 Task: Create new customer invoice with Date Opened: 16-May-23, Select Customer: Treasure Hunt, Terms: Net 15. Make invoice entry for item-1 with Date: 16-May-23, Description: Kiss Strip Lash Adhesive with Aloe Clear (0.25 oz), Income Account: Income:Sales, Quantity: 8, Unit Price: 11.79, Sales Tax: Y, Sales Tax Included: Y, Tax Table: Sales Tax. Post Invoice with Post Date: 16-May-23, Post to Accounts: Assets:Accounts Receivable. Pay / Process Payment with Transaction Date: 30-May-23, Amount: 94.32, Transfer Account: Checking Account. Go to 'Print Invoice'. Save a pdf copy of the invoice.
Action: Mouse moved to (251, 133)
Screenshot: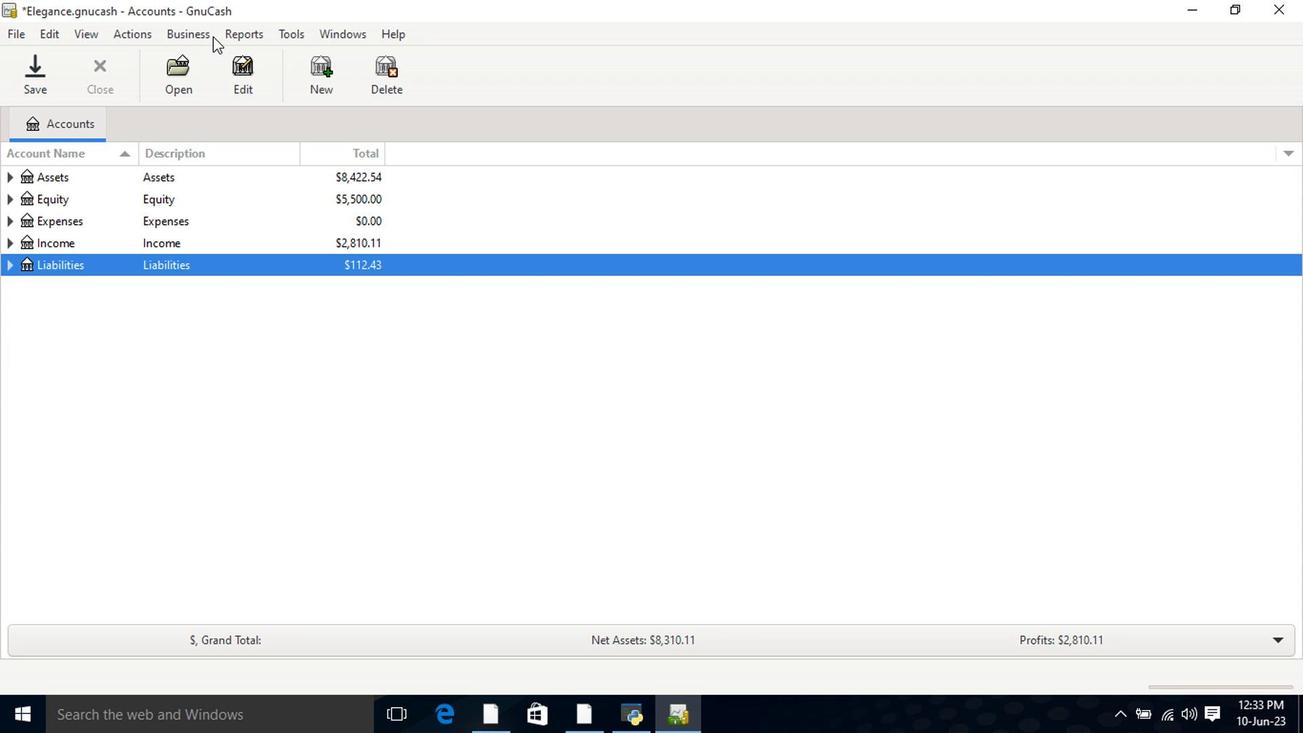 
Action: Mouse pressed left at (251, 133)
Screenshot: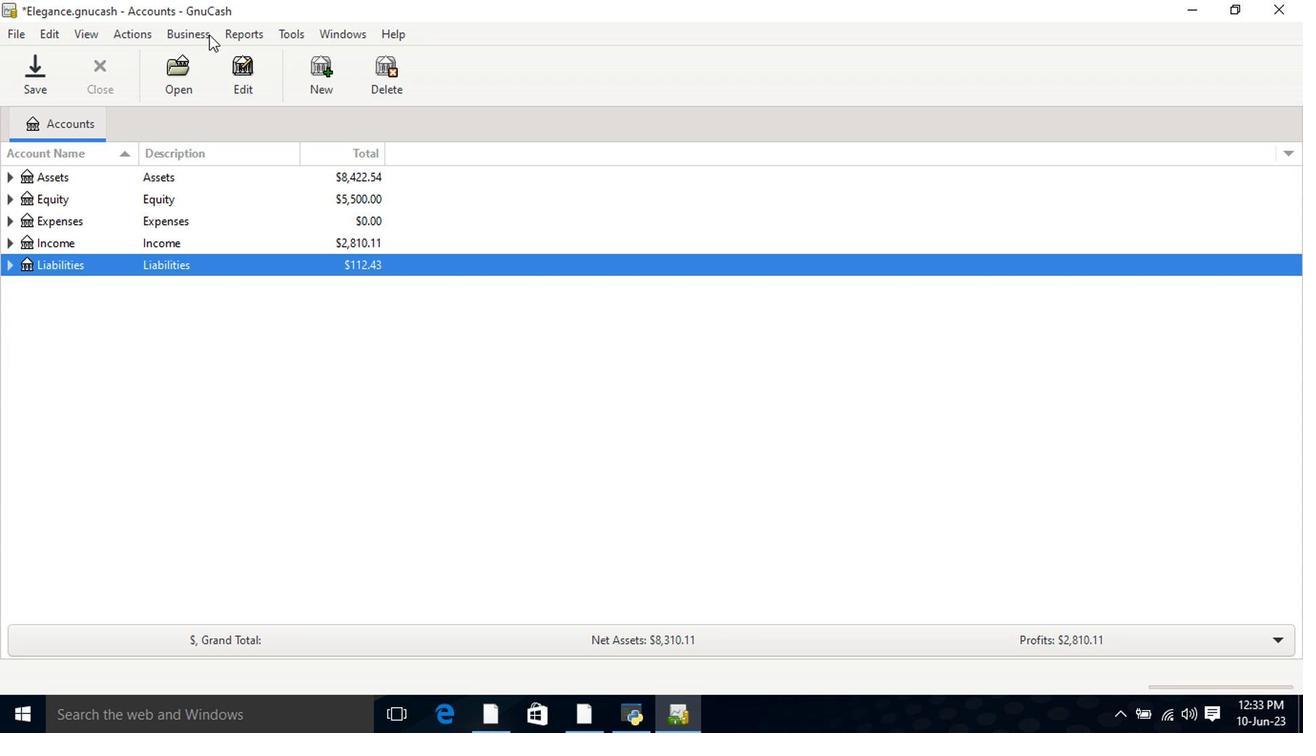 
Action: Mouse moved to (256, 145)
Screenshot: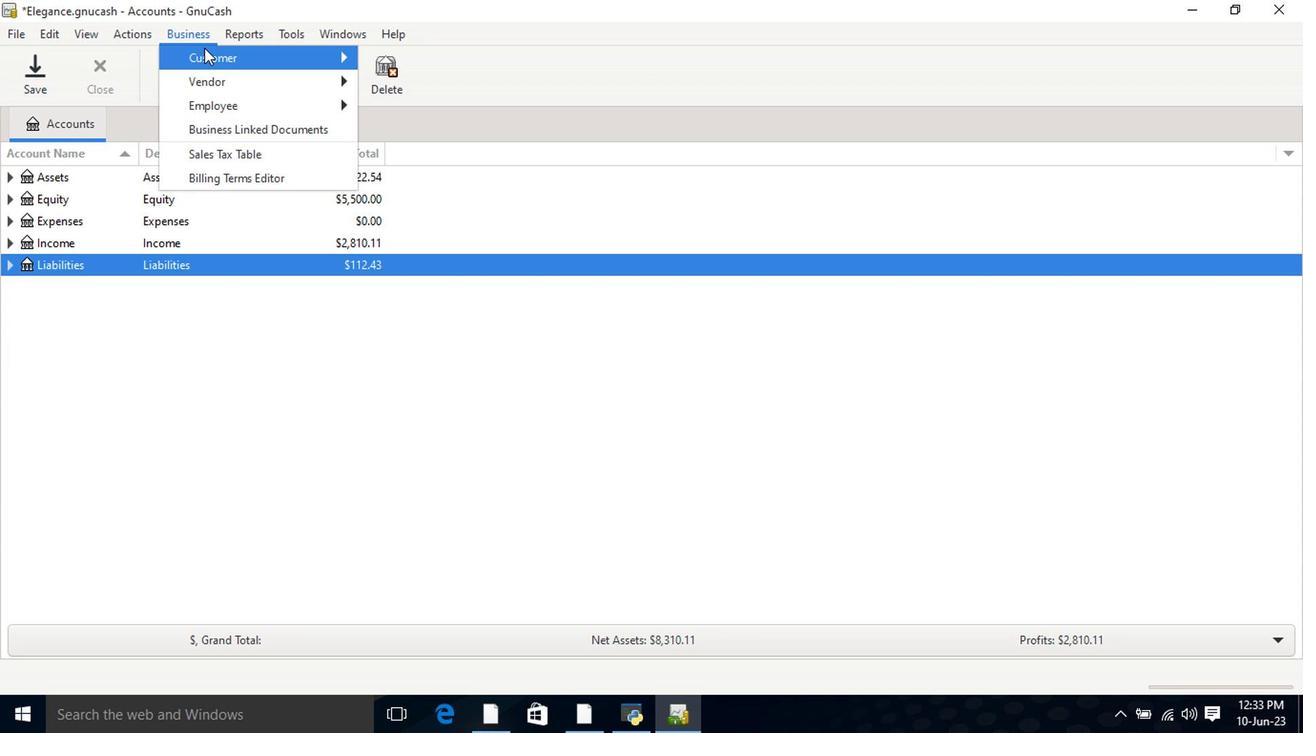 
Action: Mouse pressed left at (256, 145)
Screenshot: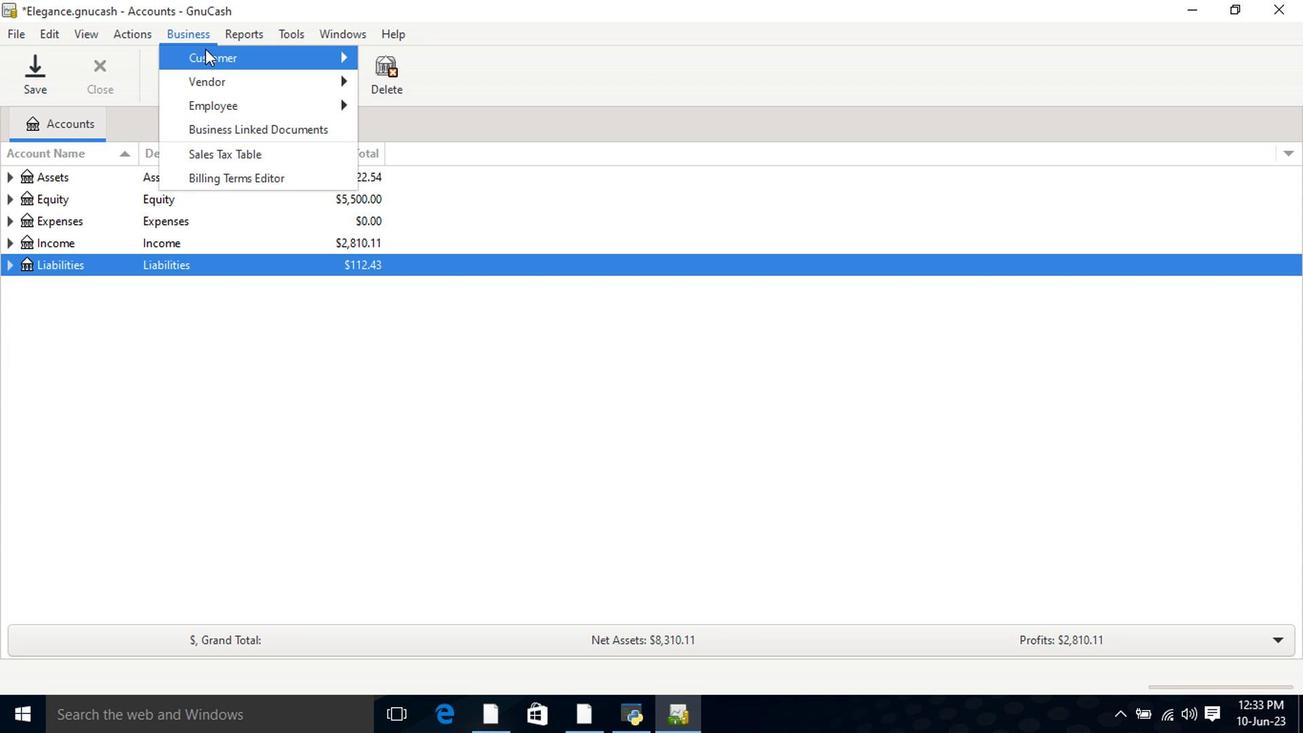 
Action: Mouse moved to (397, 196)
Screenshot: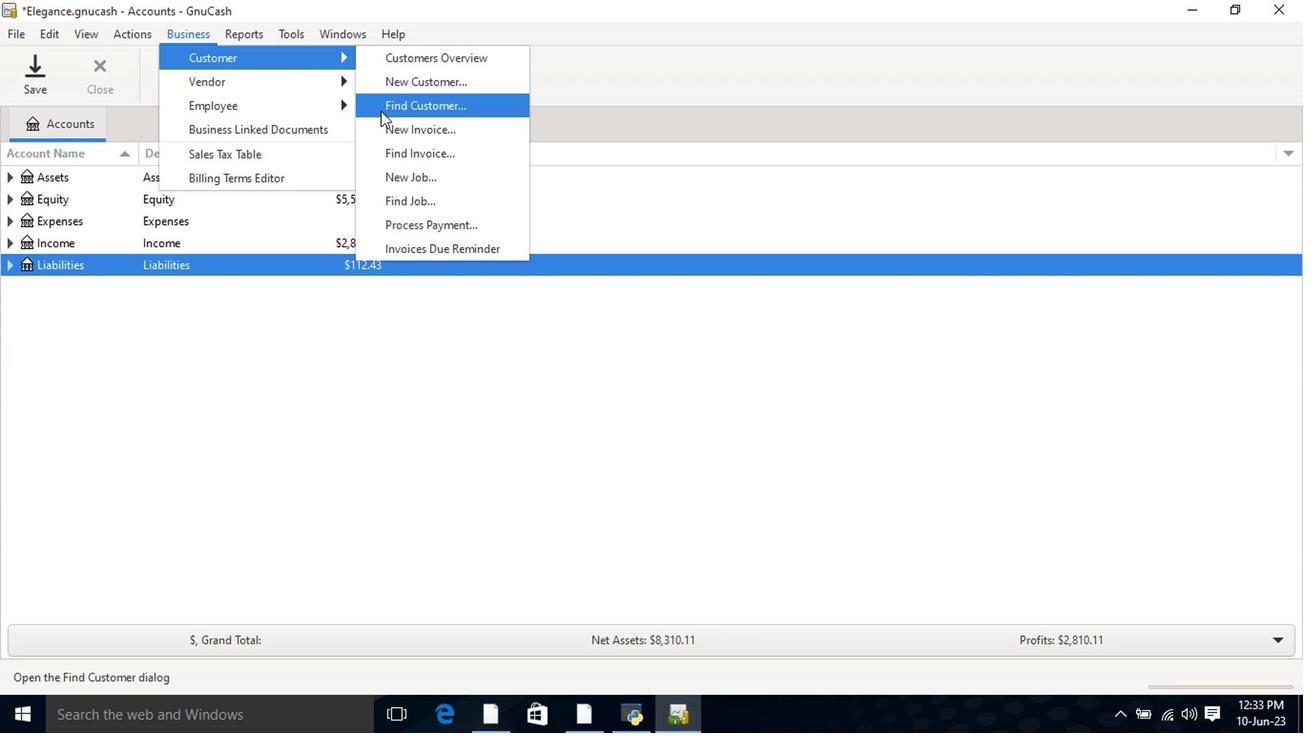 
Action: Mouse pressed left at (397, 196)
Screenshot: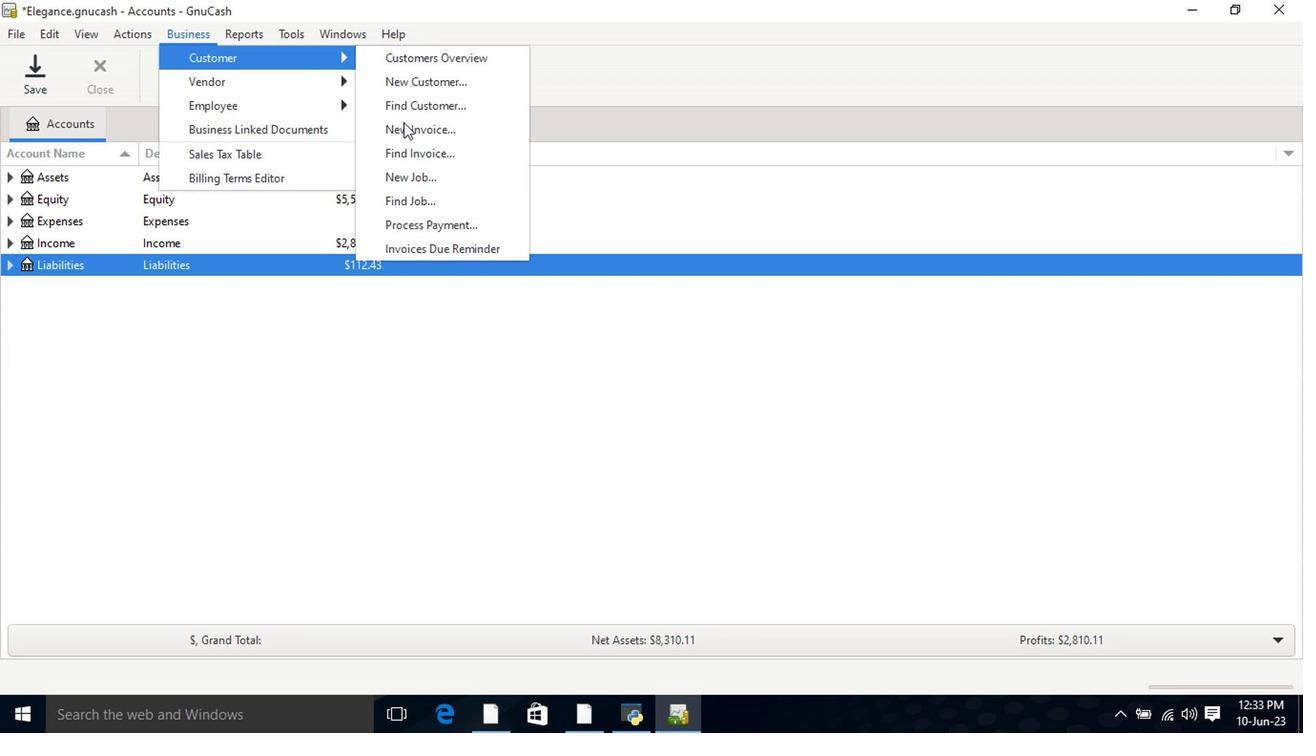 
Action: Mouse moved to (664, 317)
Screenshot: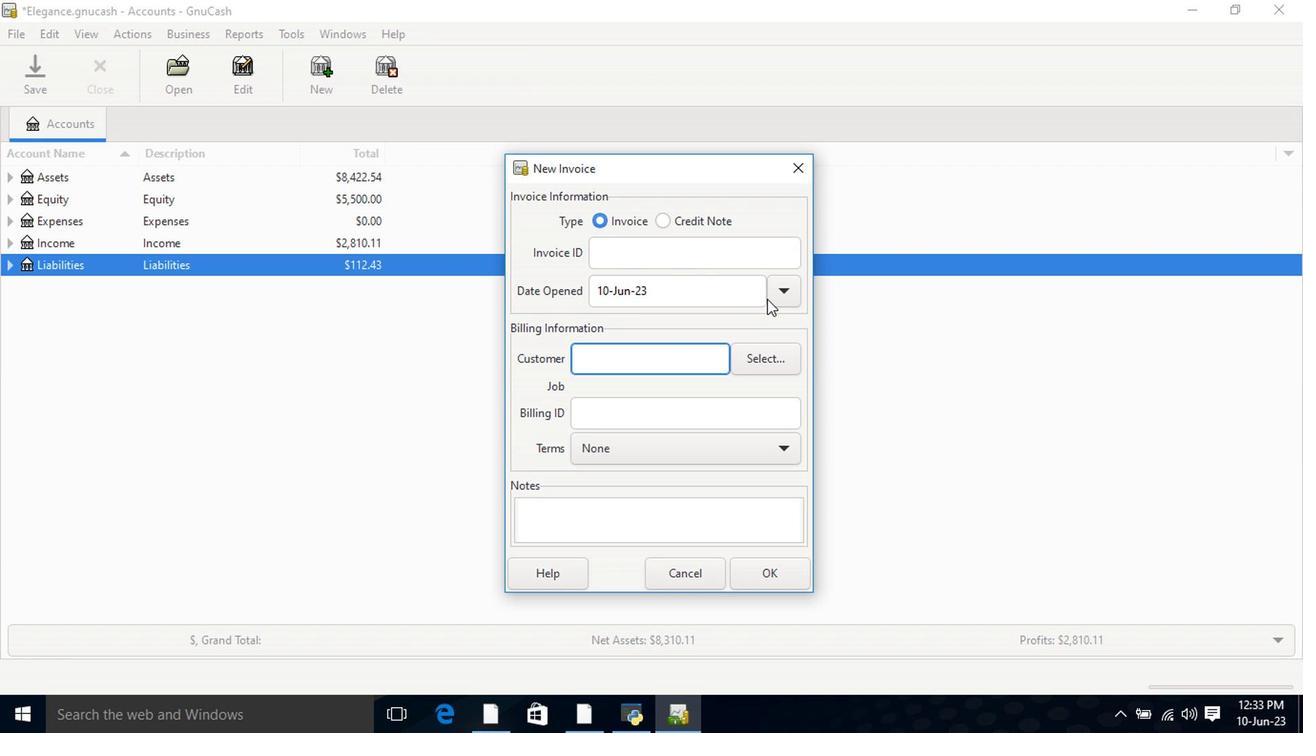 
Action: Mouse pressed left at (664, 317)
Screenshot: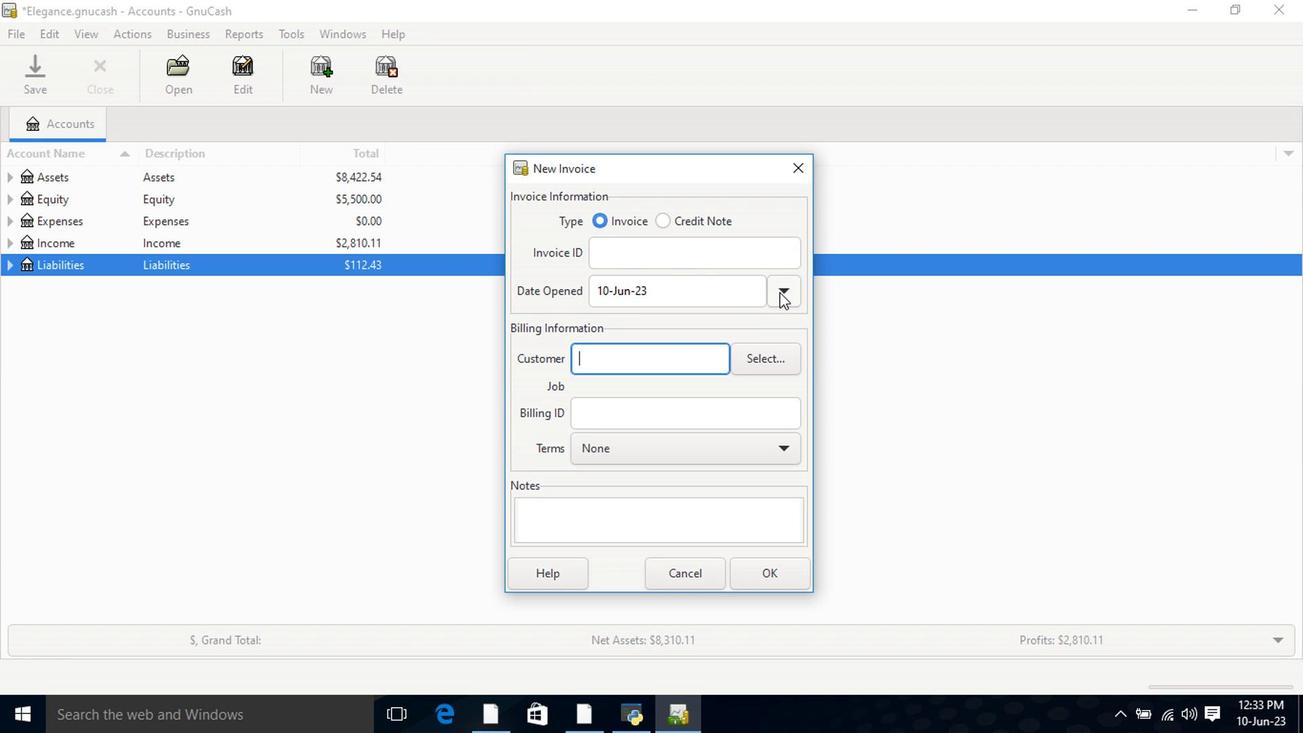 
Action: Mouse moved to (559, 338)
Screenshot: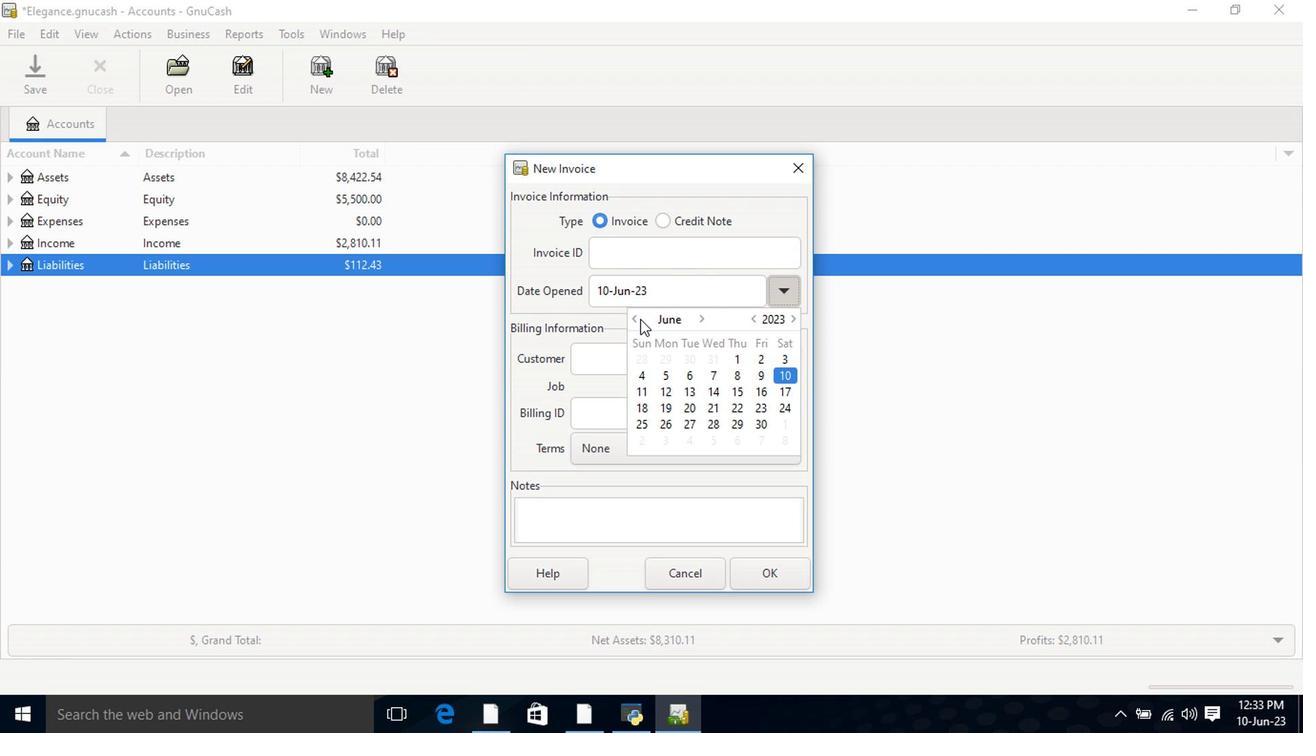 
Action: Mouse pressed left at (559, 338)
Screenshot: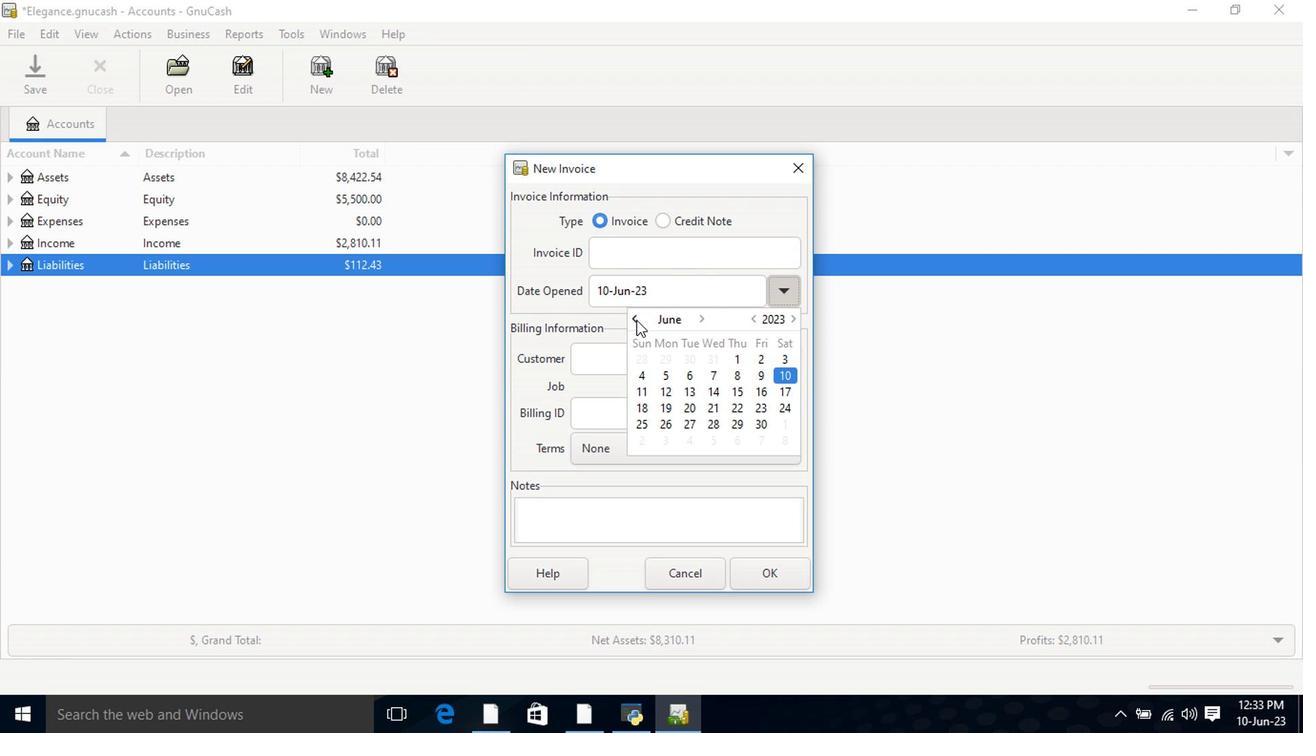 
Action: Mouse moved to (599, 389)
Screenshot: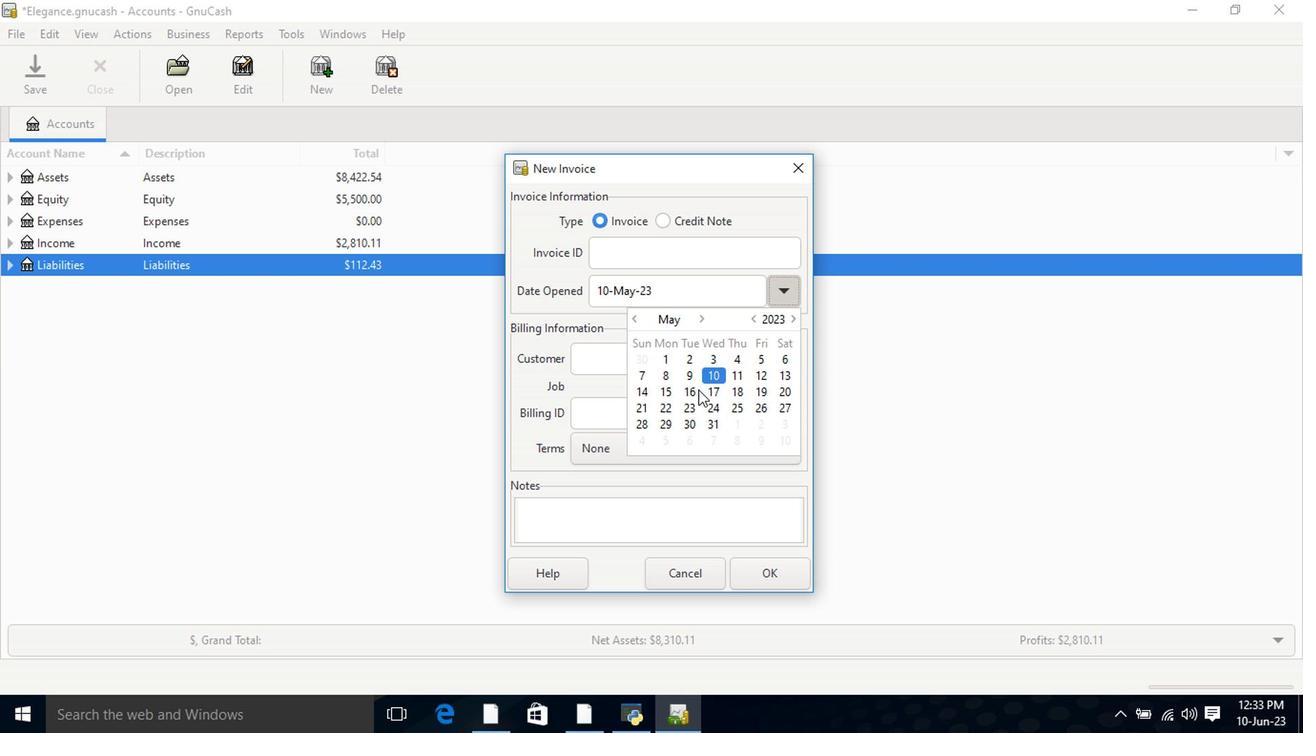 
Action: Mouse pressed left at (599, 389)
Screenshot: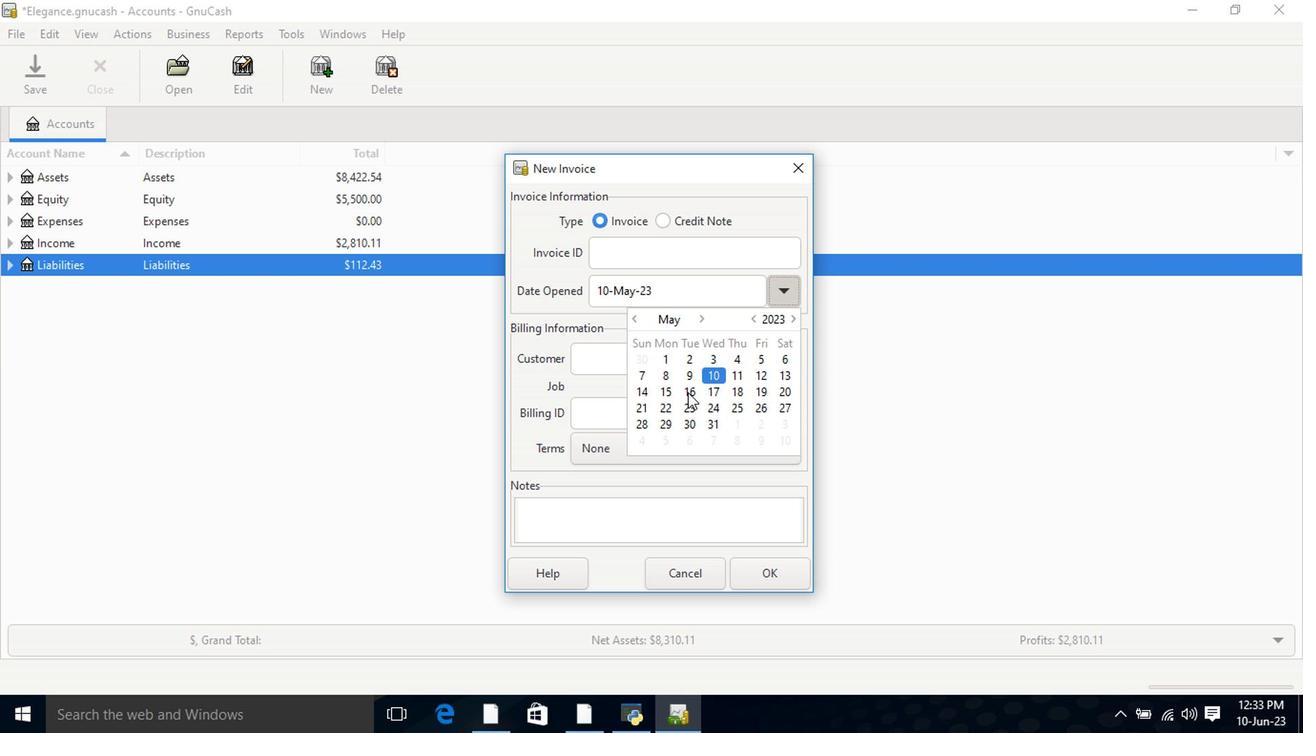 
Action: Mouse pressed left at (599, 389)
Screenshot: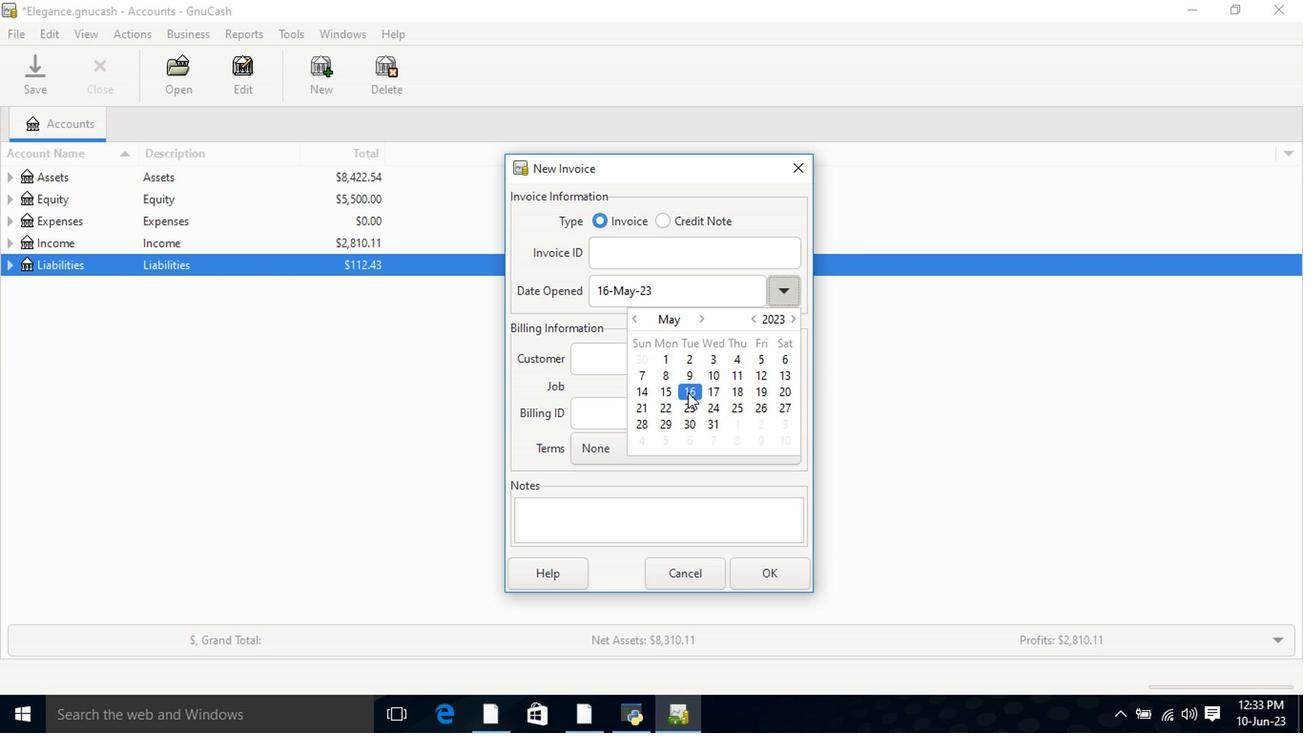 
Action: Mouse moved to (588, 359)
Screenshot: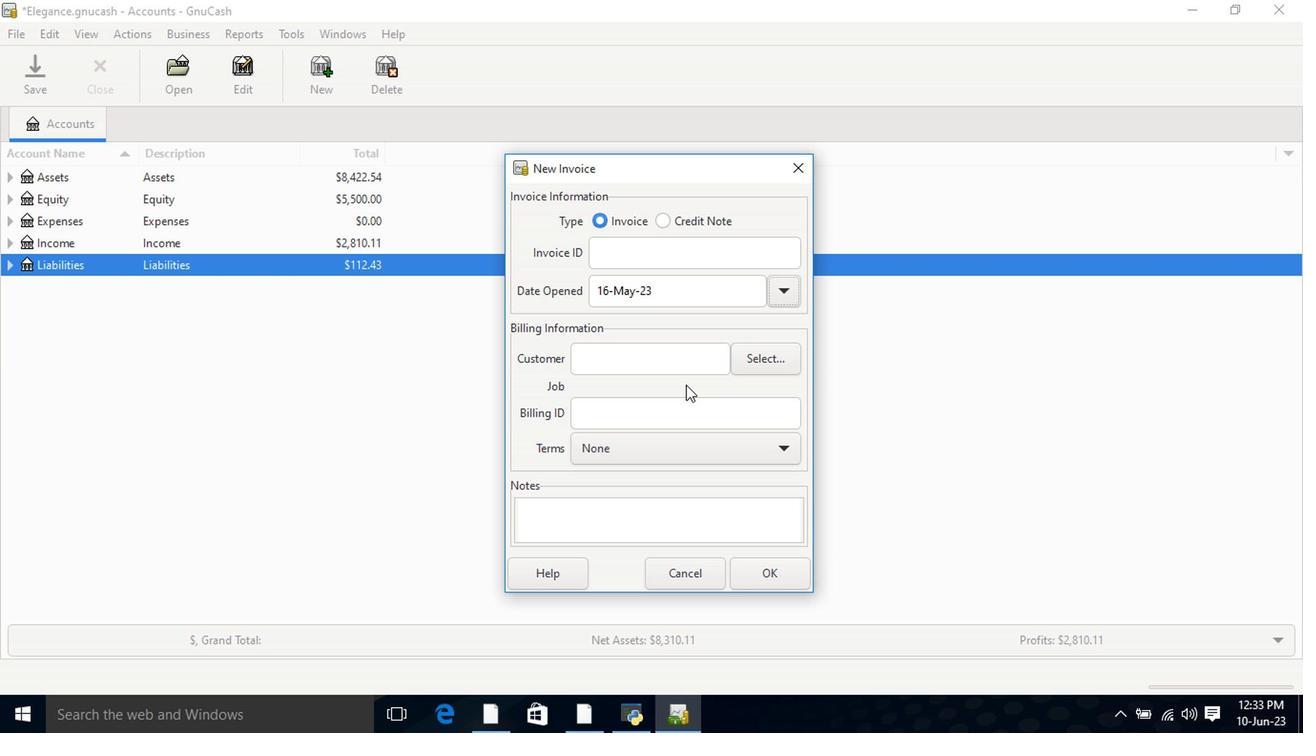 
Action: Mouse pressed left at (588, 359)
Screenshot: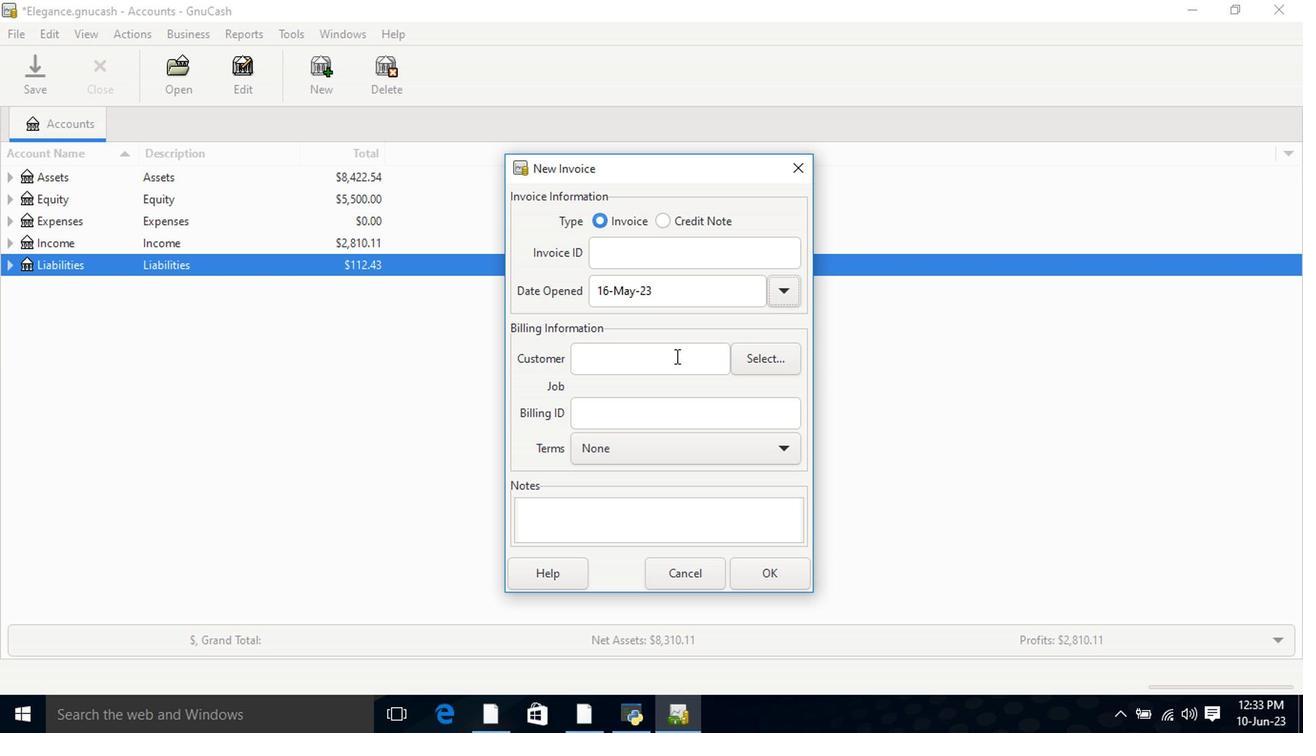 
Action: Mouse moved to (587, 359)
Screenshot: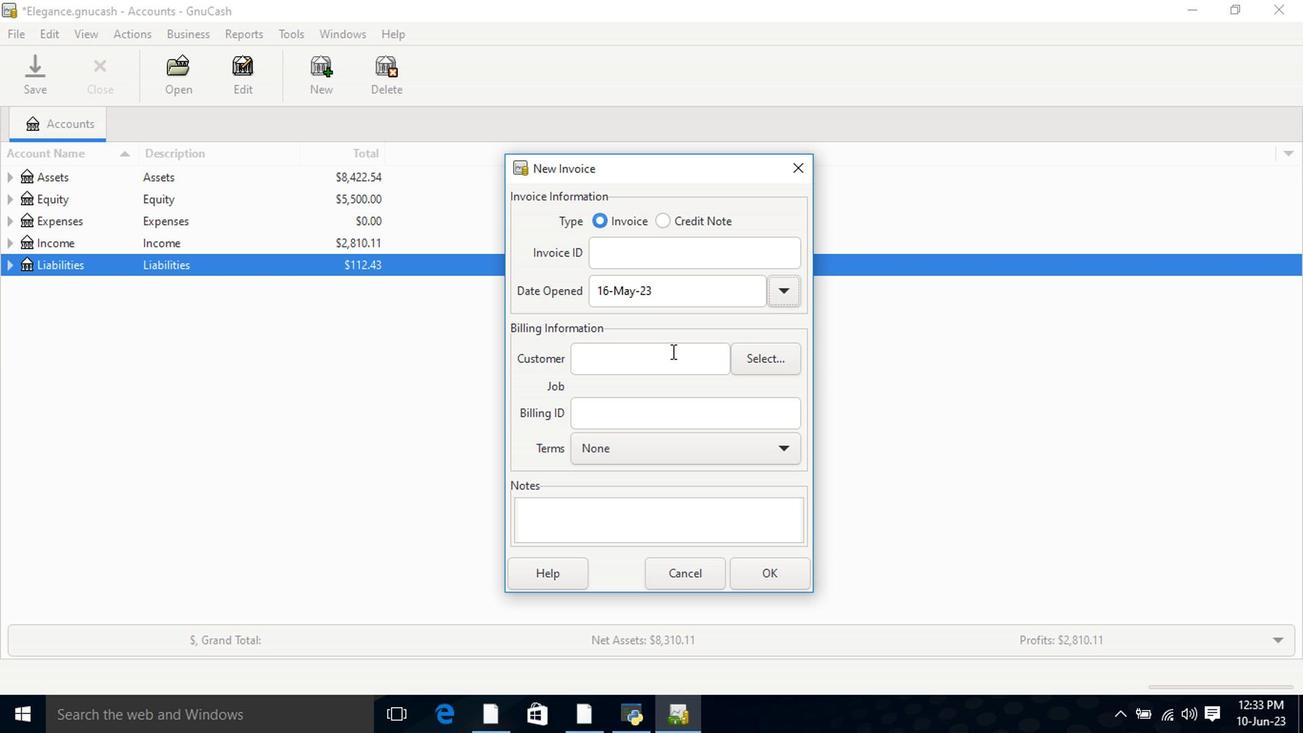 
Action: Key pressed <Key.shift>Tre
Screenshot: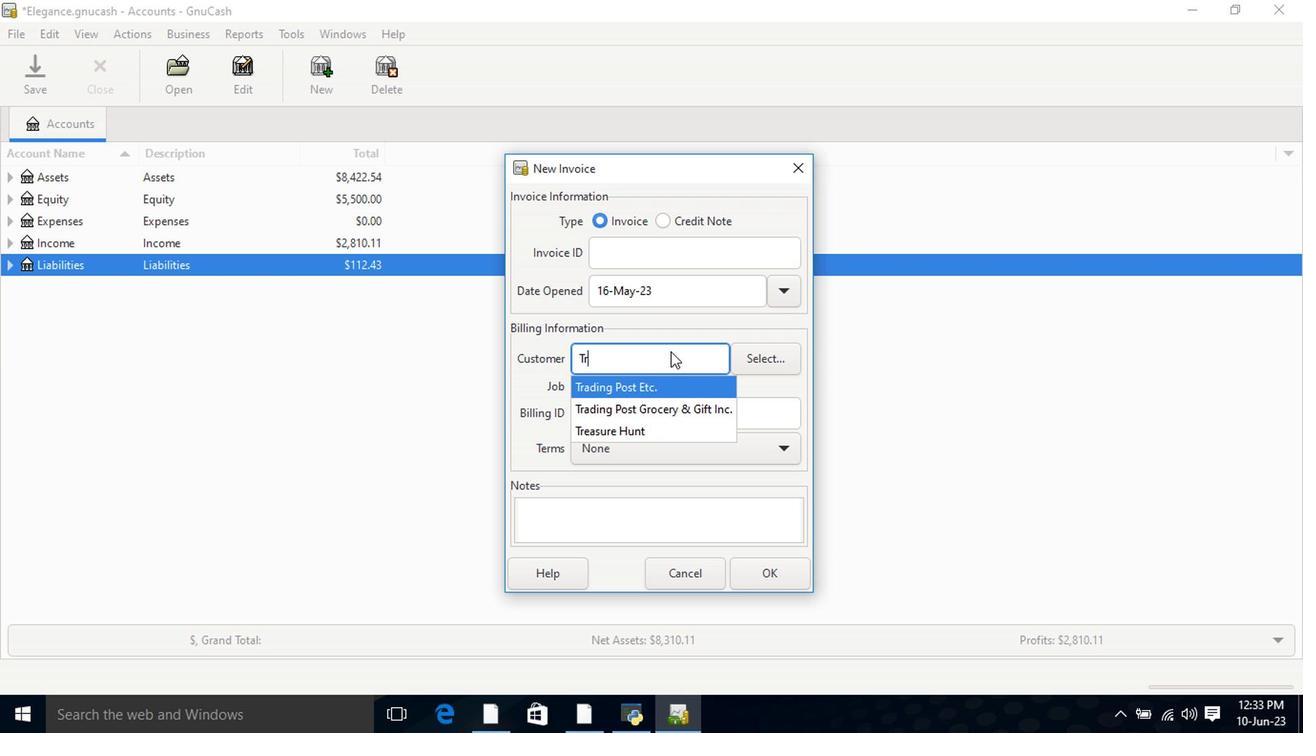 
Action: Mouse moved to (568, 386)
Screenshot: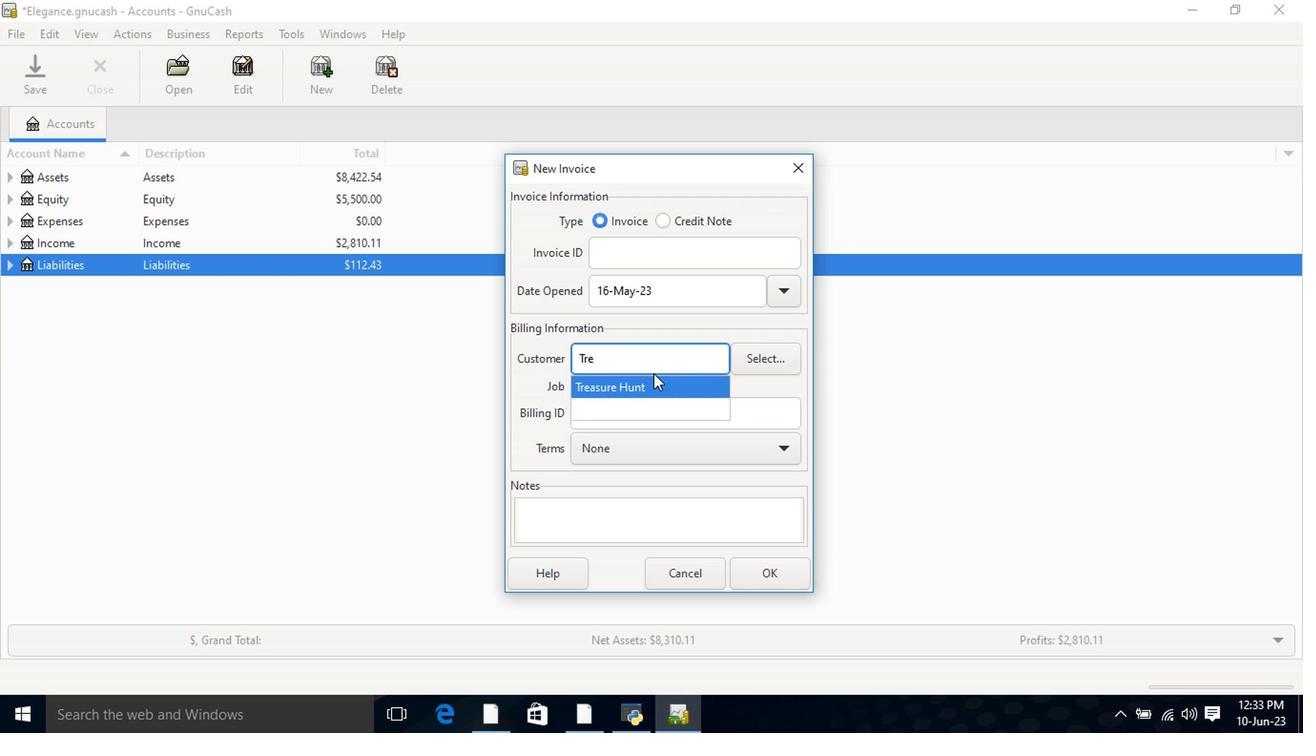 
Action: Mouse pressed left at (568, 386)
Screenshot: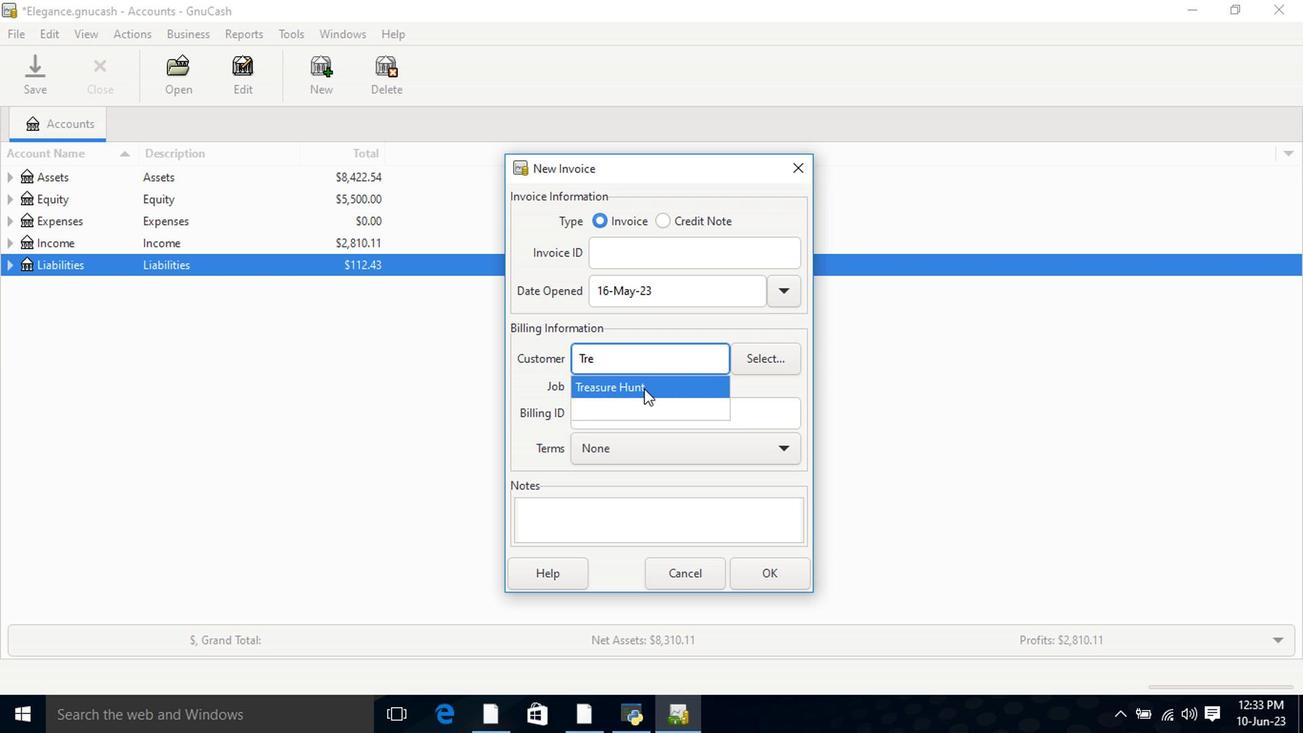 
Action: Mouse moved to (556, 437)
Screenshot: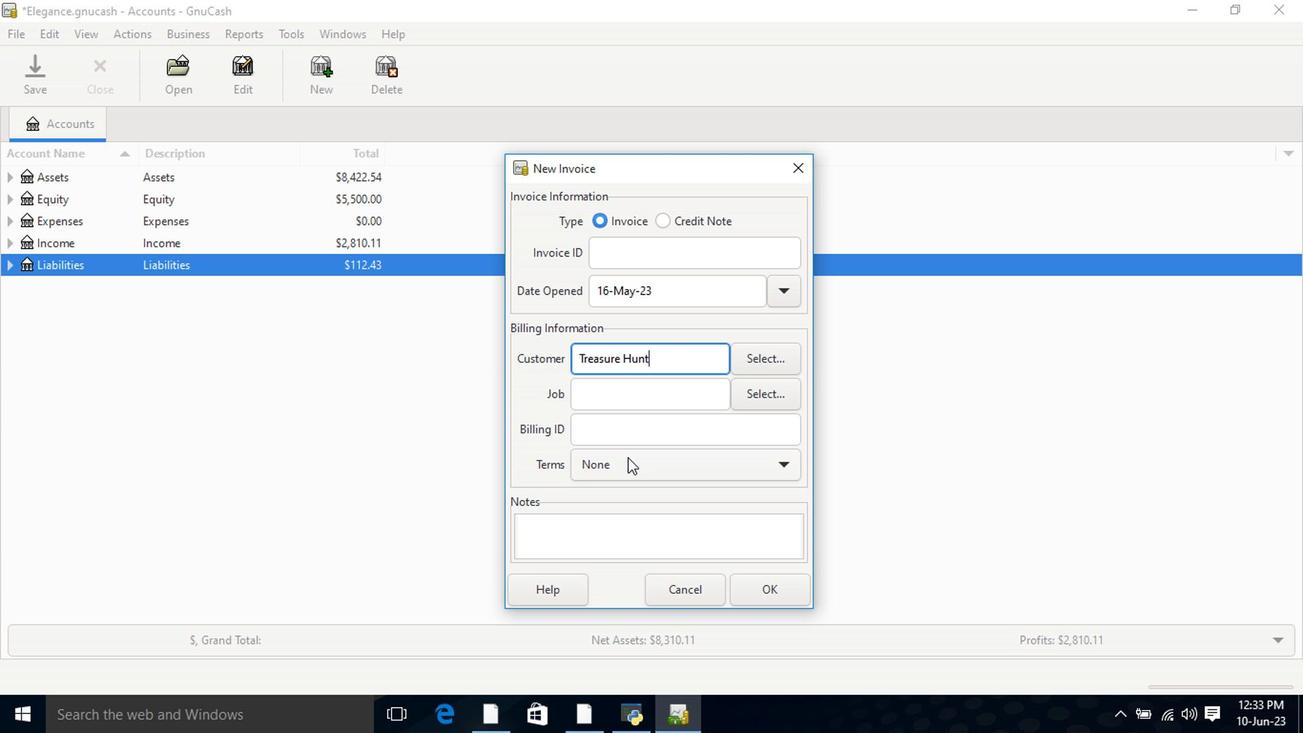 
Action: Mouse pressed left at (556, 437)
Screenshot: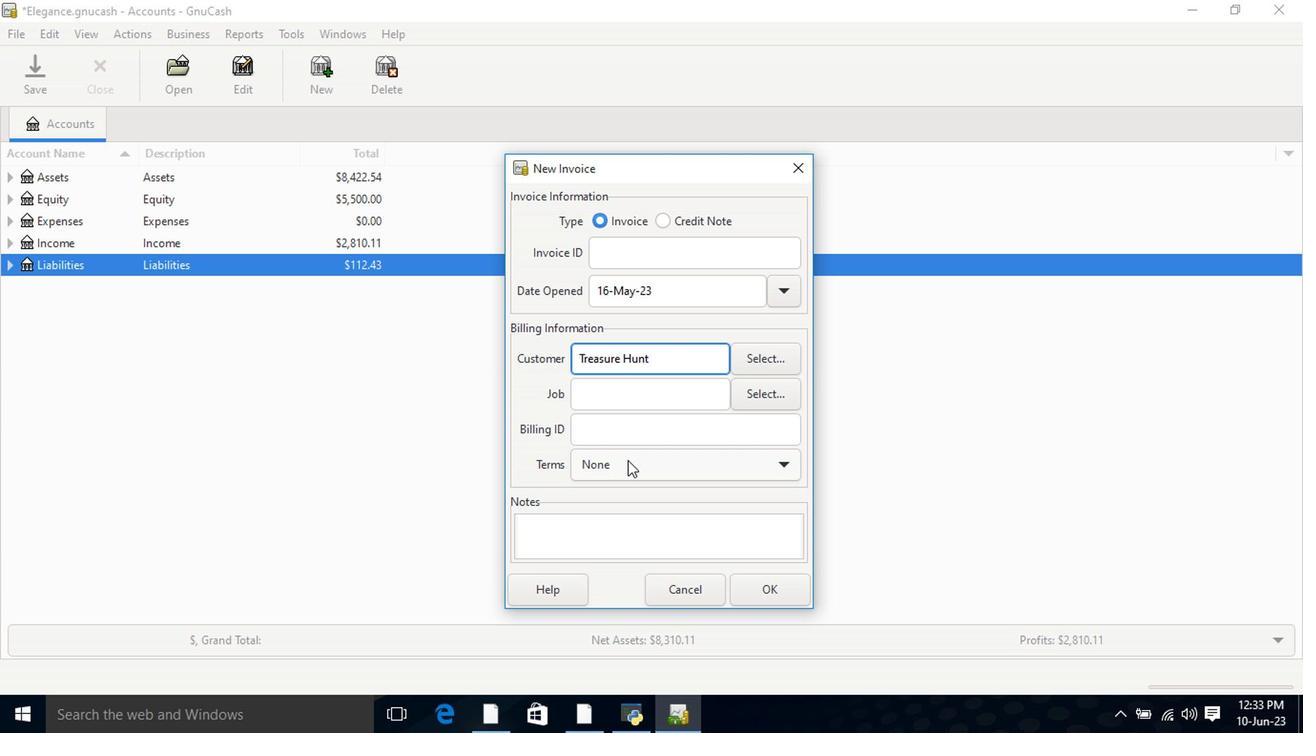 
Action: Mouse moved to (552, 464)
Screenshot: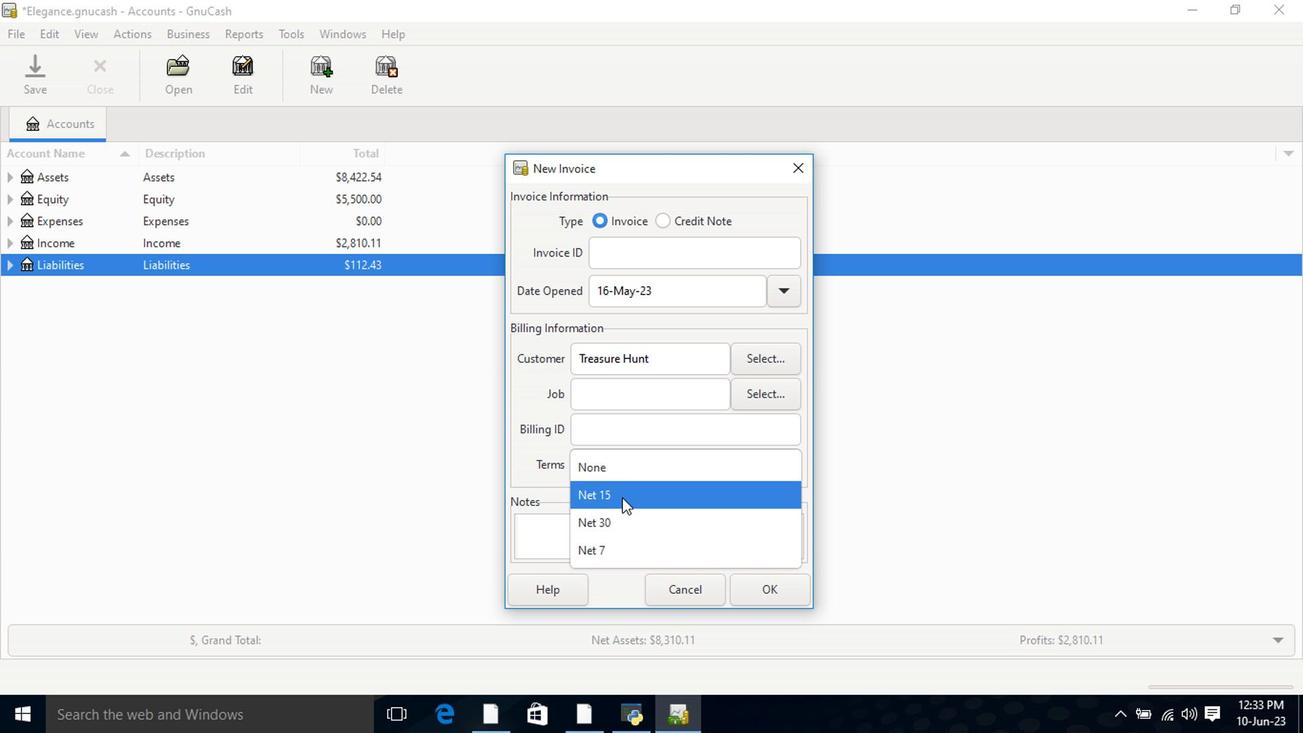 
Action: Mouse pressed left at (552, 464)
Screenshot: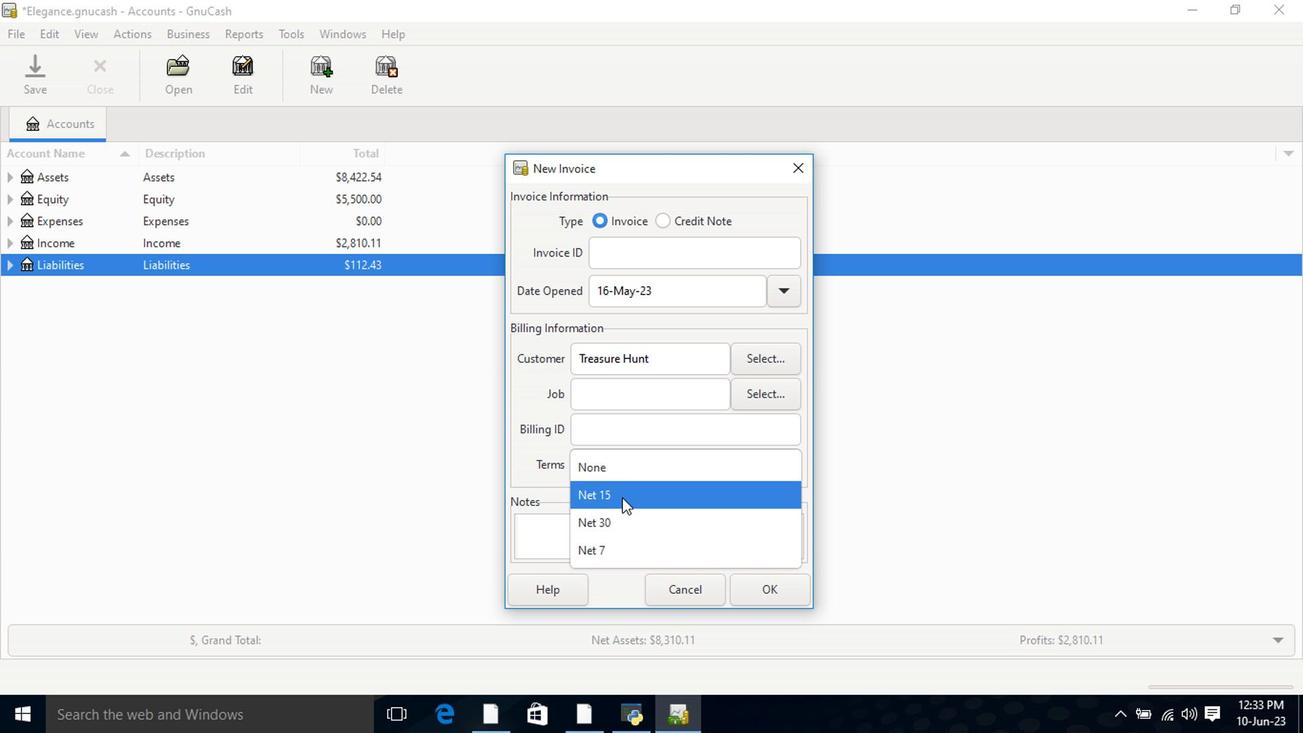 
Action: Mouse moved to (671, 533)
Screenshot: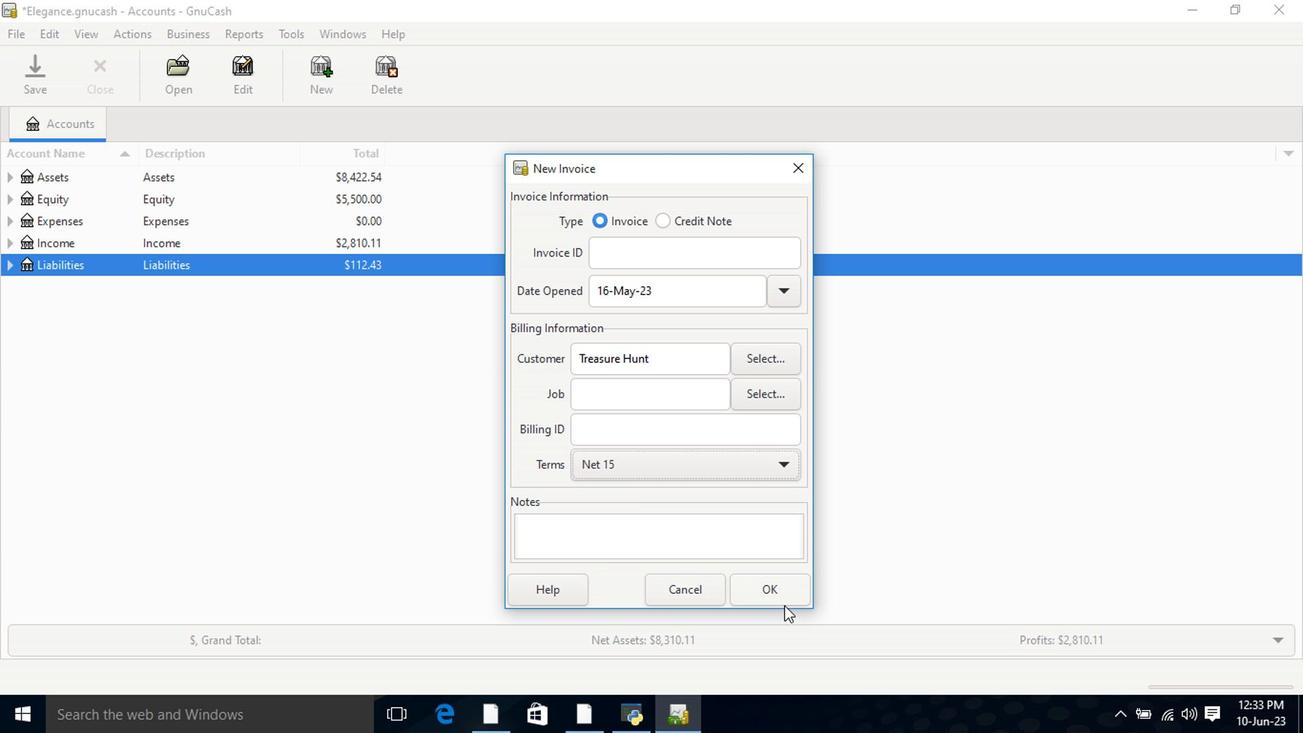 
Action: Mouse pressed left at (671, 533)
Screenshot: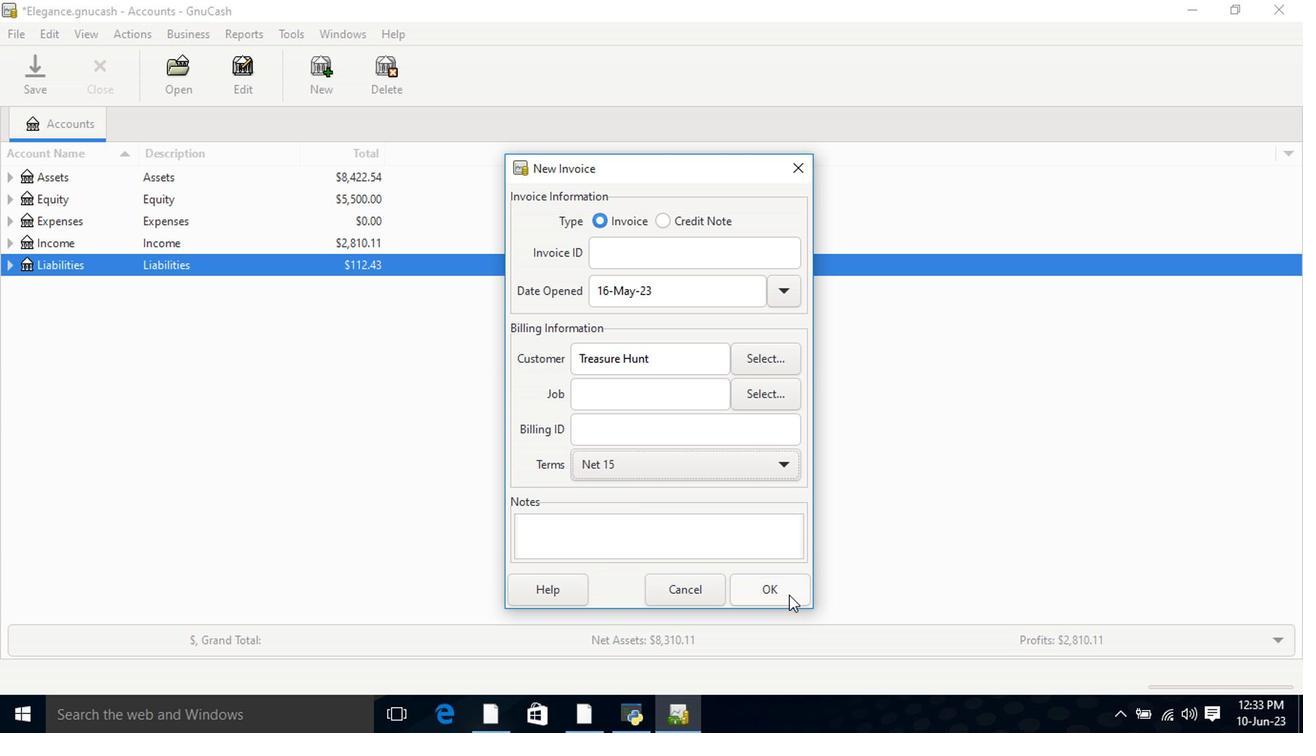 
Action: Mouse moved to (172, 378)
Screenshot: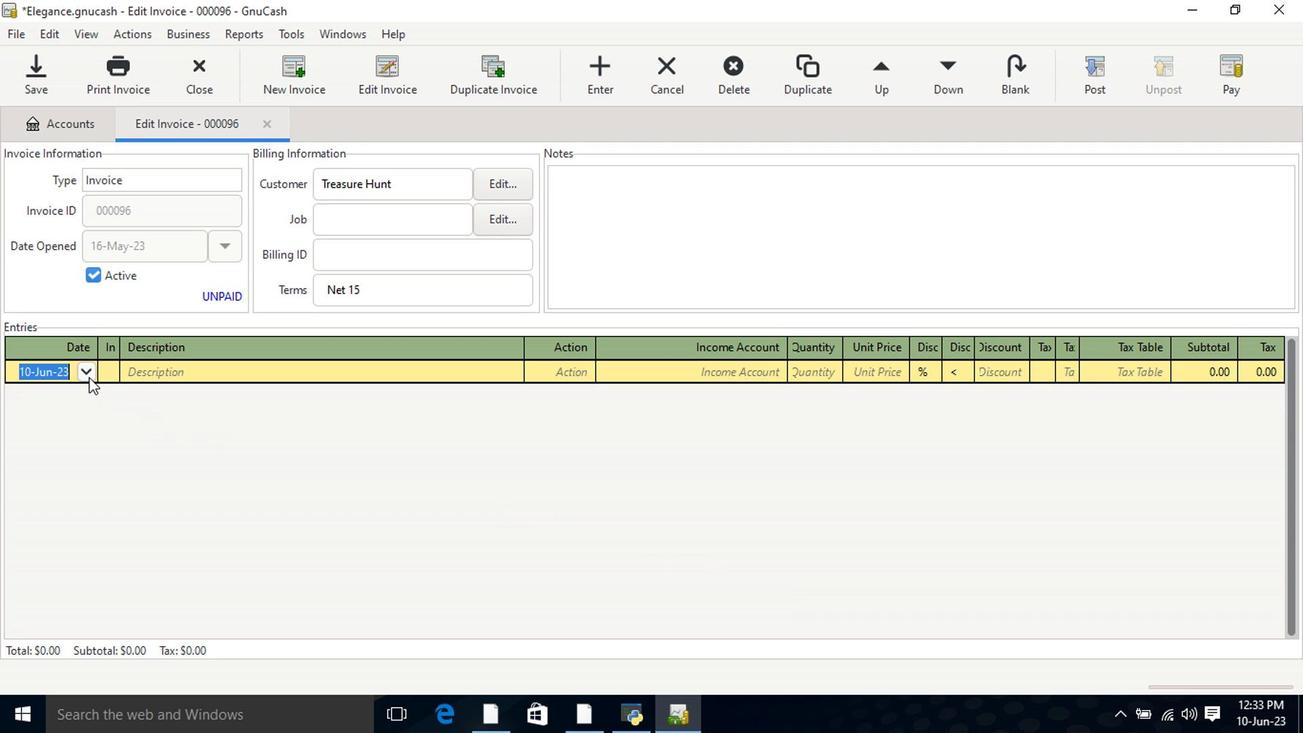 
Action: Mouse pressed left at (172, 378)
Screenshot: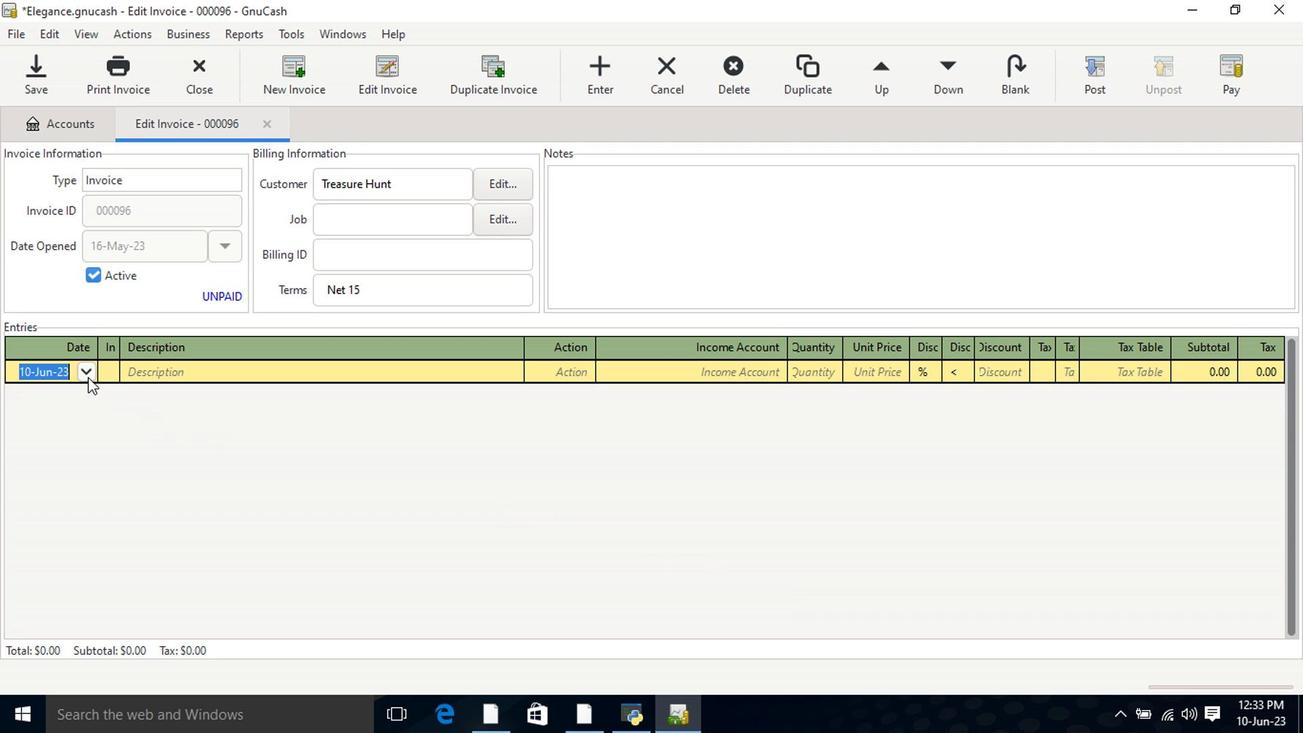 
Action: Mouse moved to (120, 391)
Screenshot: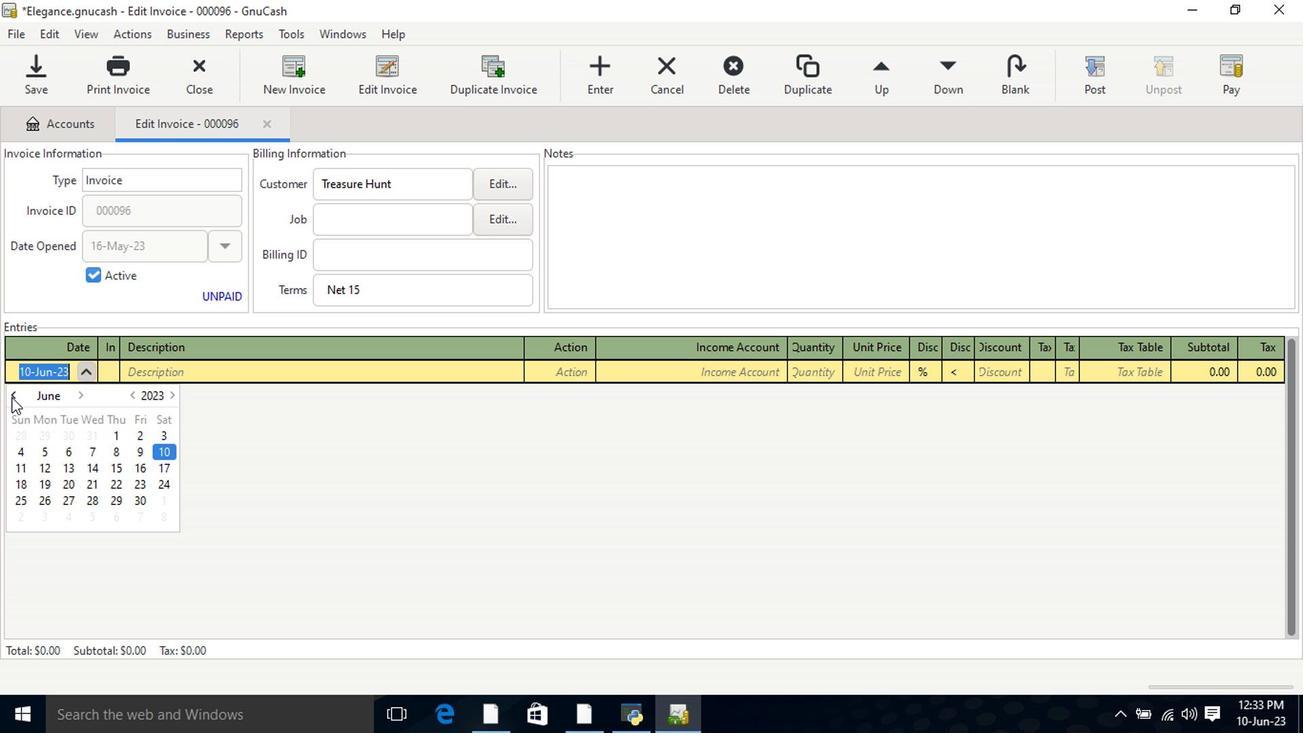 
Action: Mouse pressed left at (120, 391)
Screenshot: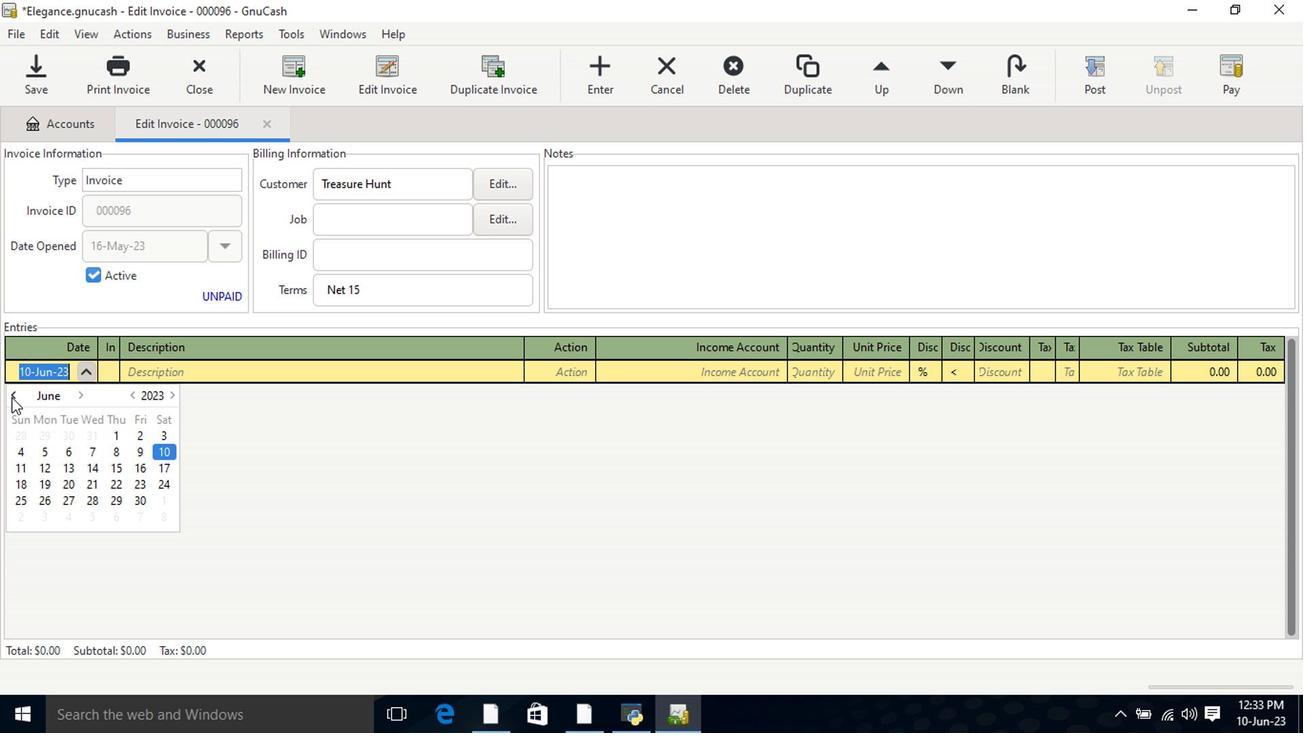 
Action: Mouse moved to (155, 438)
Screenshot: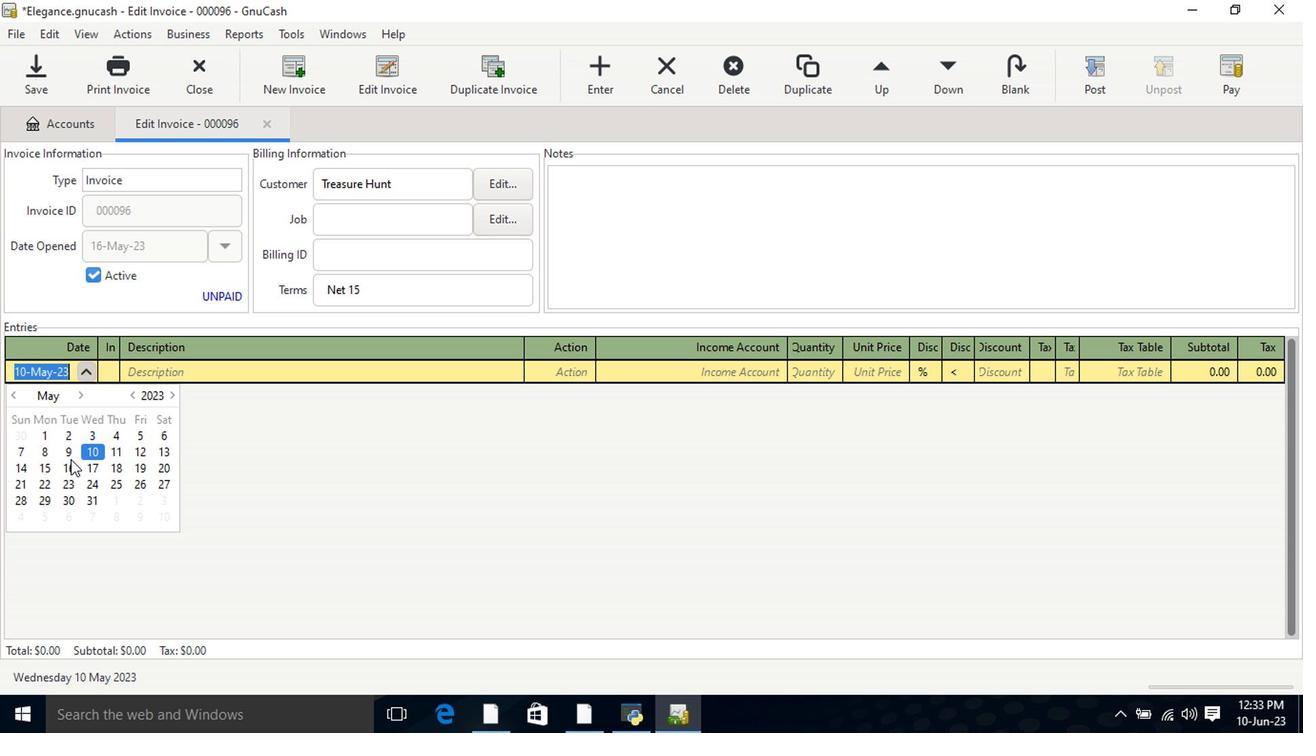 
Action: Mouse pressed left at (155, 438)
Screenshot: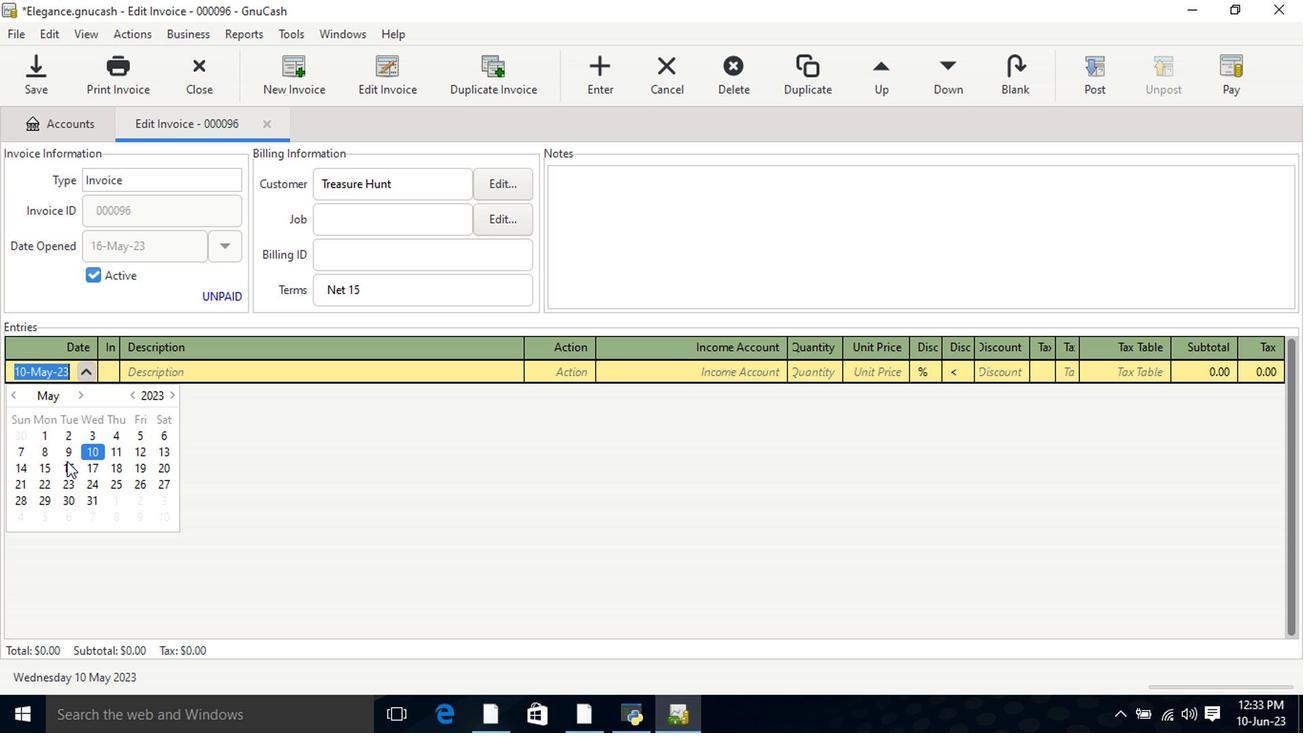 
Action: Mouse pressed left at (155, 438)
Screenshot: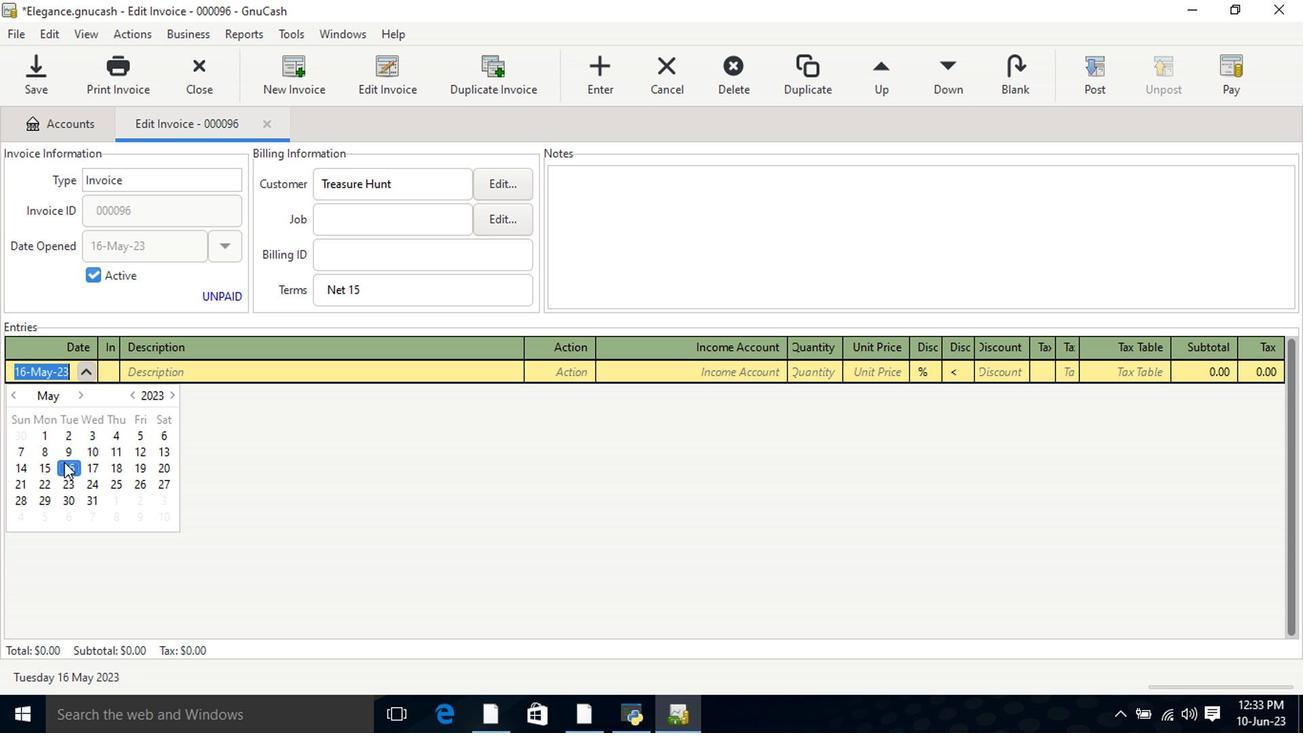 
Action: Mouse moved to (216, 377)
Screenshot: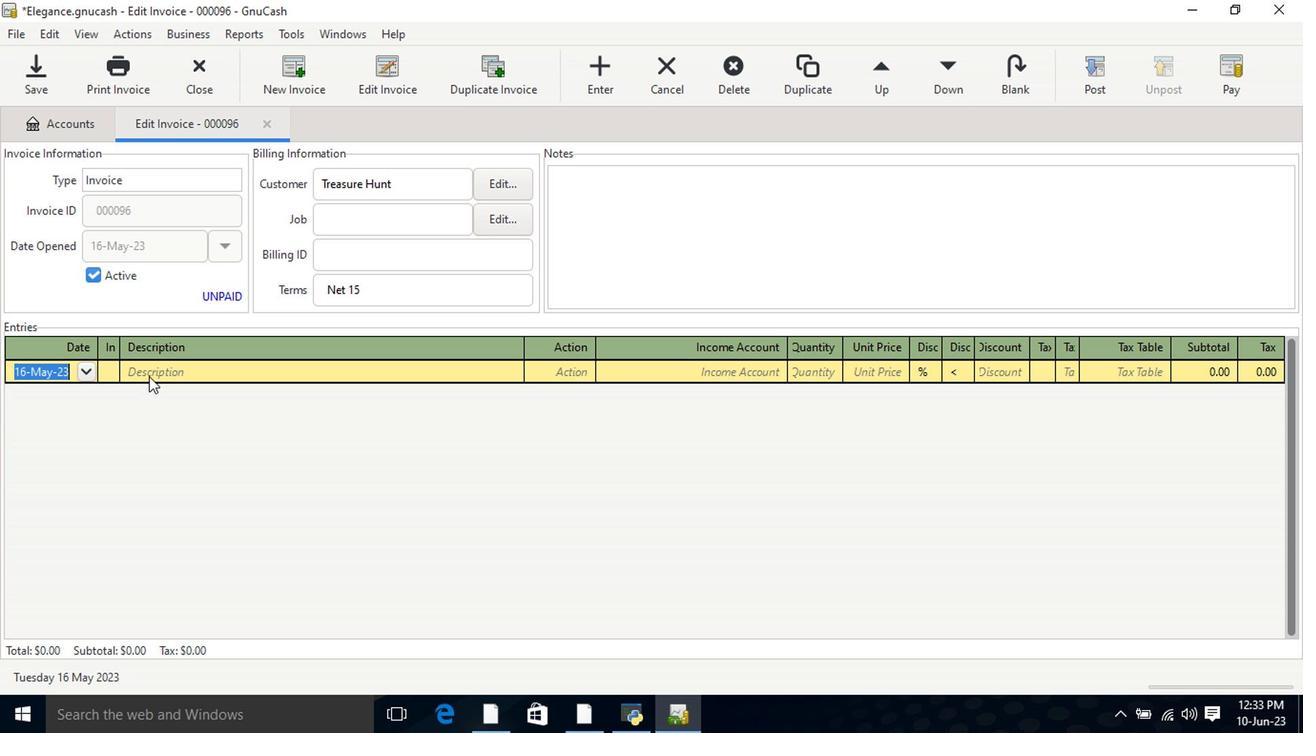 
Action: Mouse pressed left at (216, 377)
Screenshot: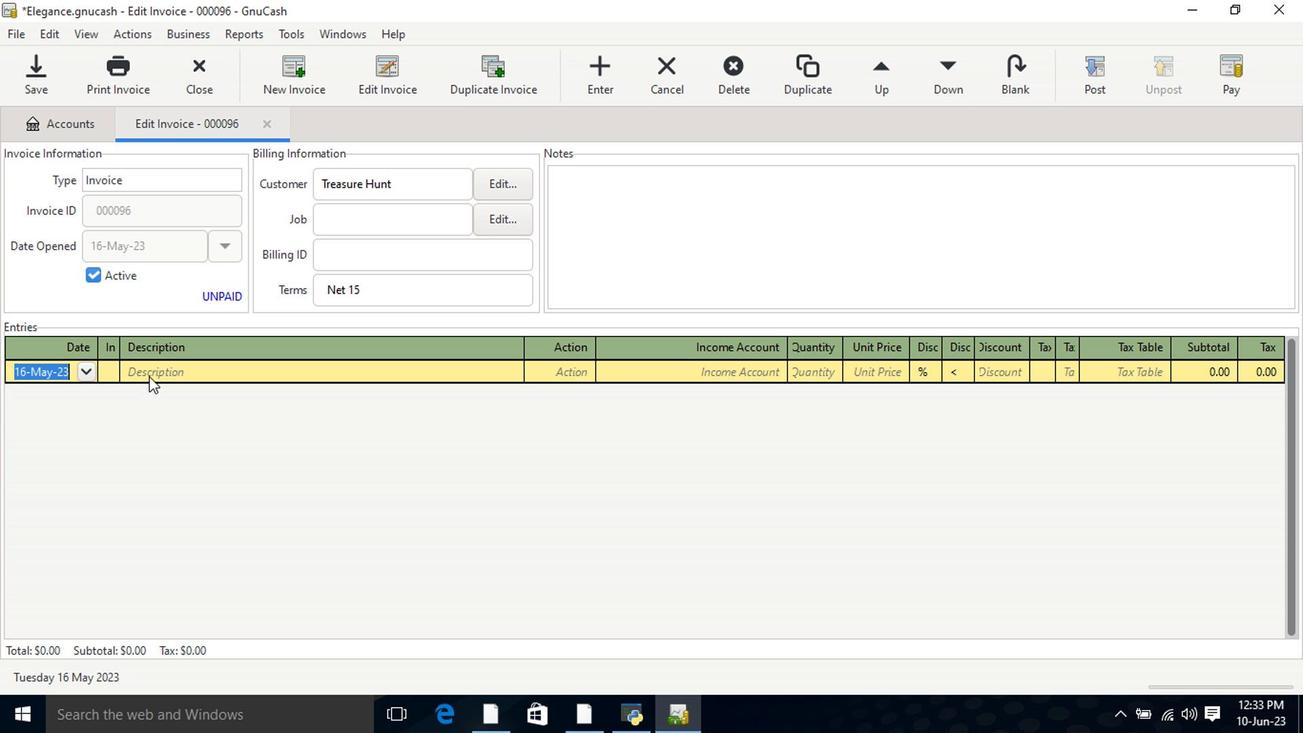 
Action: Mouse moved to (216, 378)
Screenshot: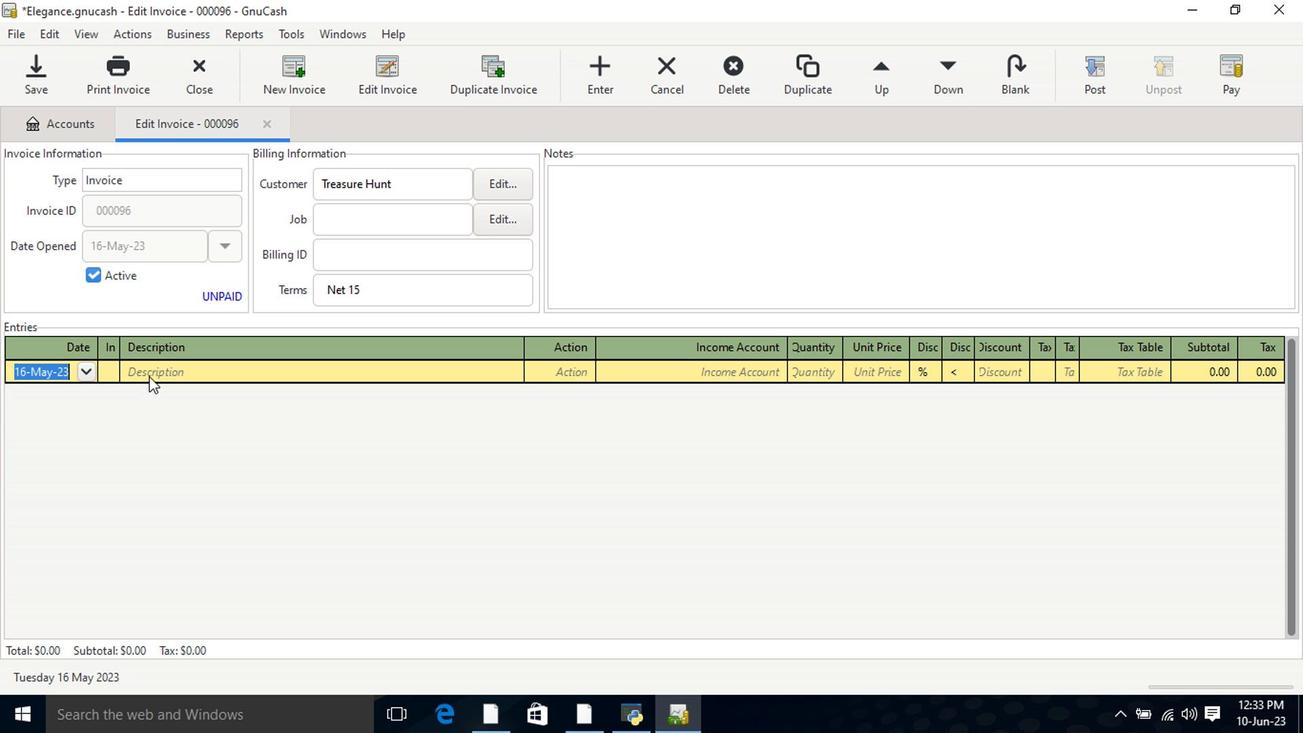 
Action: Key pressed <Key.shift>Kiss<Key.space><Key.shift>Strip<Key.space><Key.shift>Lash<Key.space><Key.shift>Adhesive<Key.space><Key.shift>with<Key.space><Key.shift>Aloe<Key.space><Key.shift>Clear<Key.space><Key.shift_r>(0.25<Key.space>oz<Key.shift_r>)<Key.tab><Key.tab>incom<Key.down><Key.down><Key.down><Key.tab>8<Key.tab>11.79<Key.tab>
Screenshot: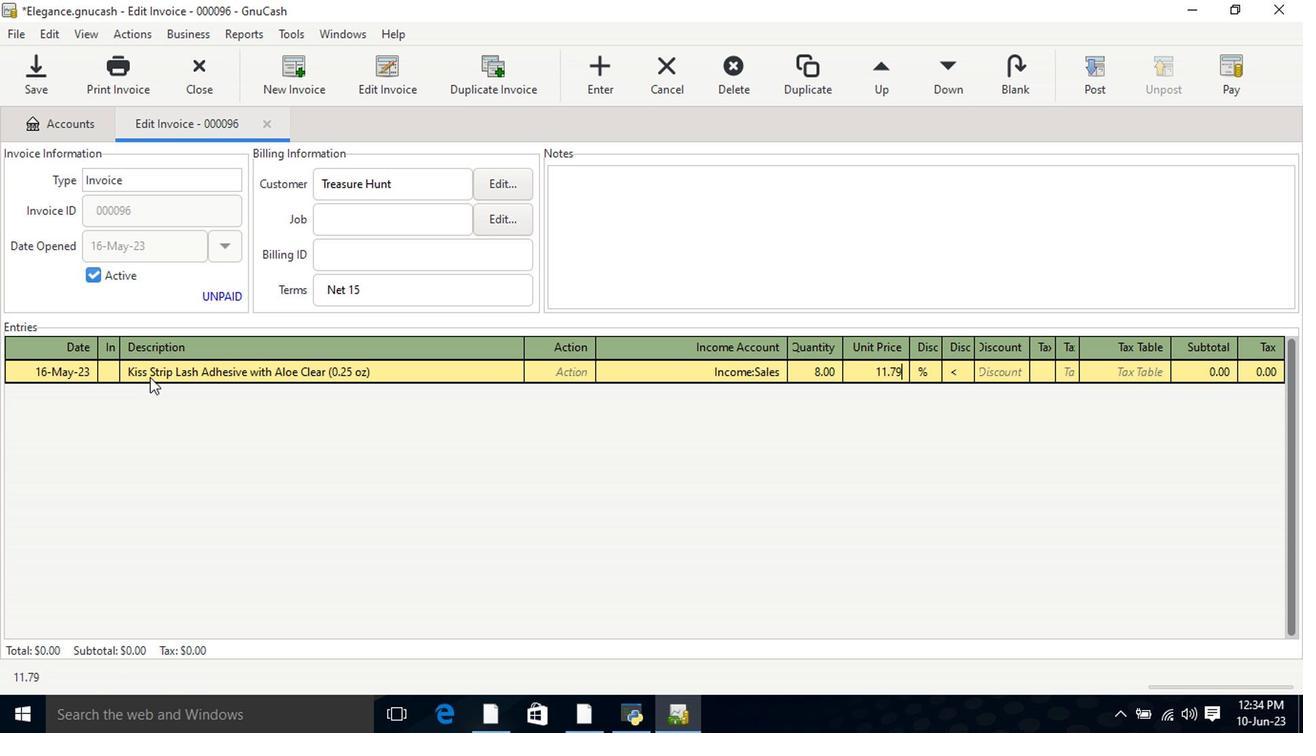 
Action: Mouse moved to (850, 371)
Screenshot: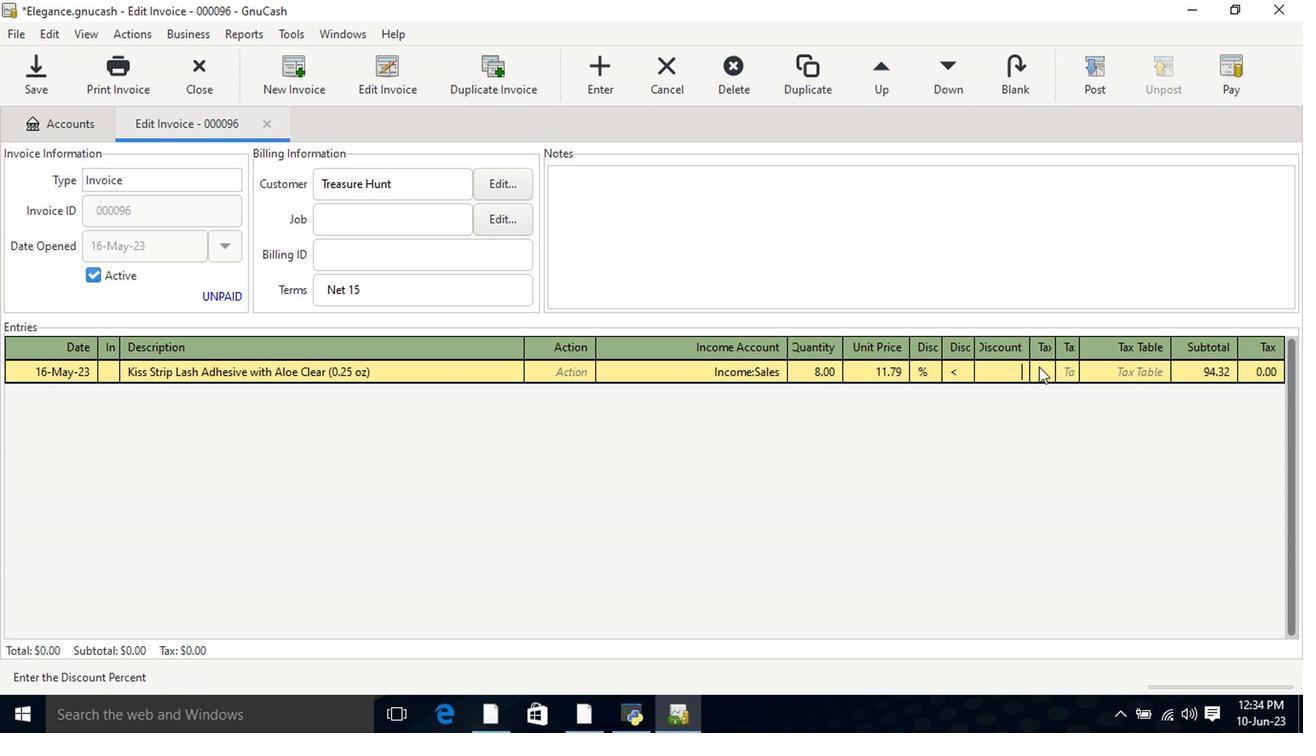 
Action: Mouse pressed left at (850, 371)
Screenshot: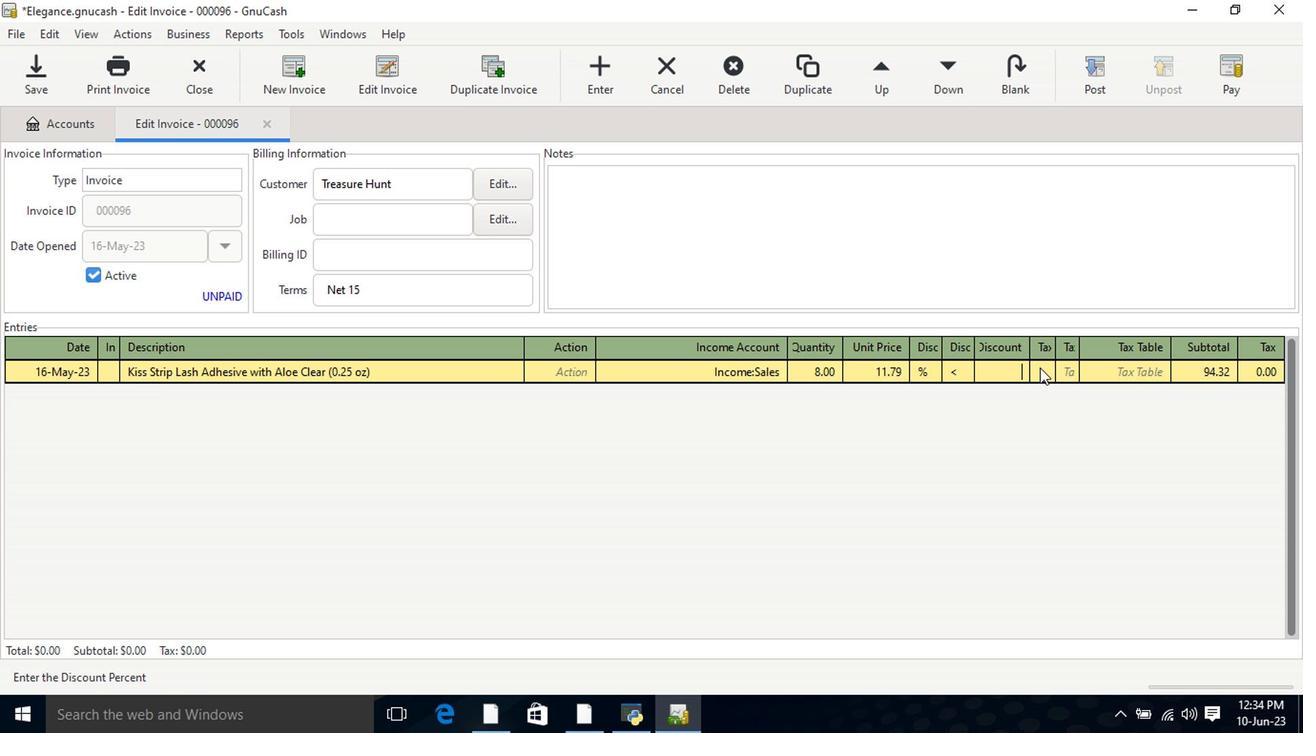 
Action: Mouse moved to (872, 376)
Screenshot: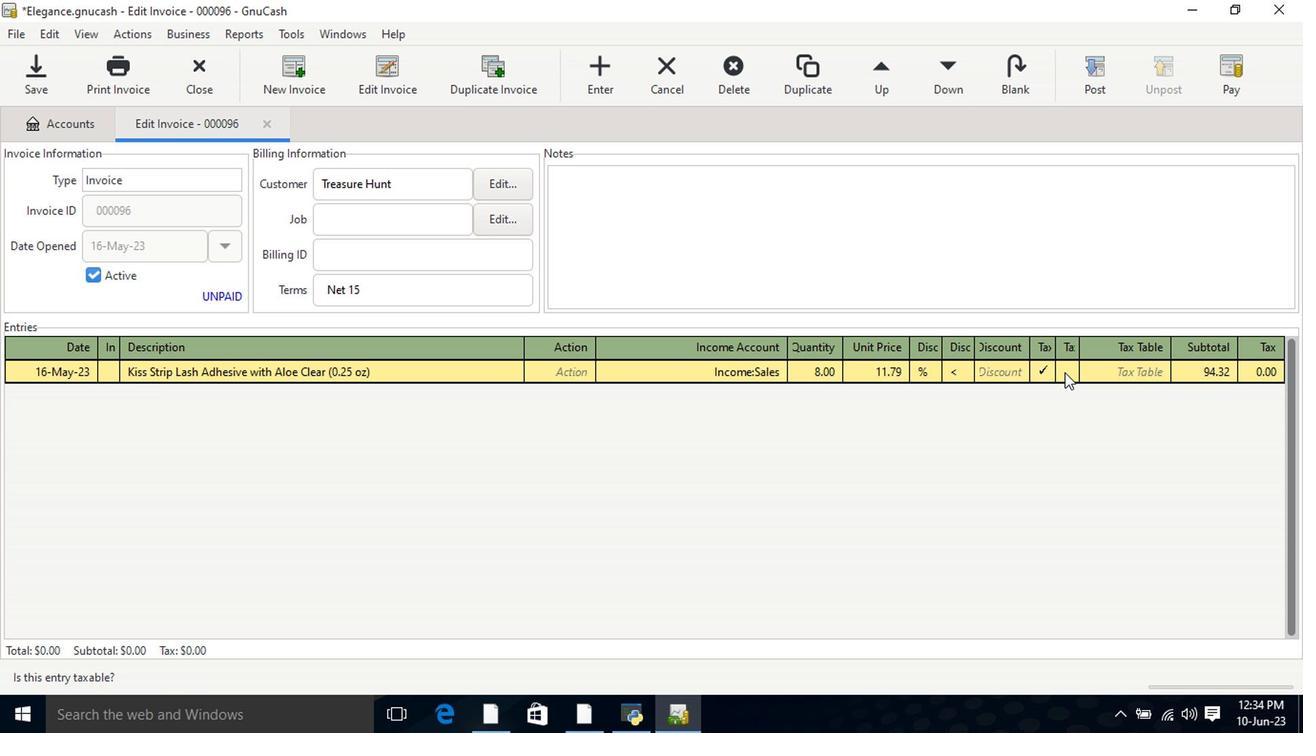 
Action: Mouse pressed left at (872, 376)
Screenshot: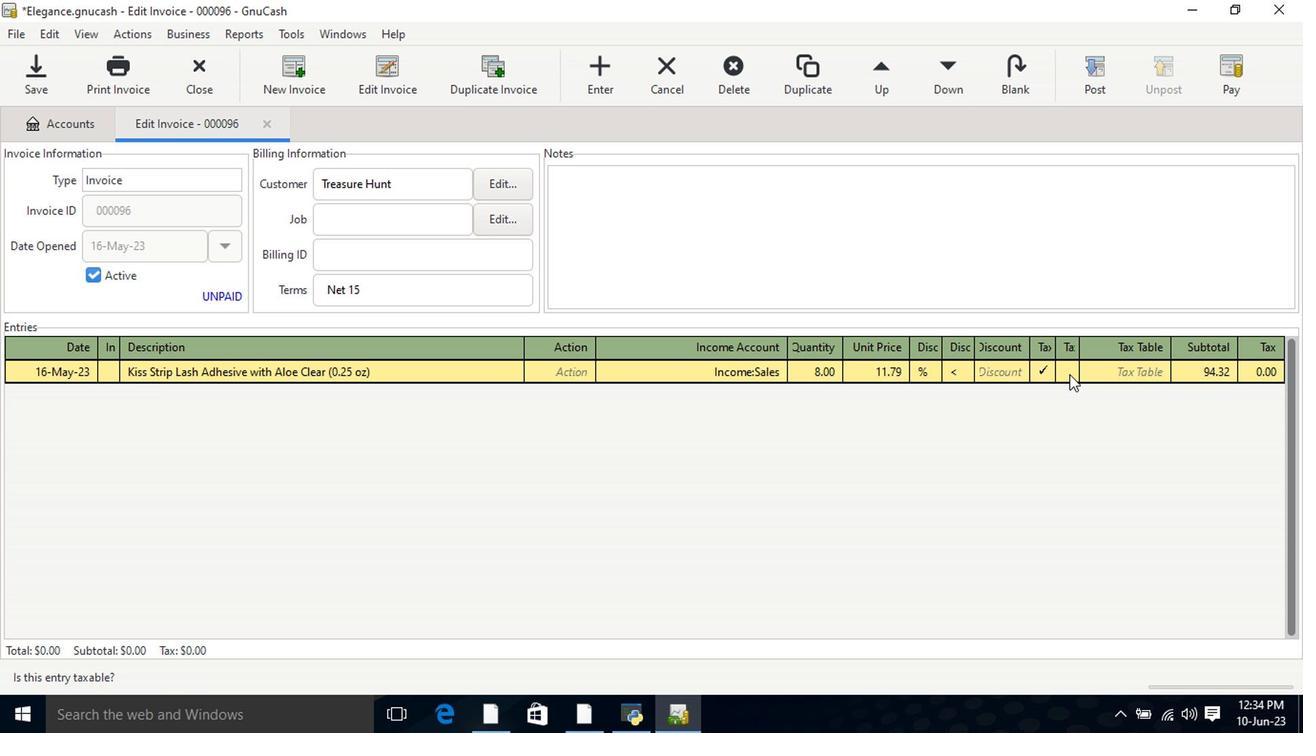 
Action: Mouse moved to (901, 377)
Screenshot: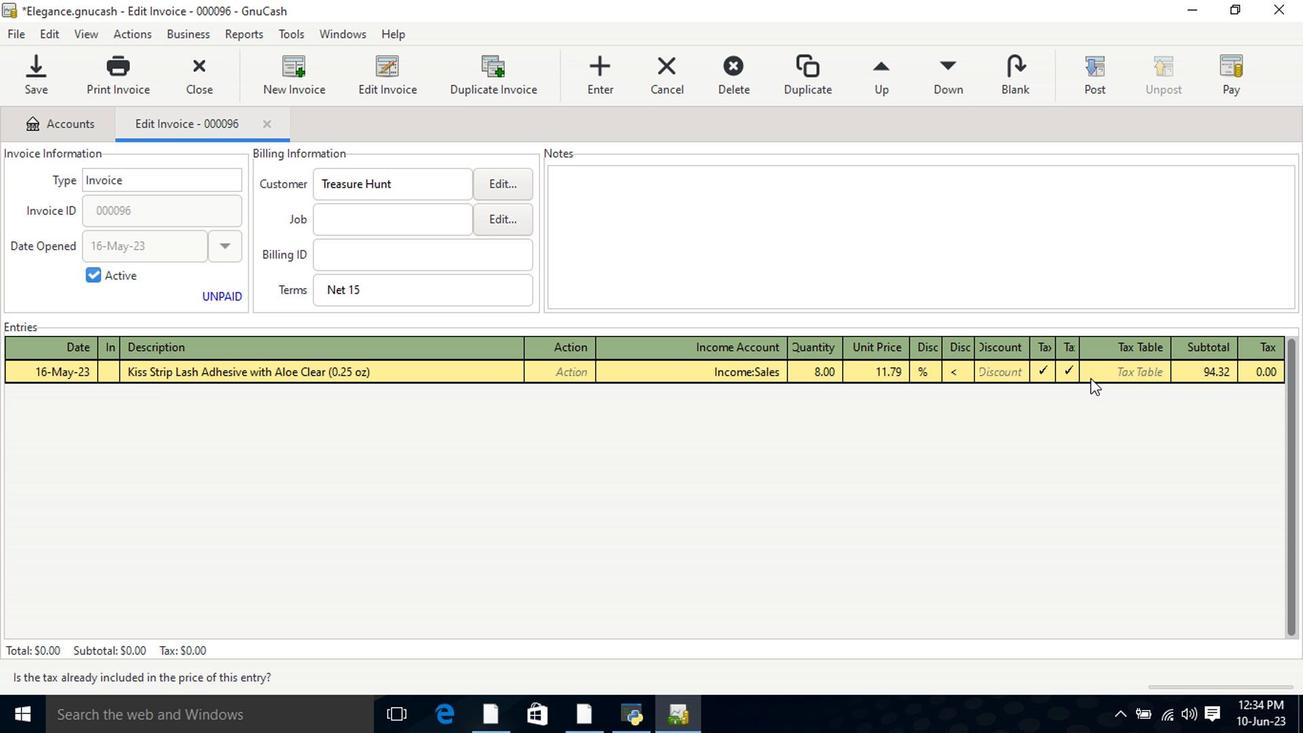 
Action: Mouse pressed left at (901, 377)
Screenshot: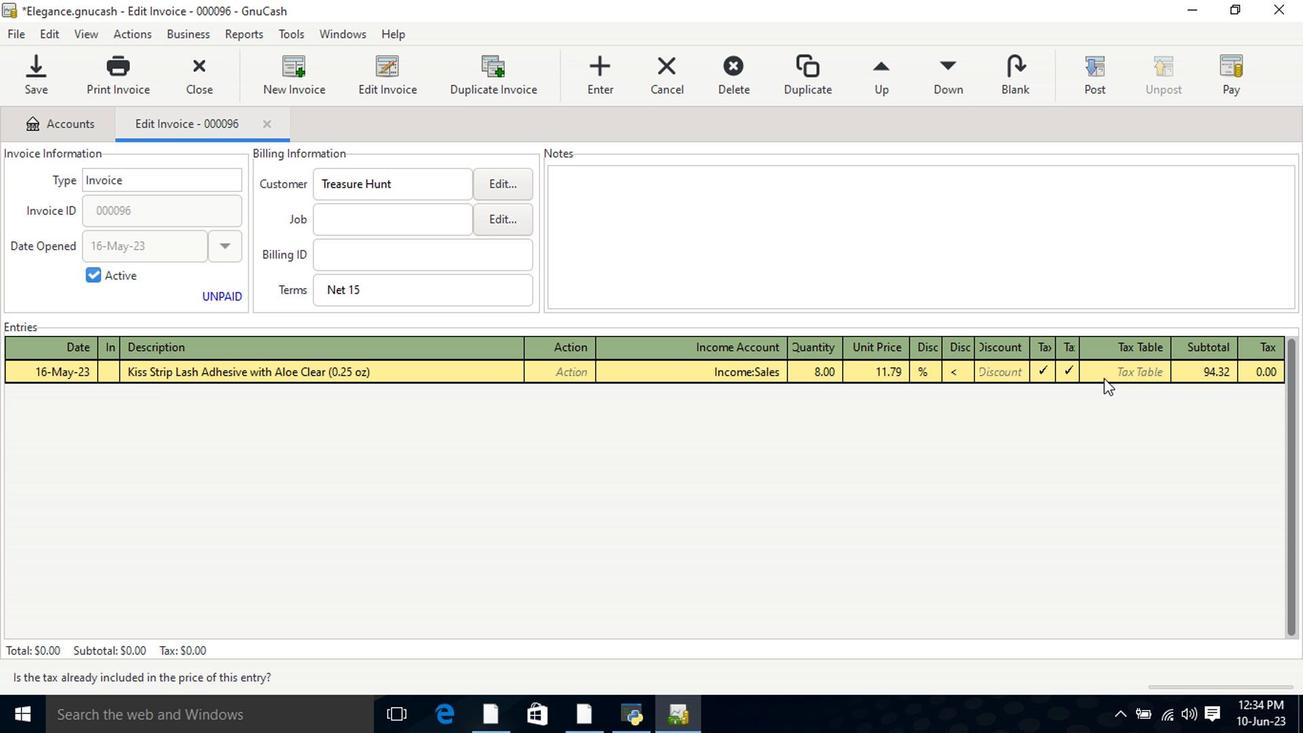
Action: Mouse moved to (932, 380)
Screenshot: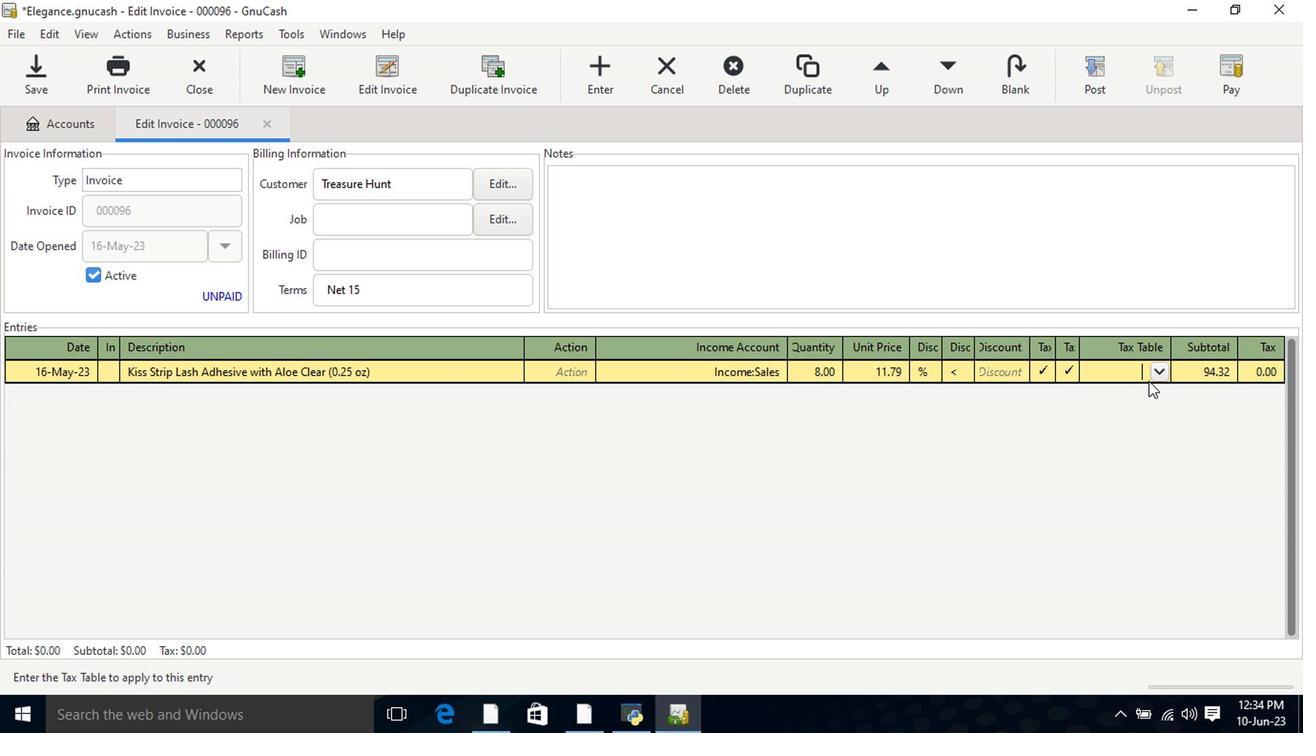 
Action: Mouse pressed left at (932, 380)
Screenshot: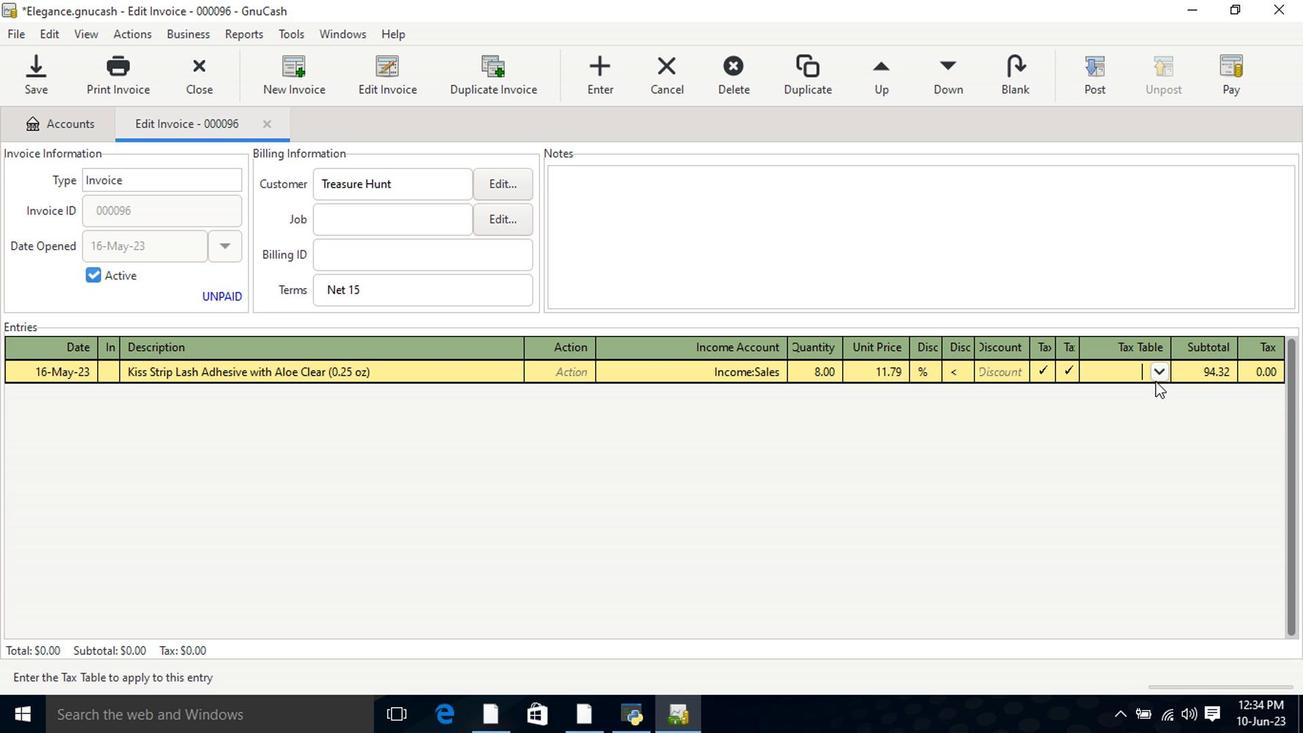 
Action: Mouse moved to (927, 390)
Screenshot: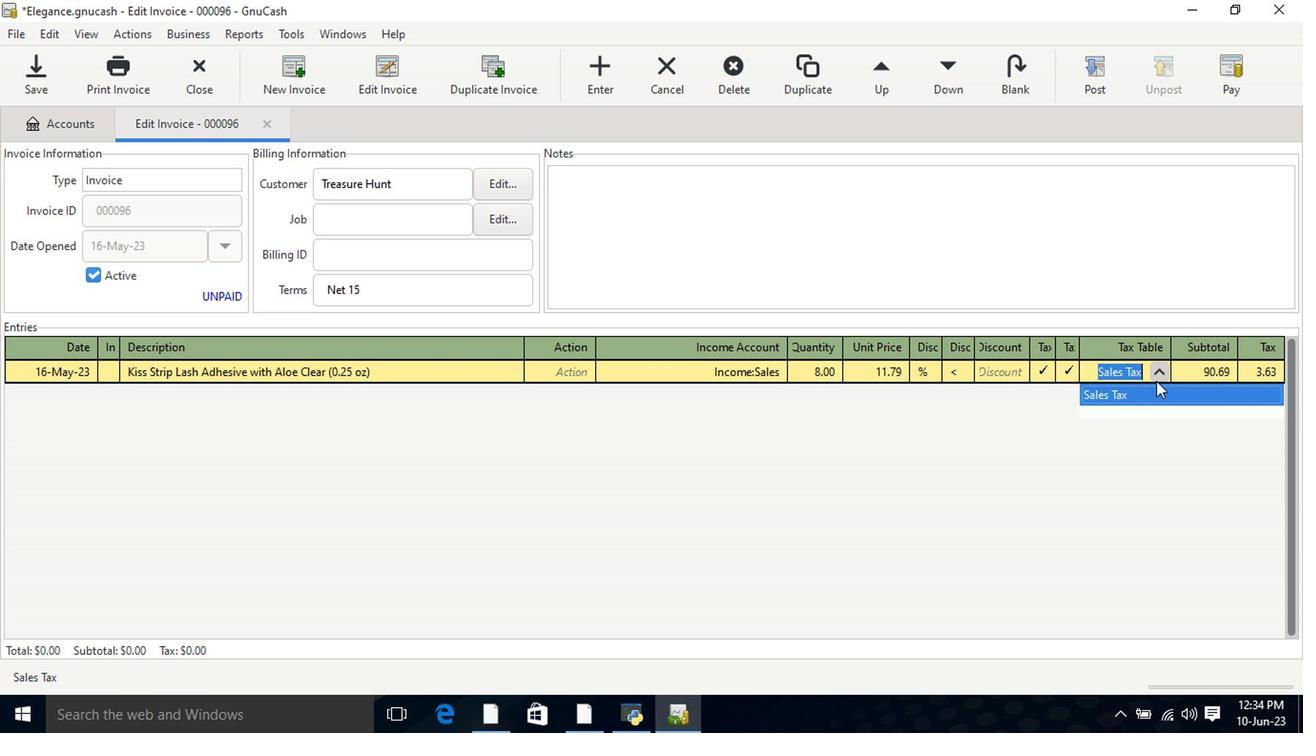 
Action: Mouse pressed left at (927, 390)
Screenshot: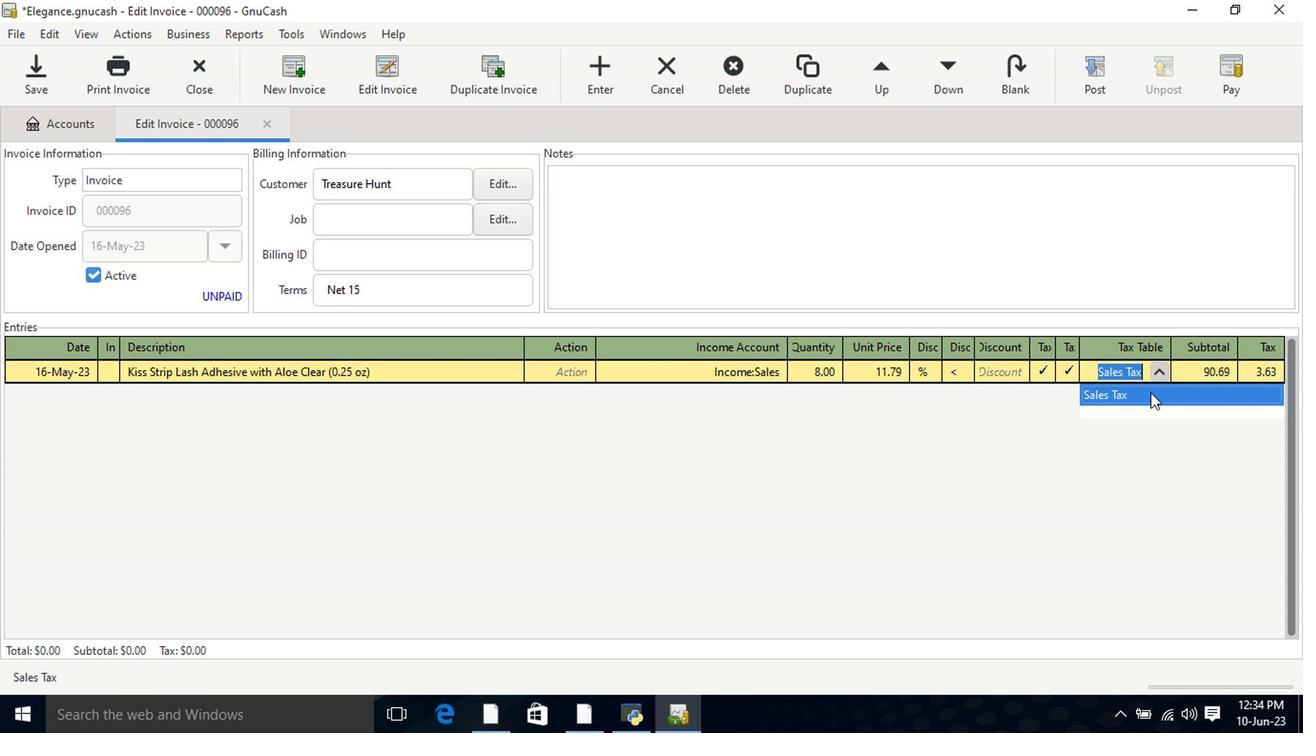 
Action: Key pressed <Key.tab>
Screenshot: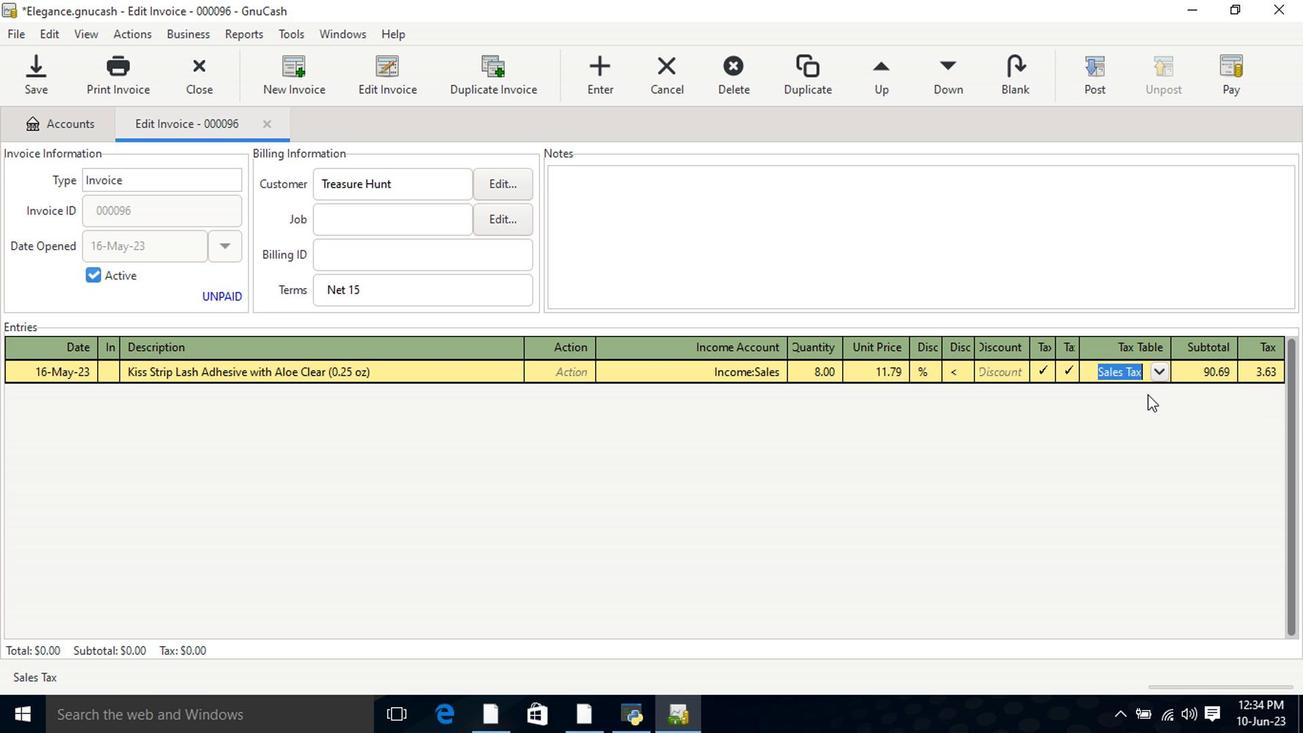 
Action: Mouse moved to (895, 171)
Screenshot: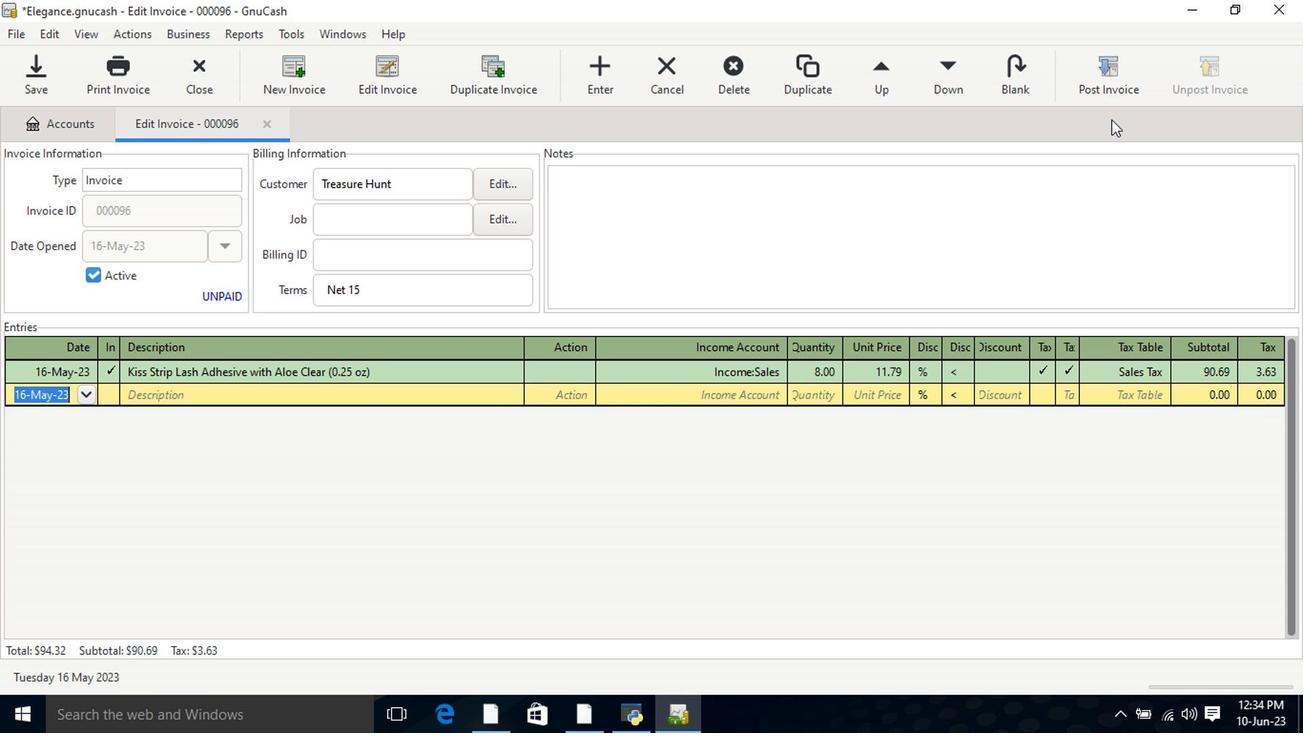 
Action: Mouse pressed left at (895, 171)
Screenshot: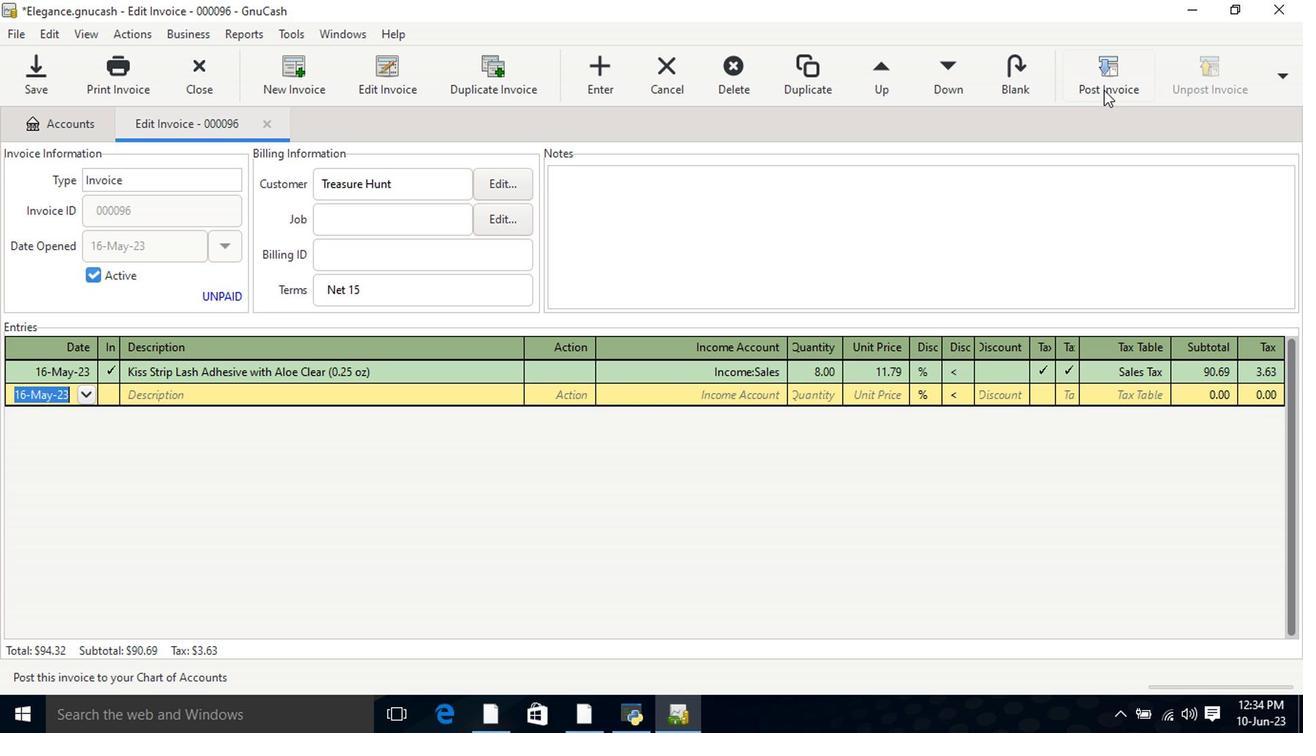 
Action: Mouse moved to (692, 331)
Screenshot: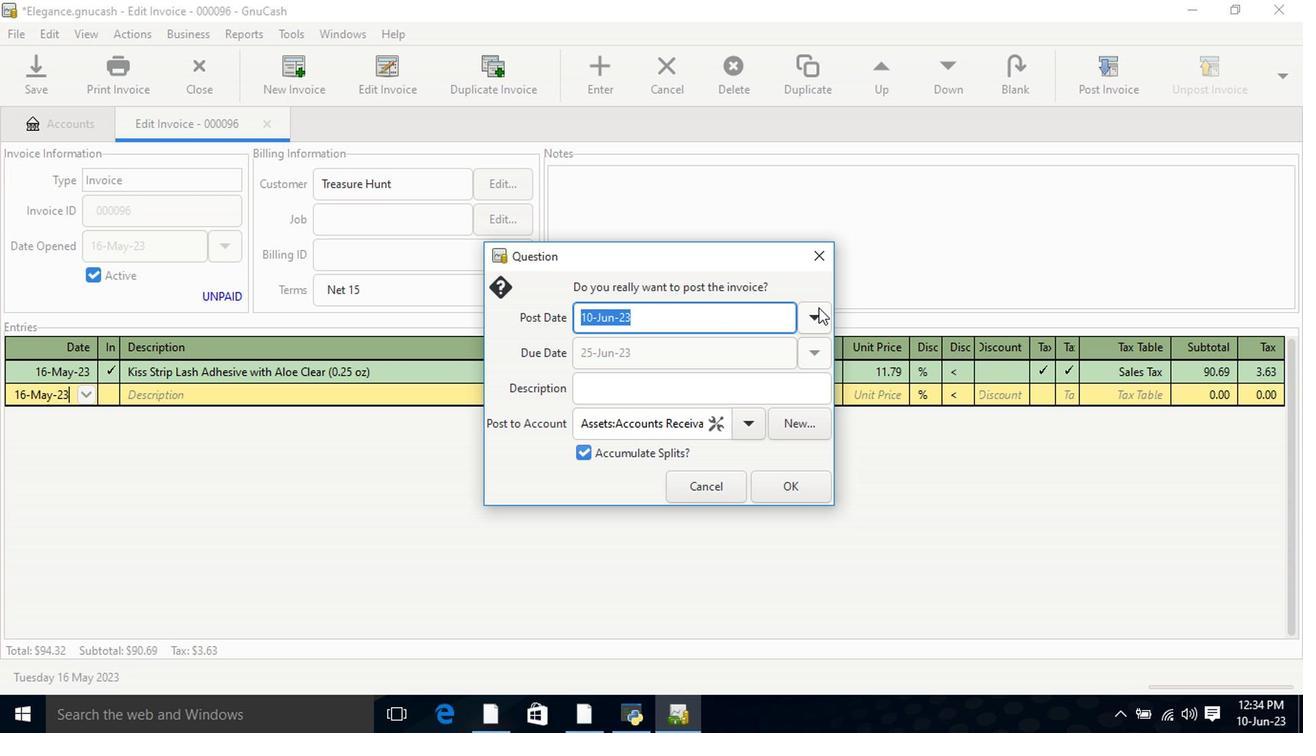 
Action: Mouse pressed left at (692, 331)
Screenshot: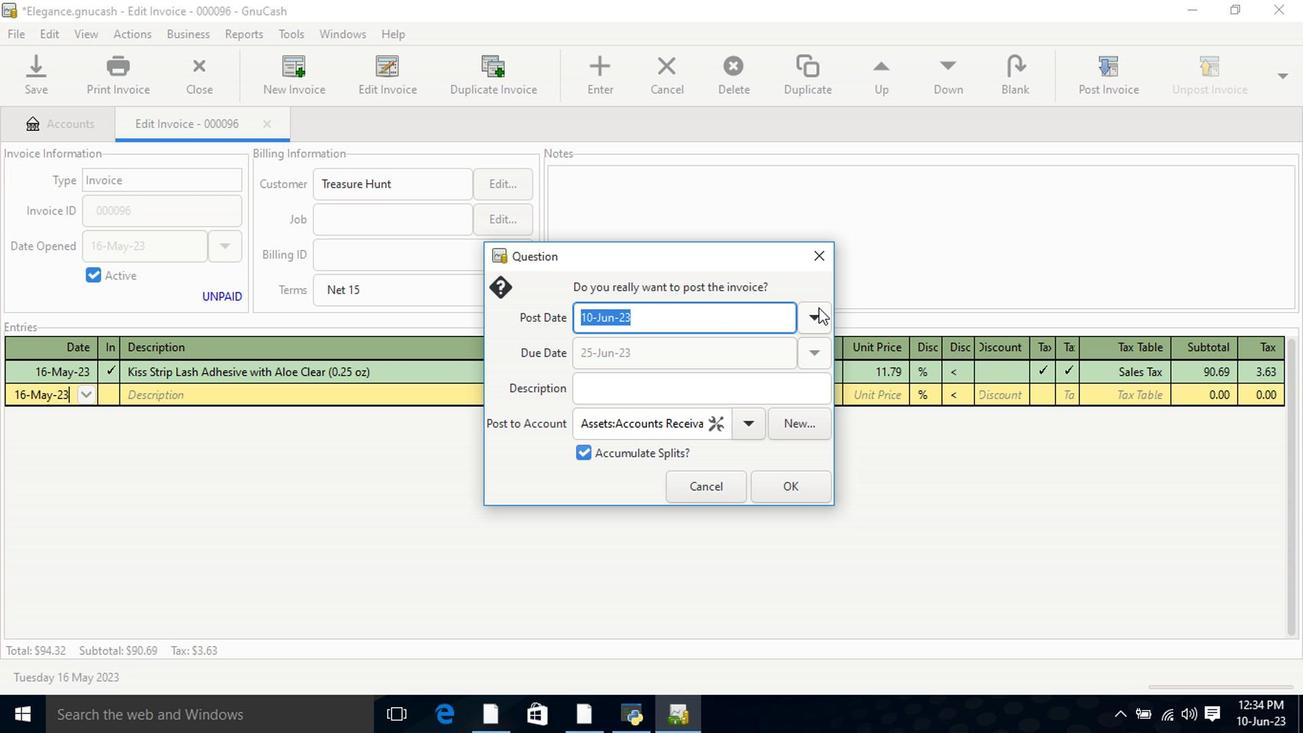
Action: Mouse moved to (579, 354)
Screenshot: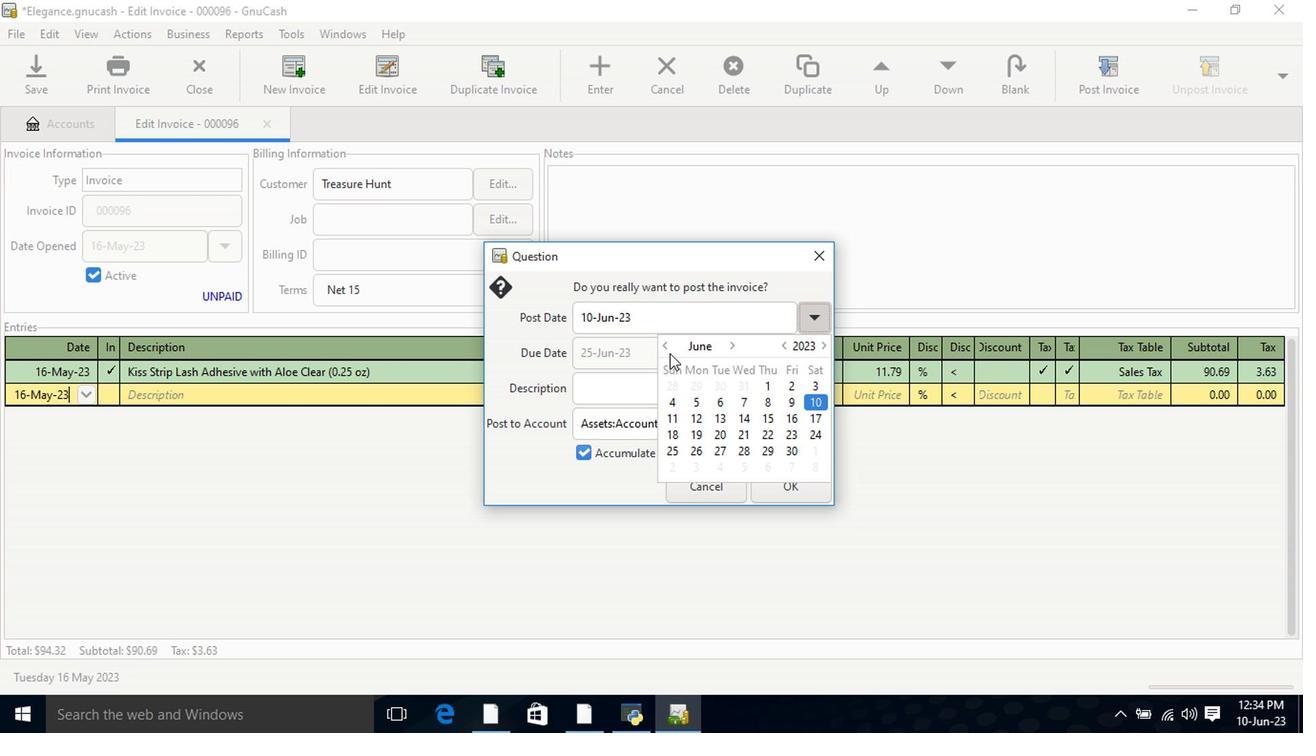 
Action: Mouse pressed left at (579, 354)
Screenshot: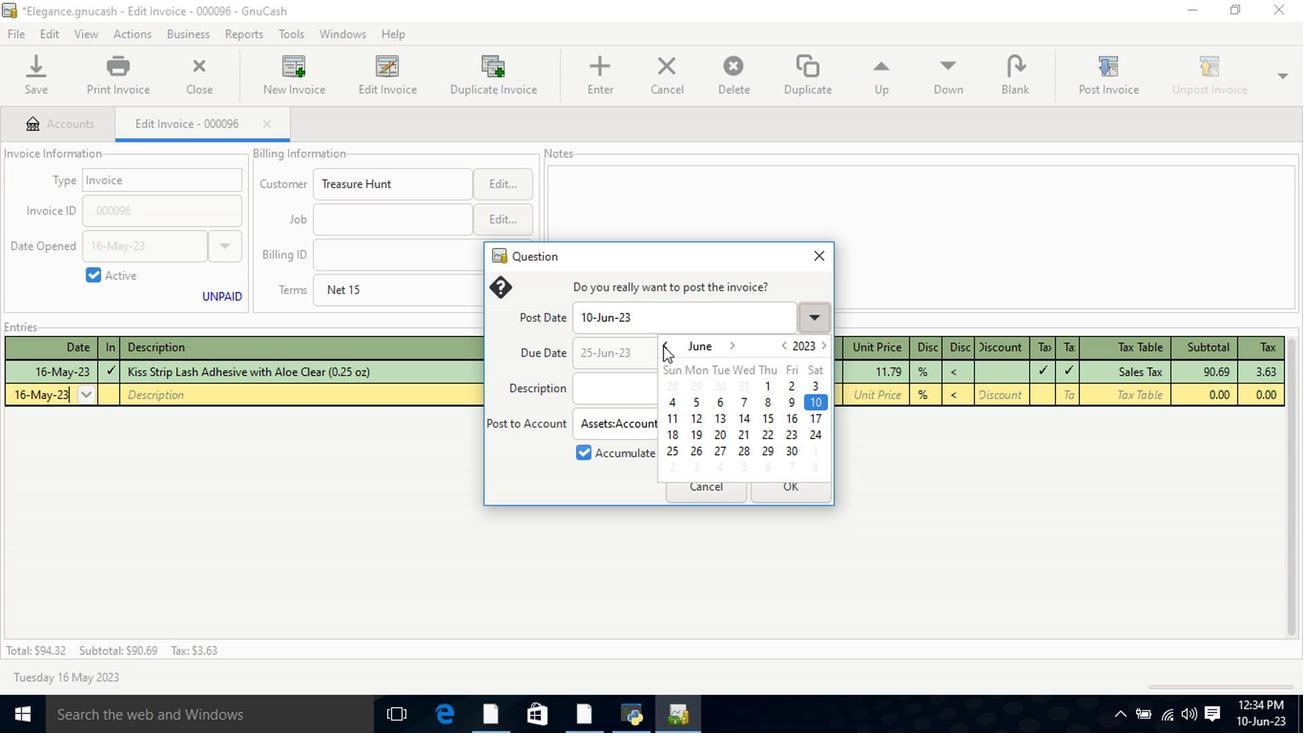 
Action: Mouse moved to (691, 328)
Screenshot: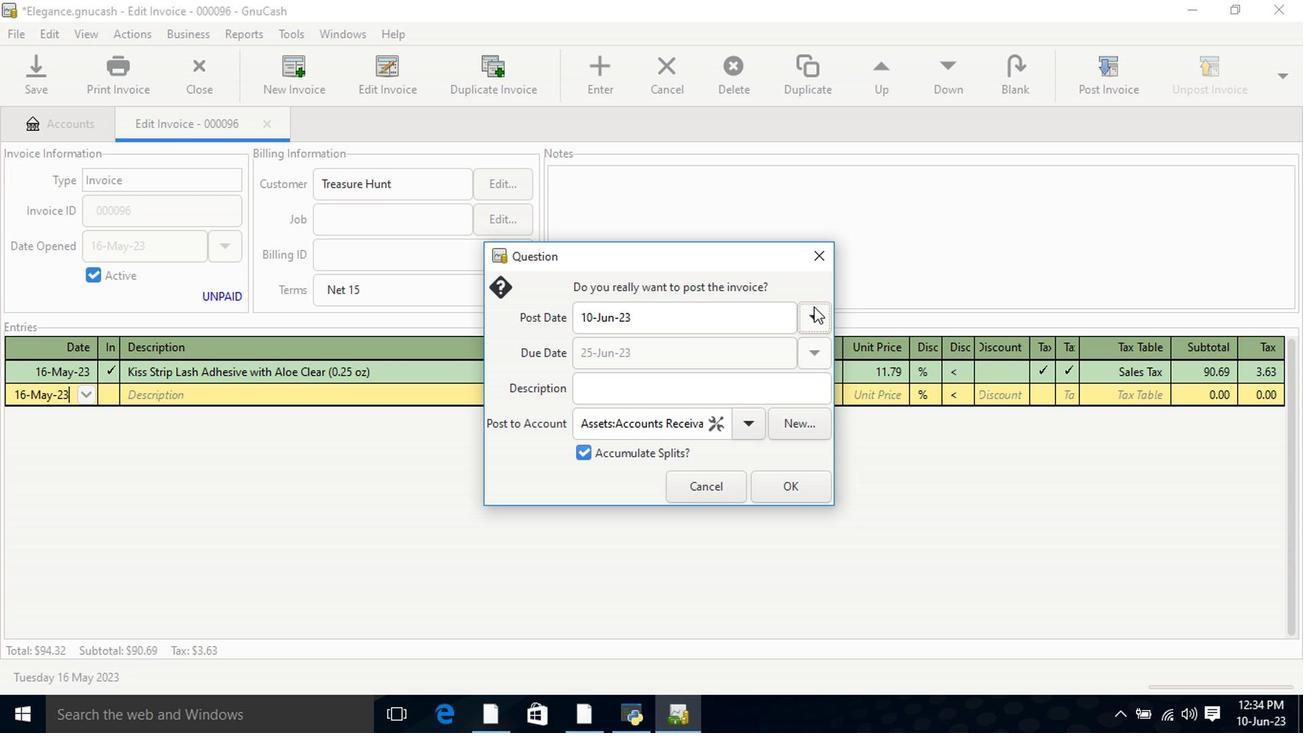 
Action: Mouse pressed left at (691, 328)
Screenshot: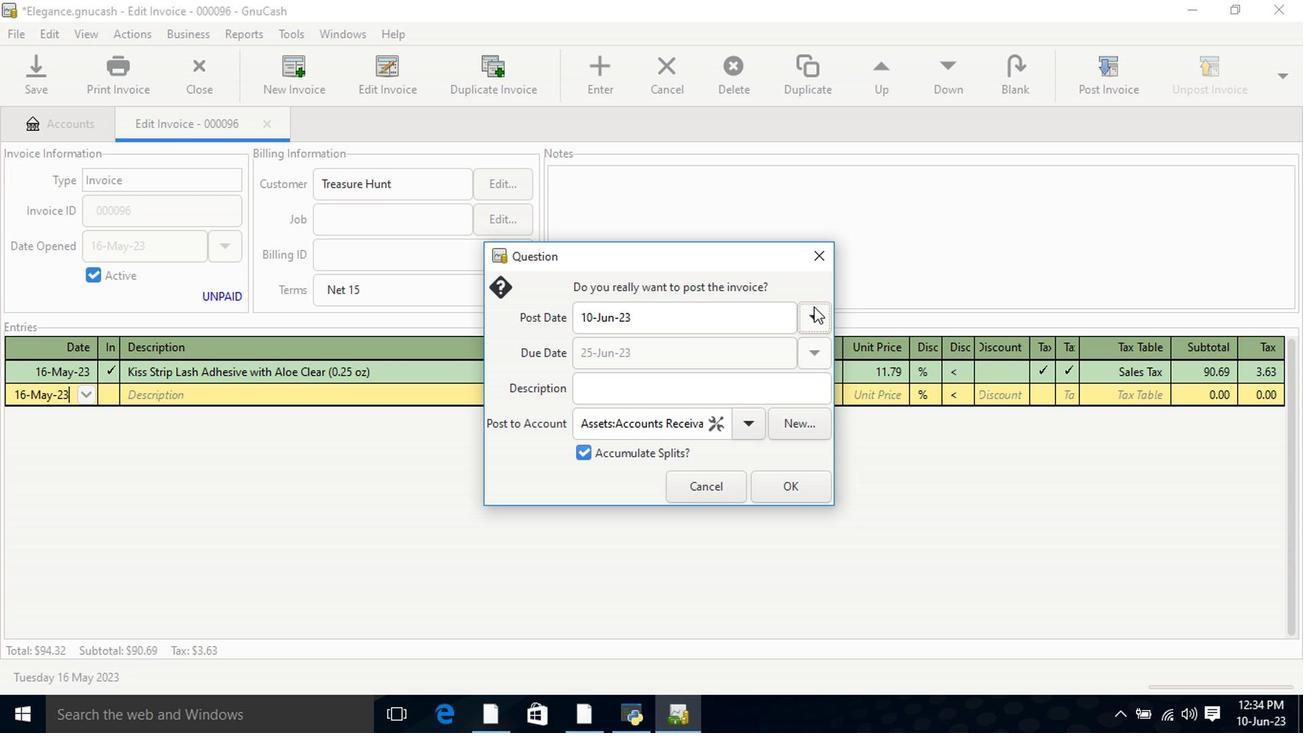 
Action: Mouse moved to (580, 355)
Screenshot: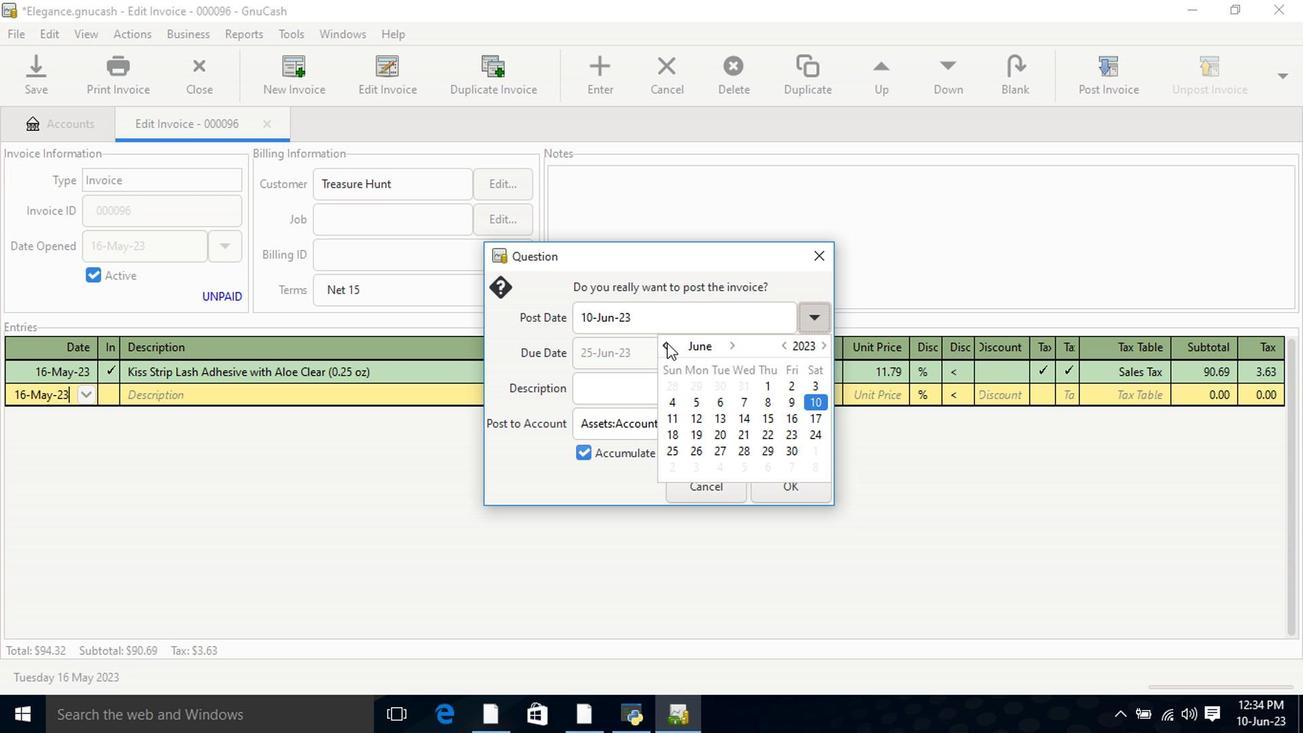 
Action: Mouse pressed left at (580, 355)
Screenshot: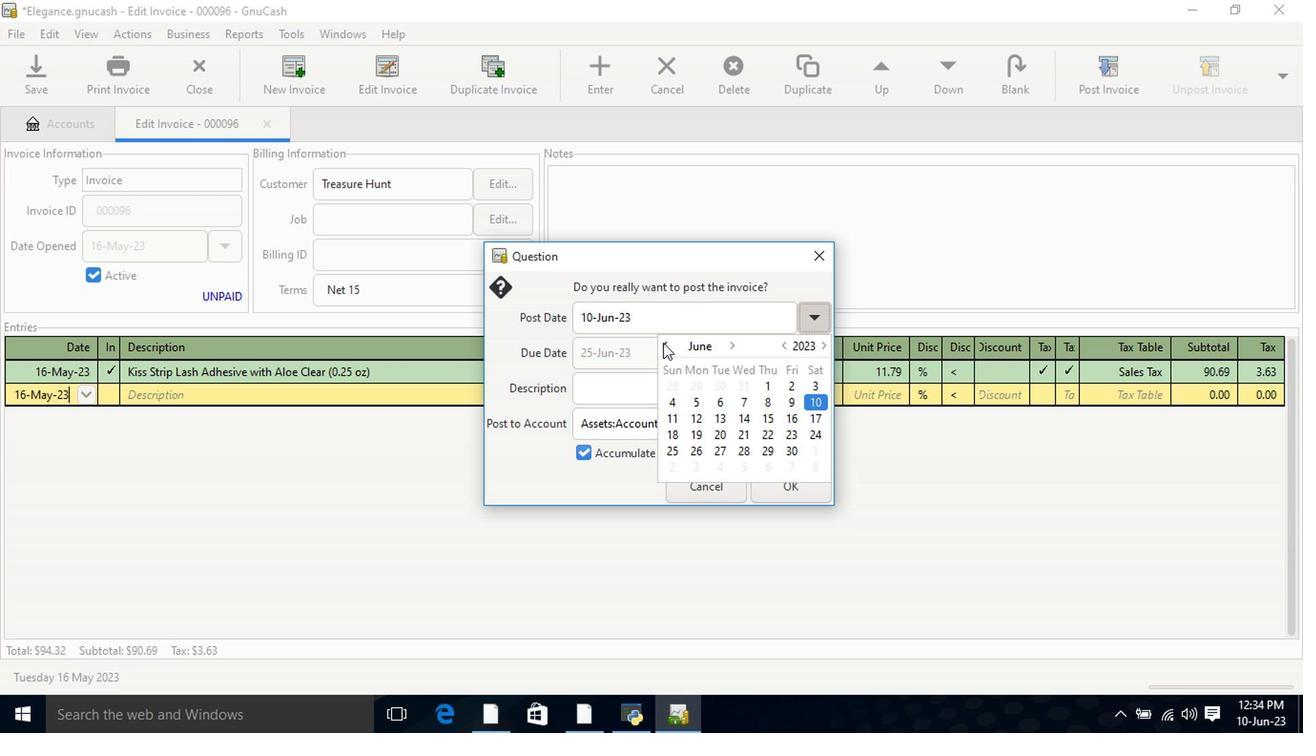 
Action: Mouse moved to (627, 406)
Screenshot: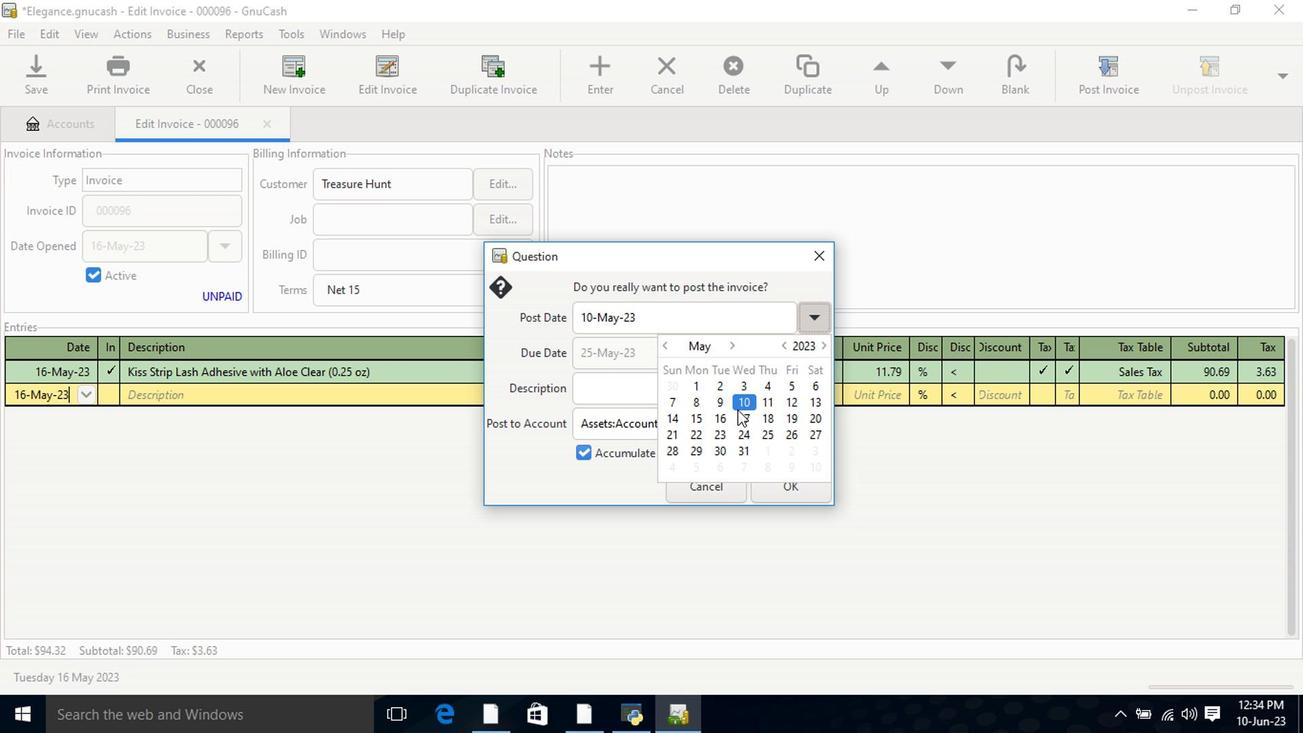 
Action: Mouse pressed left at (627, 406)
Screenshot: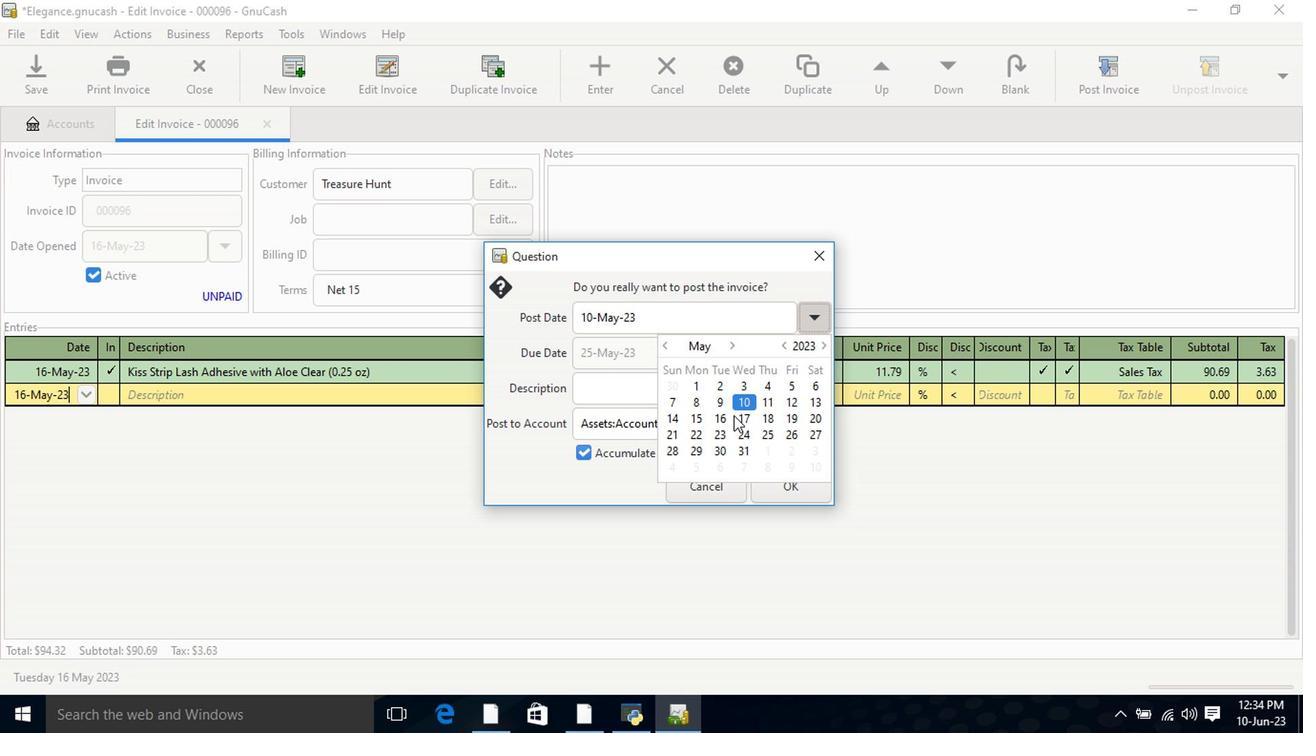 
Action: Mouse pressed left at (627, 406)
Screenshot: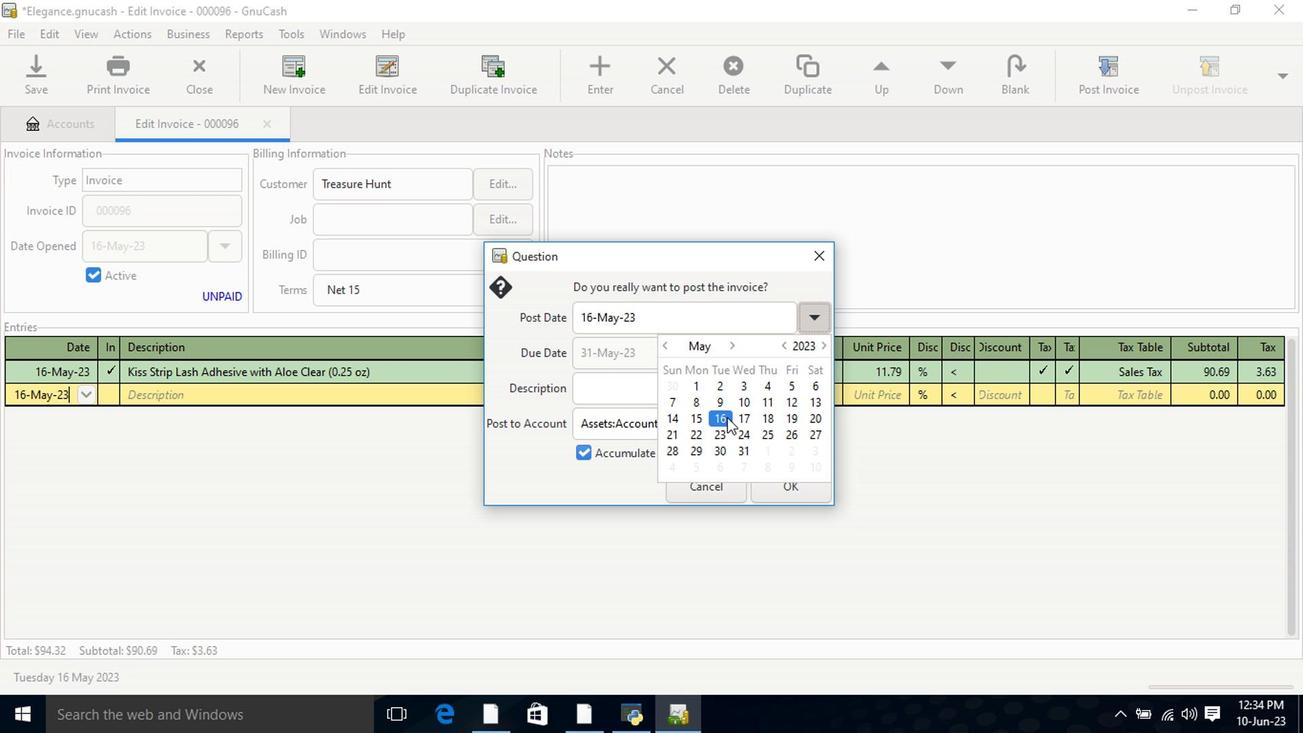 
Action: Mouse moved to (664, 454)
Screenshot: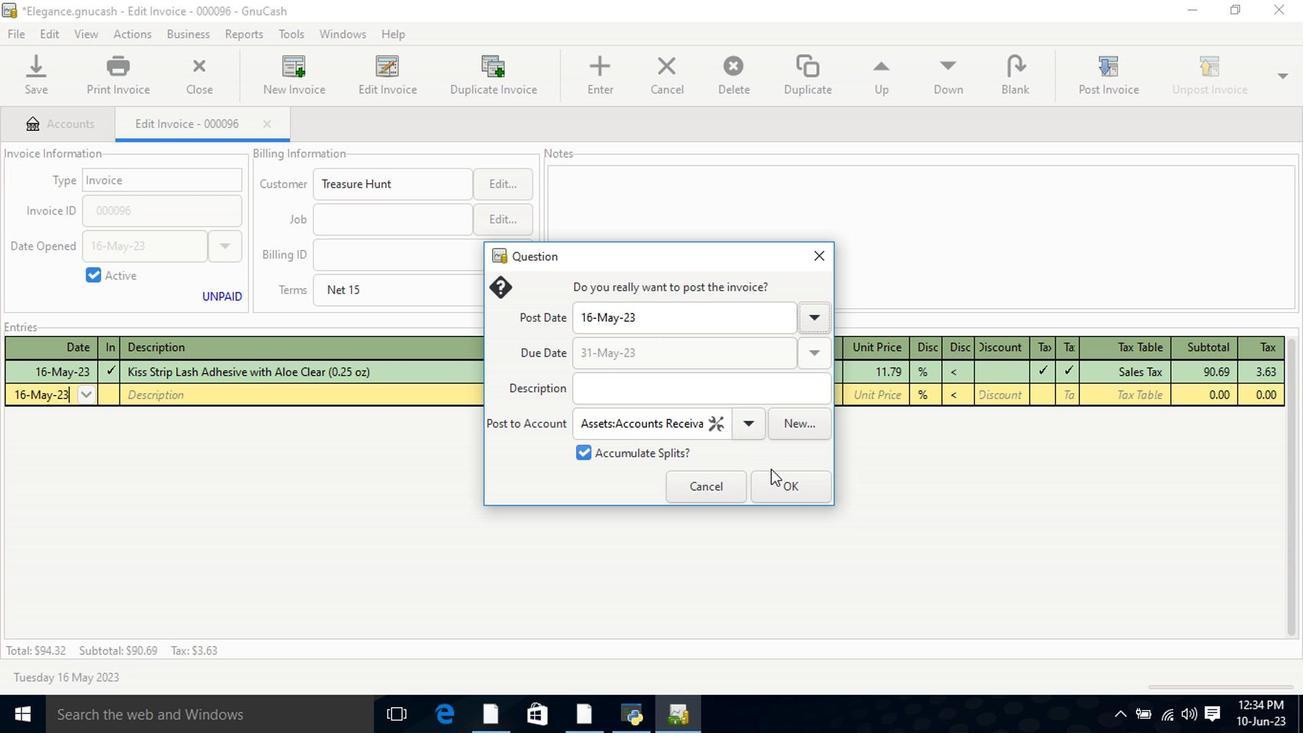 
Action: Mouse pressed left at (664, 454)
Screenshot: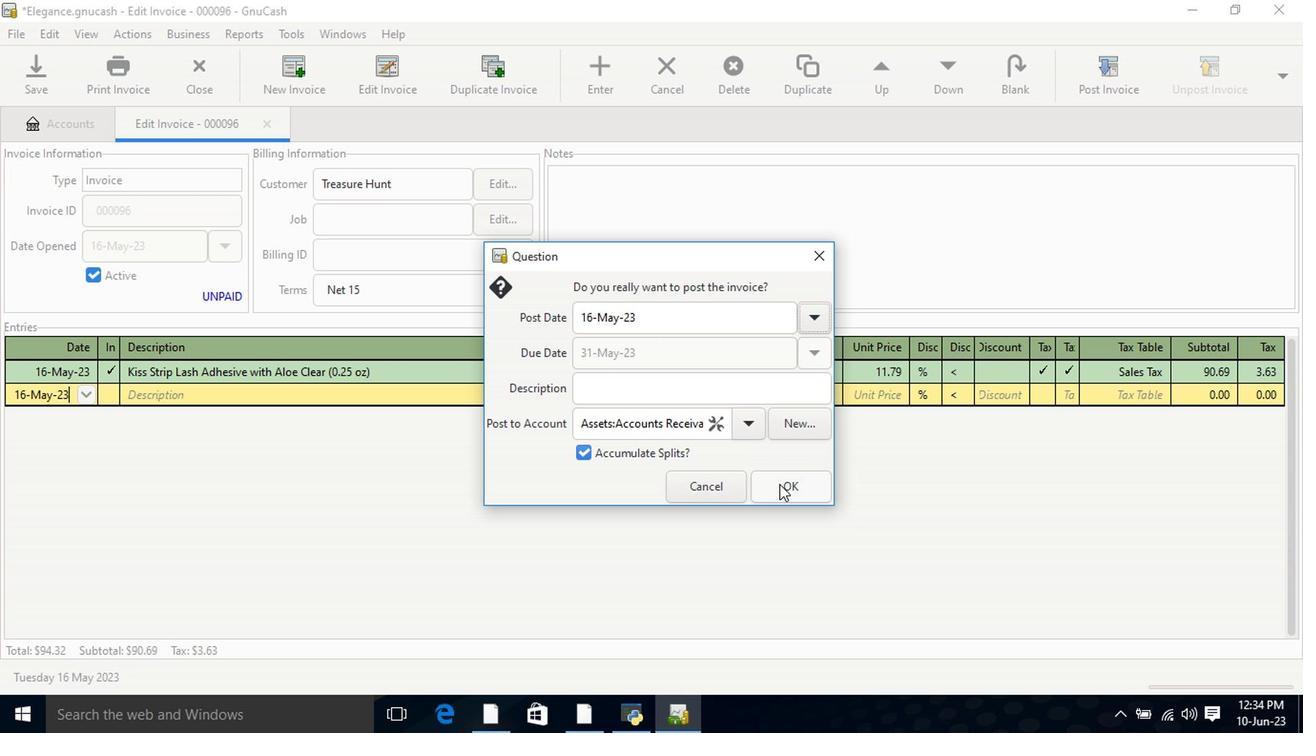 
Action: Mouse moved to (988, 150)
Screenshot: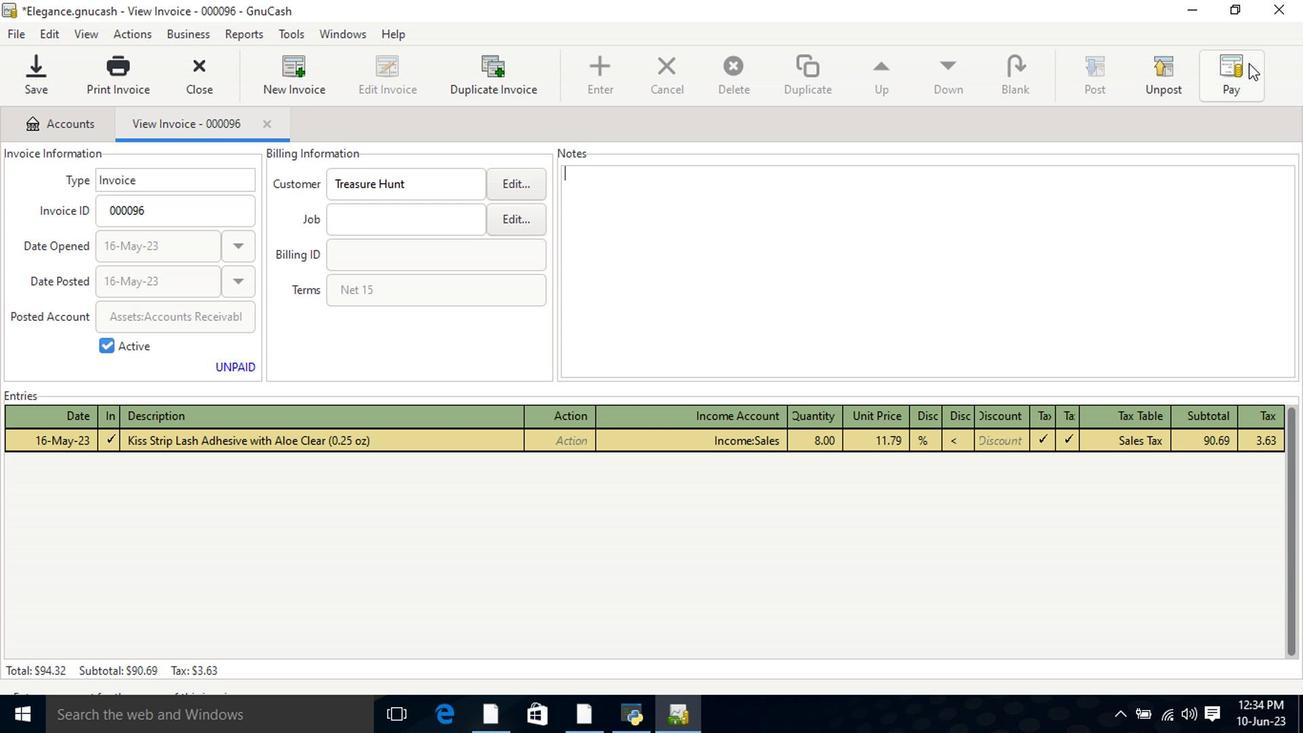 
Action: Mouse pressed left at (988, 150)
Screenshot: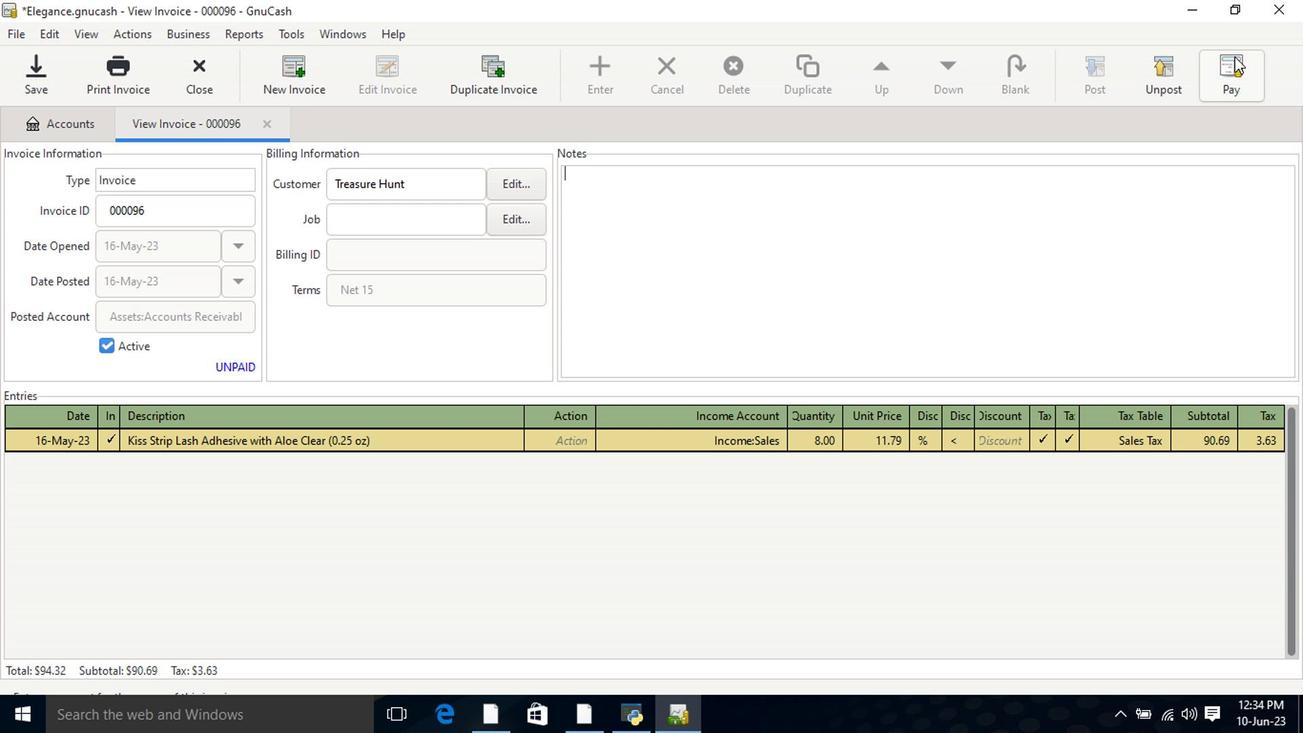 
Action: Mouse moved to (524, 374)
Screenshot: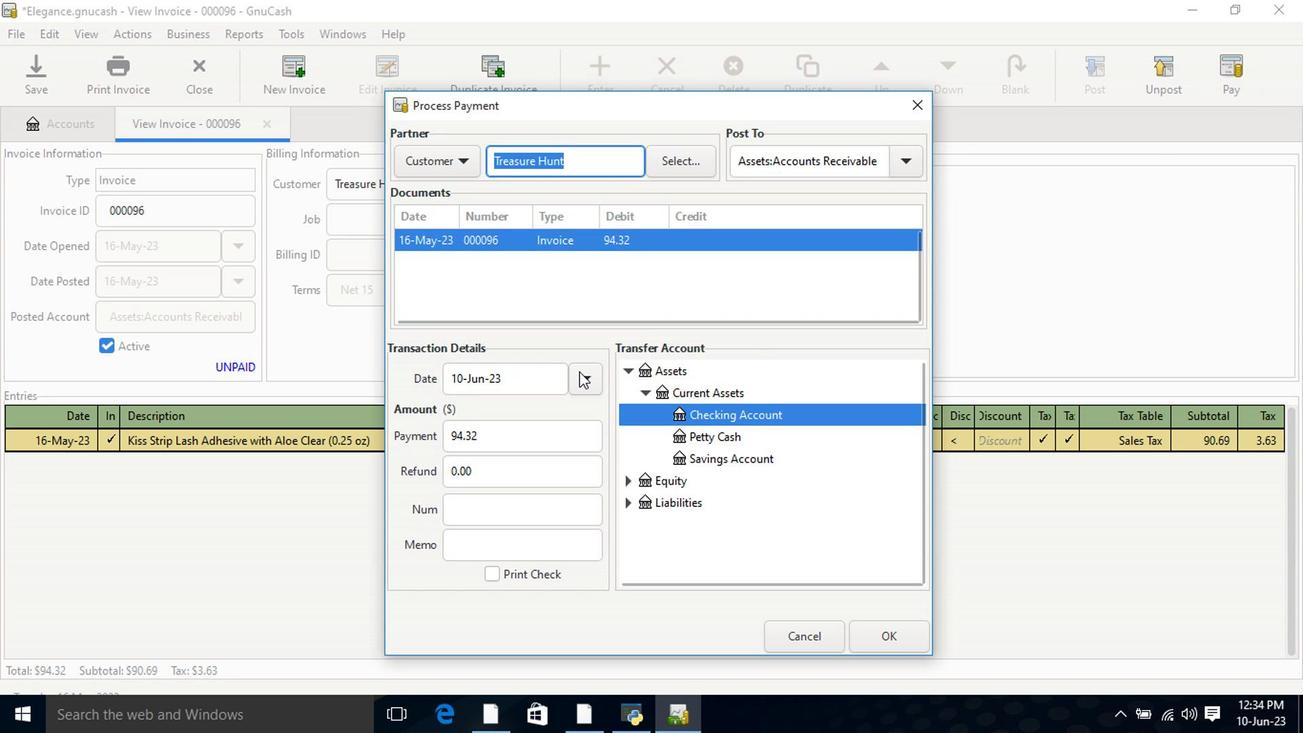 
Action: Mouse pressed left at (524, 374)
Screenshot: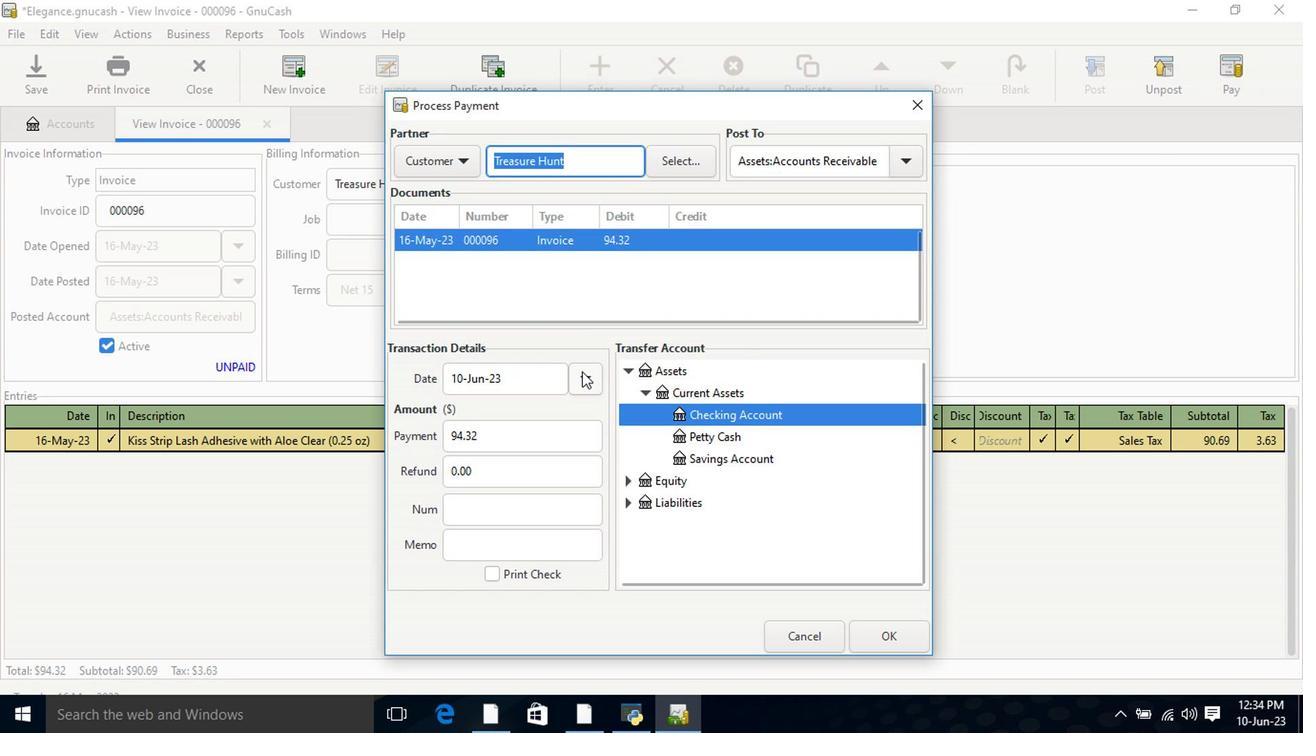 
Action: Mouse moved to (422, 401)
Screenshot: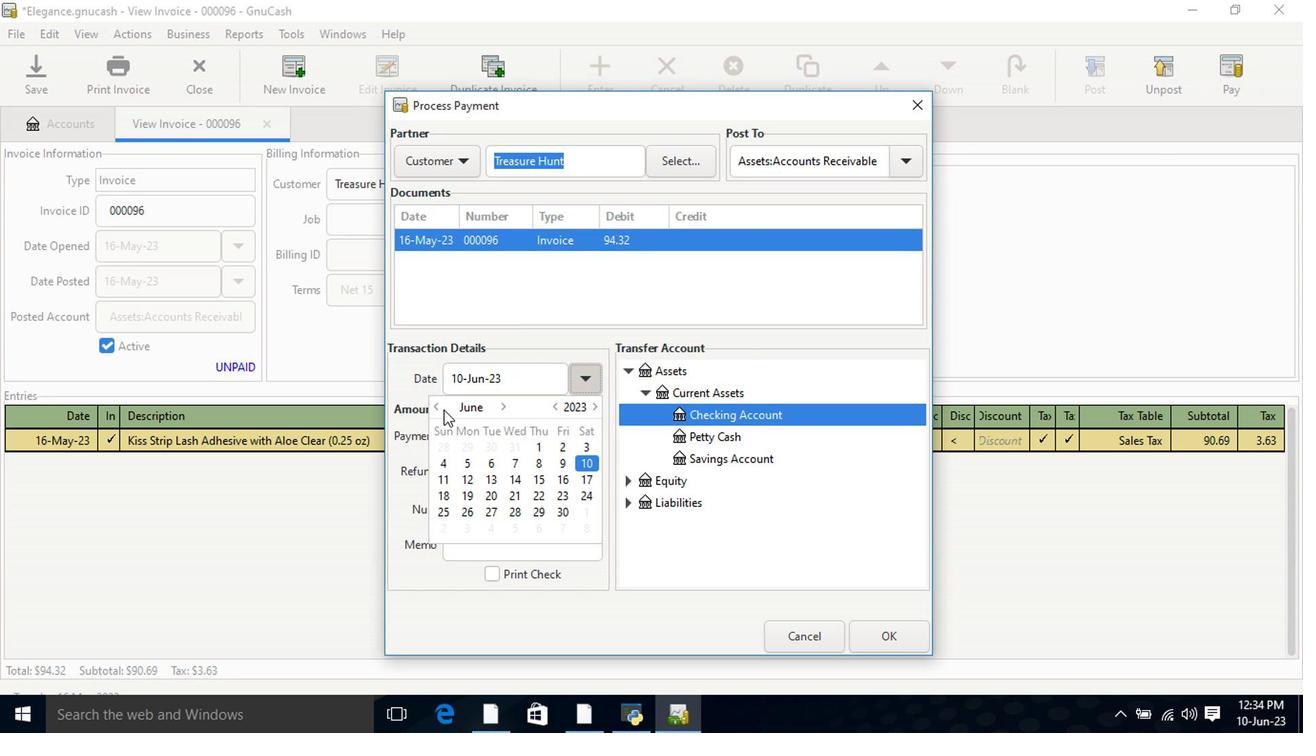 
Action: Mouse pressed left at (422, 401)
Screenshot: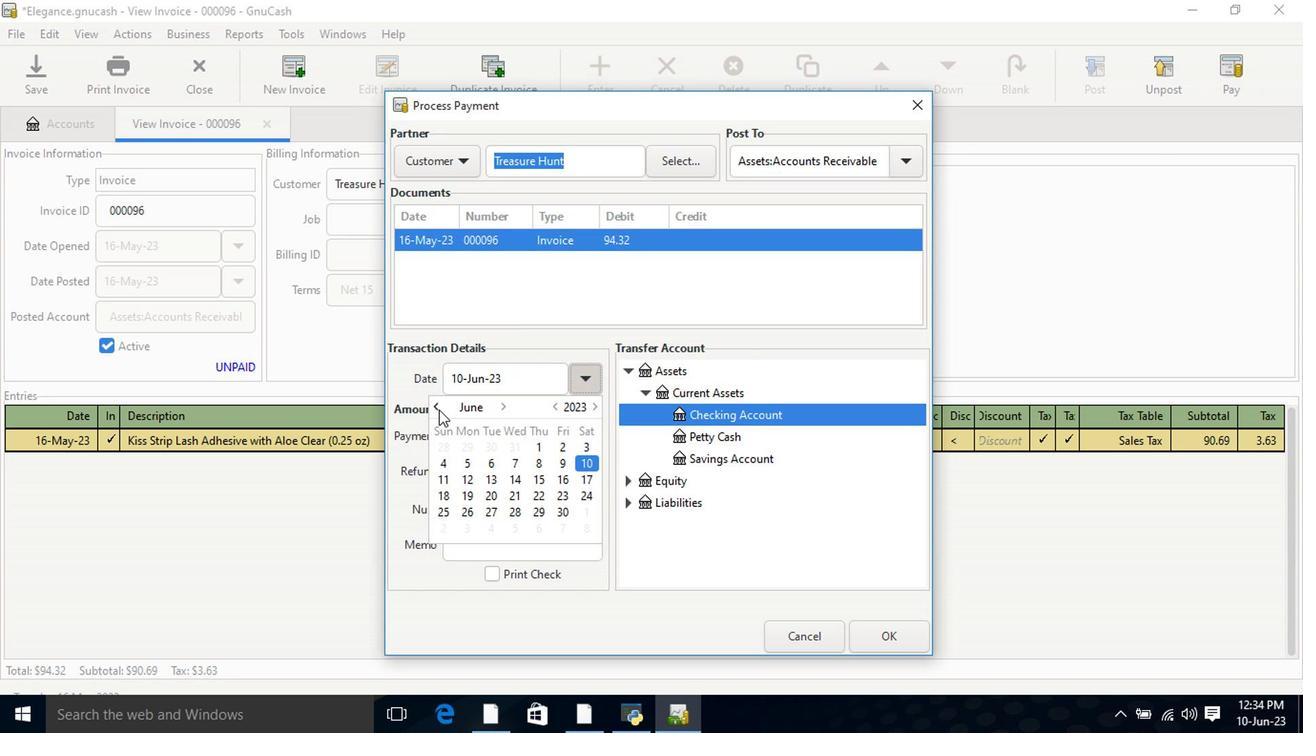 
Action: Mouse moved to (454, 472)
Screenshot: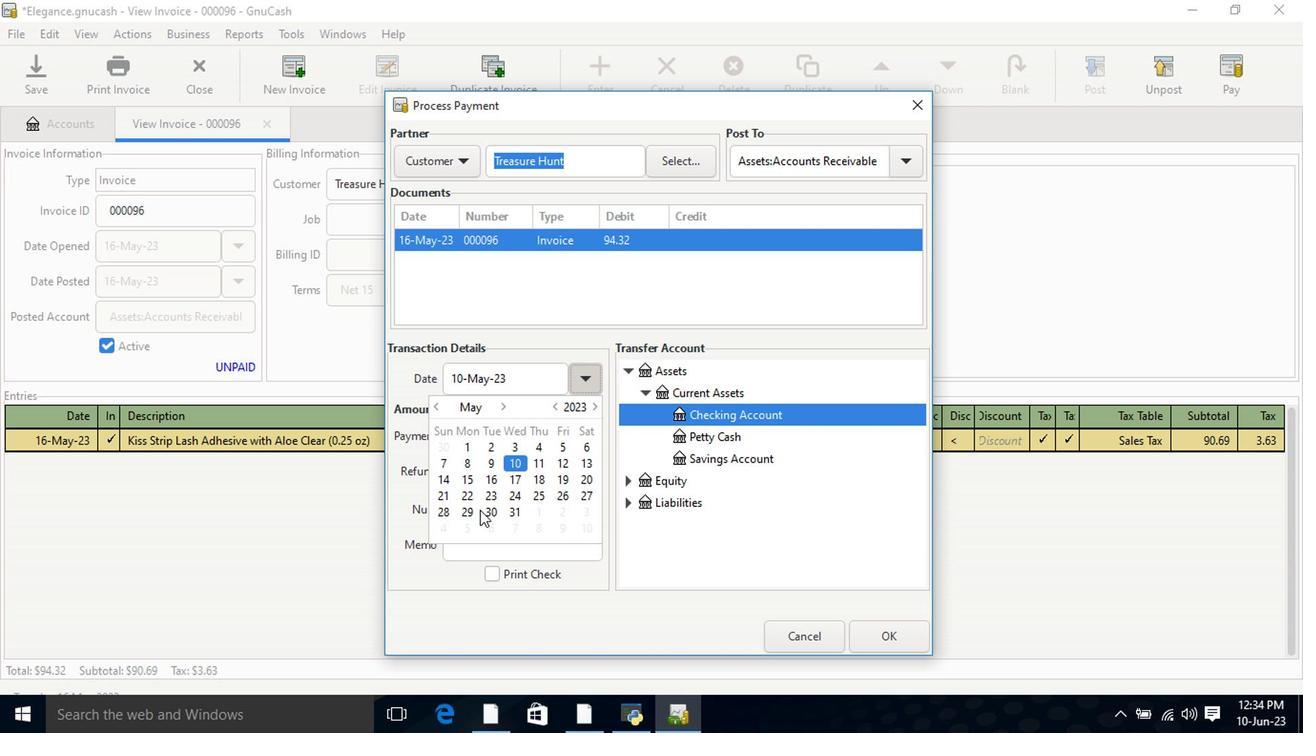
Action: Mouse pressed left at (454, 472)
Screenshot: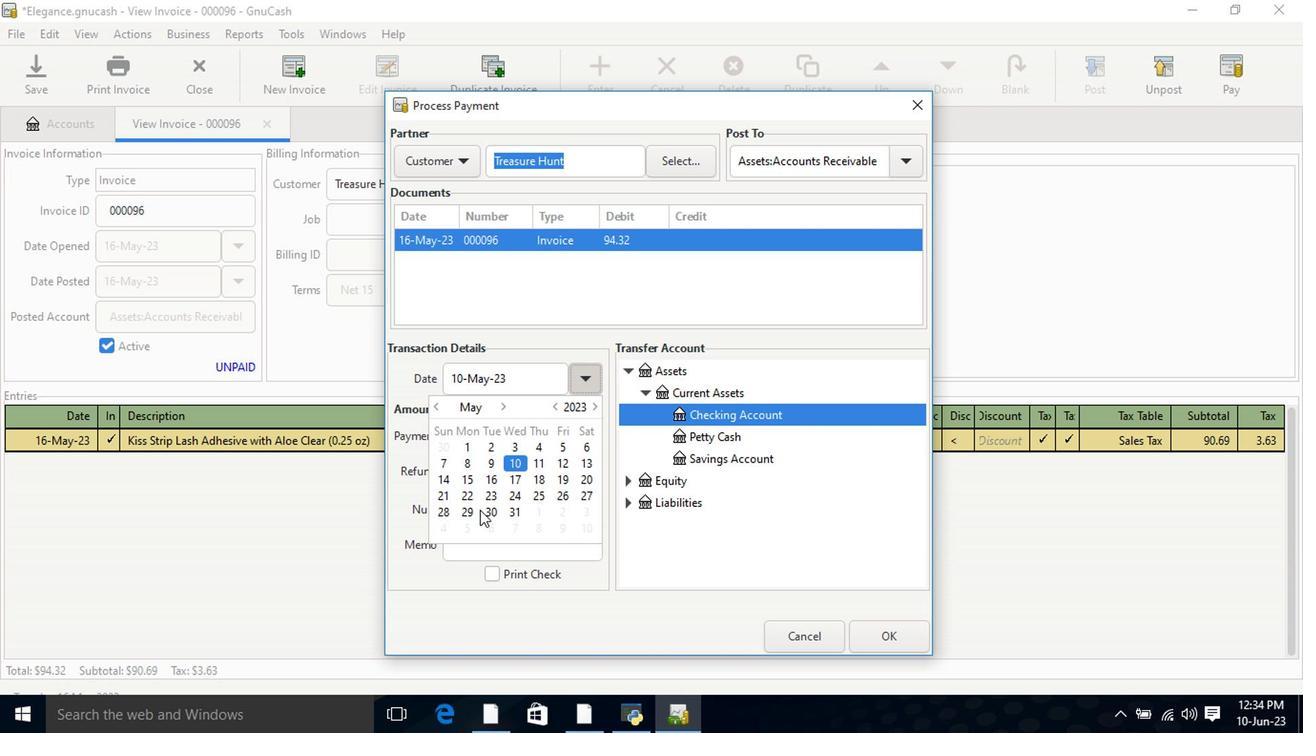 
Action: Mouse pressed left at (454, 472)
Screenshot: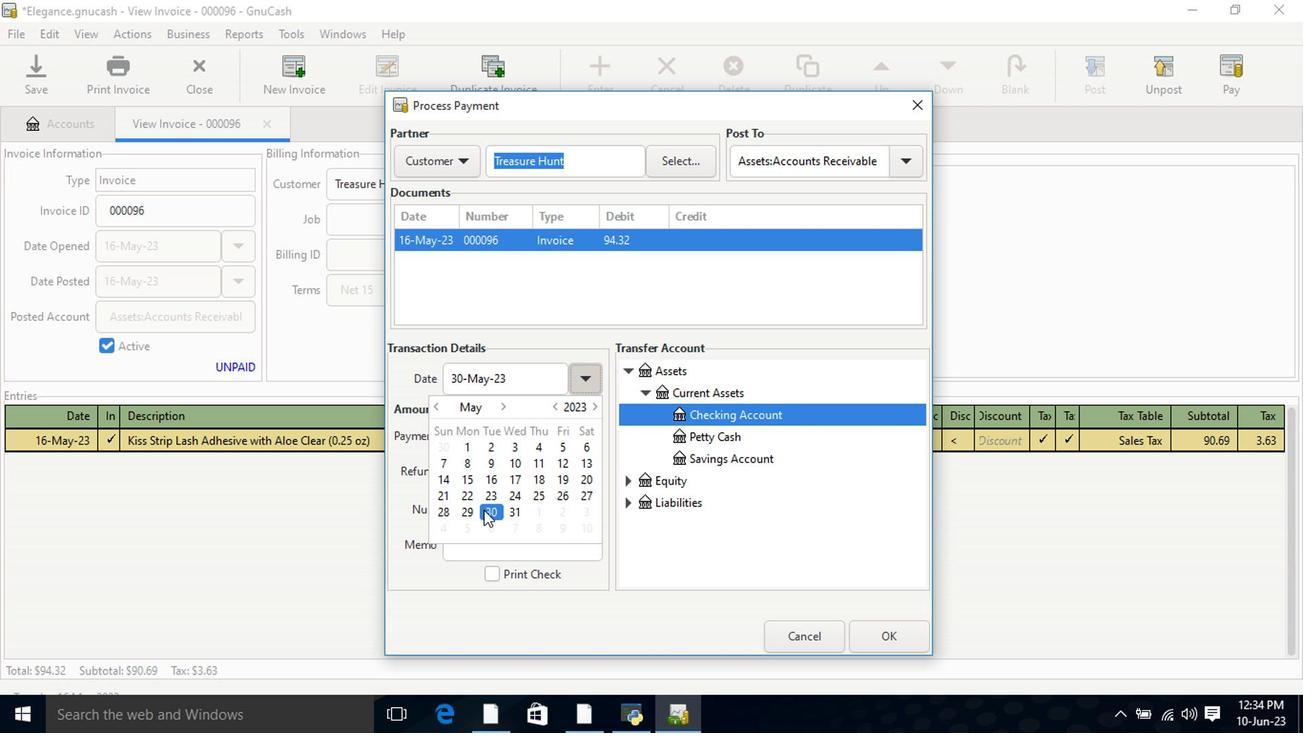 
Action: Mouse moved to (734, 560)
Screenshot: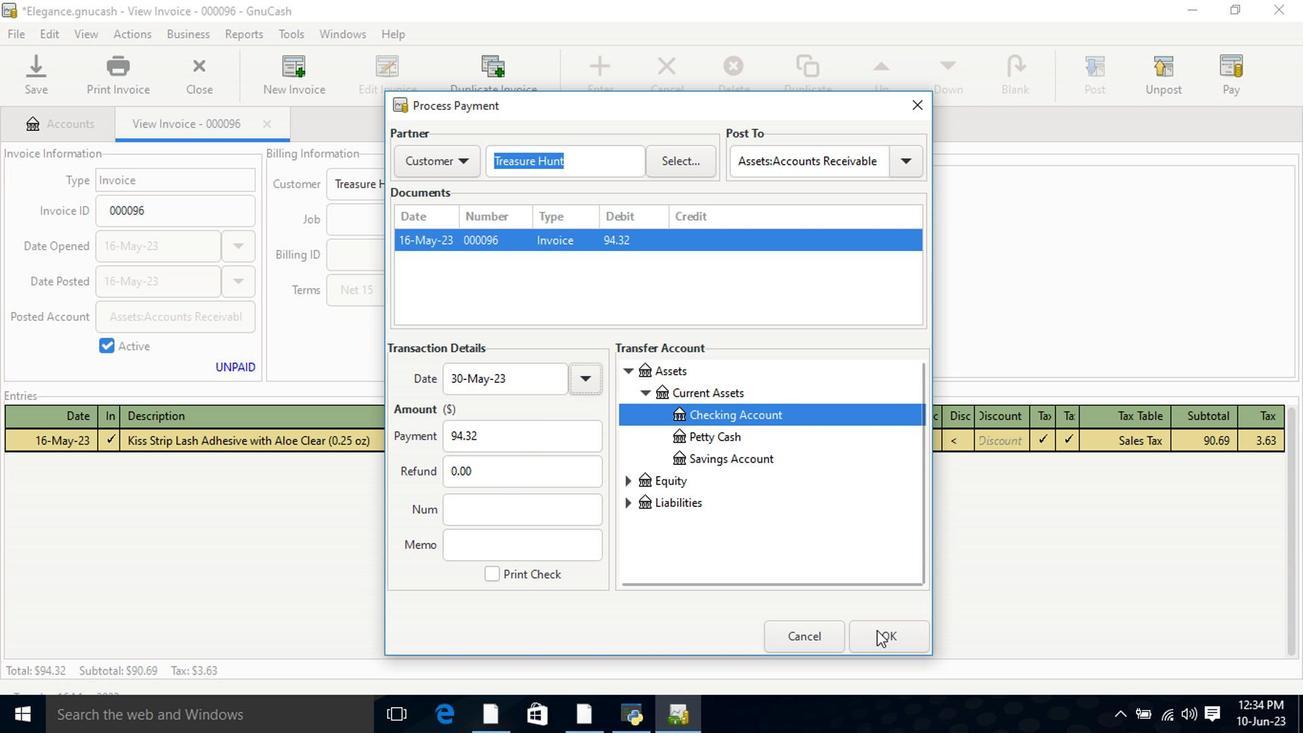 
Action: Mouse pressed left at (734, 560)
Screenshot: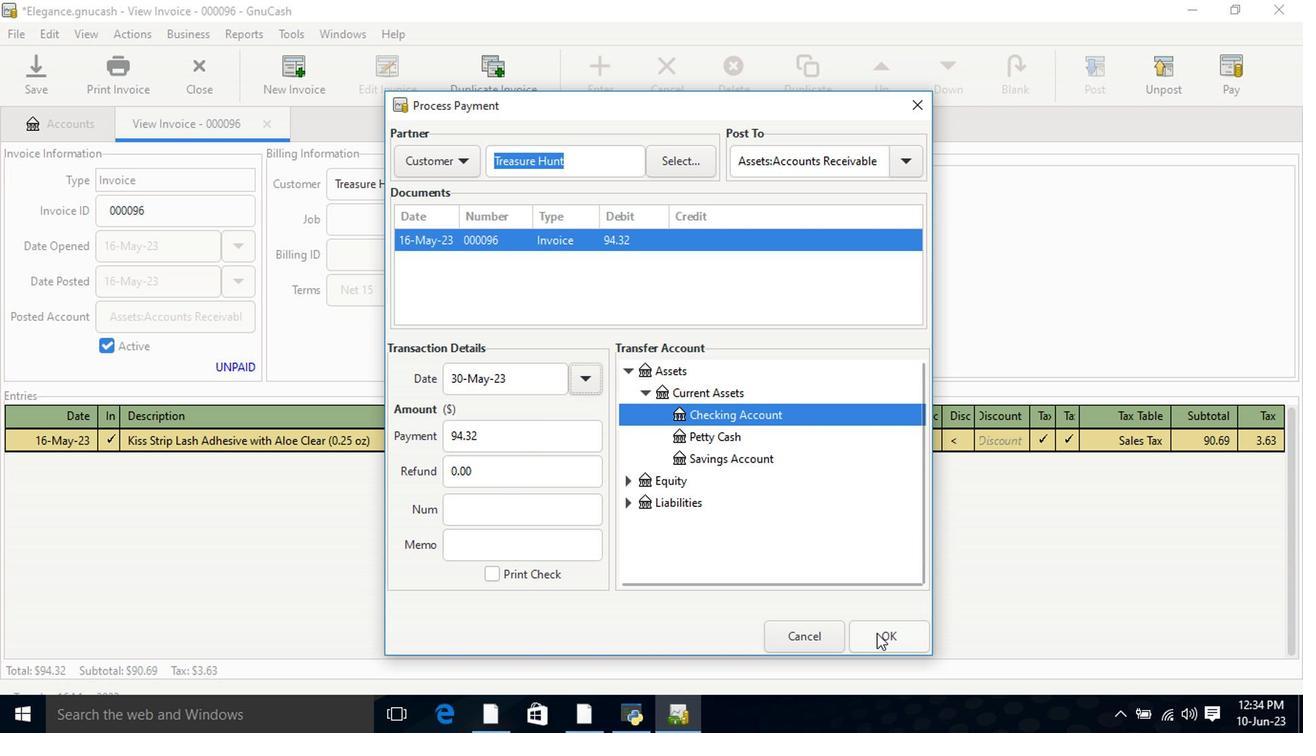 
Action: Mouse moved to (198, 166)
Screenshot: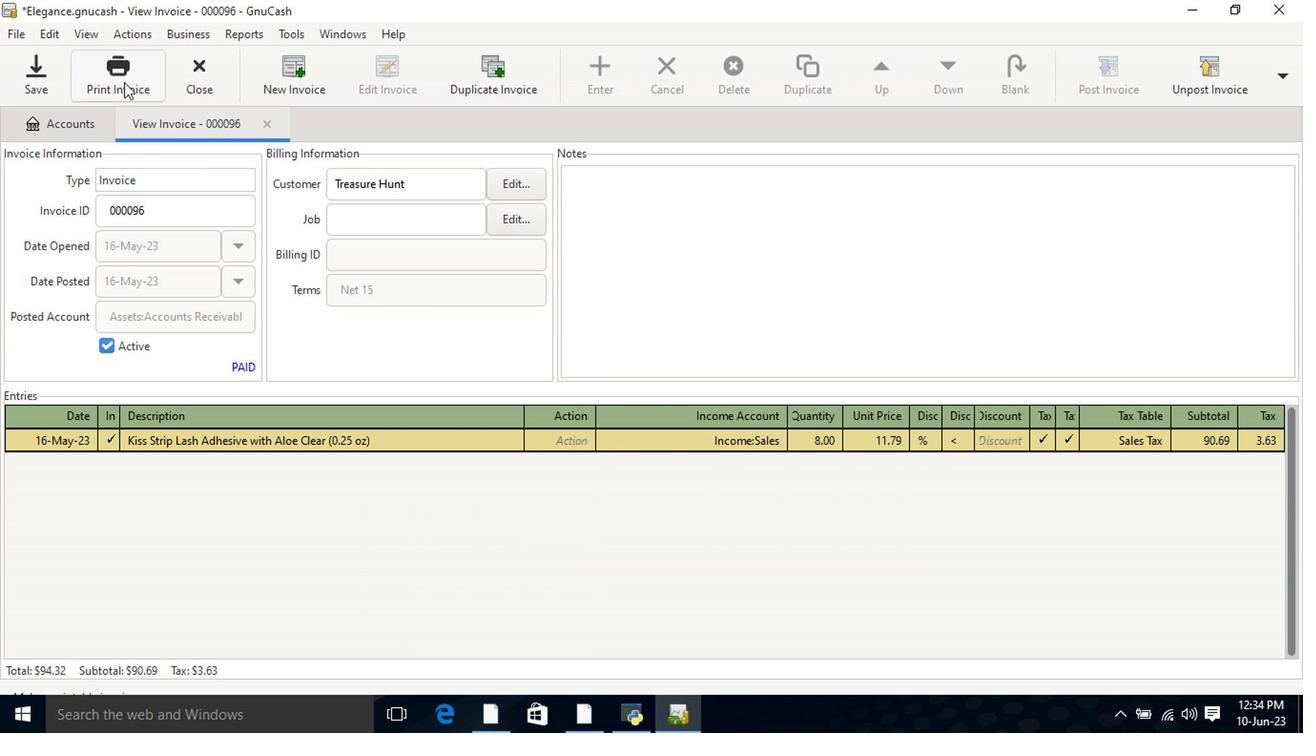 
Action: Mouse pressed left at (198, 166)
Screenshot: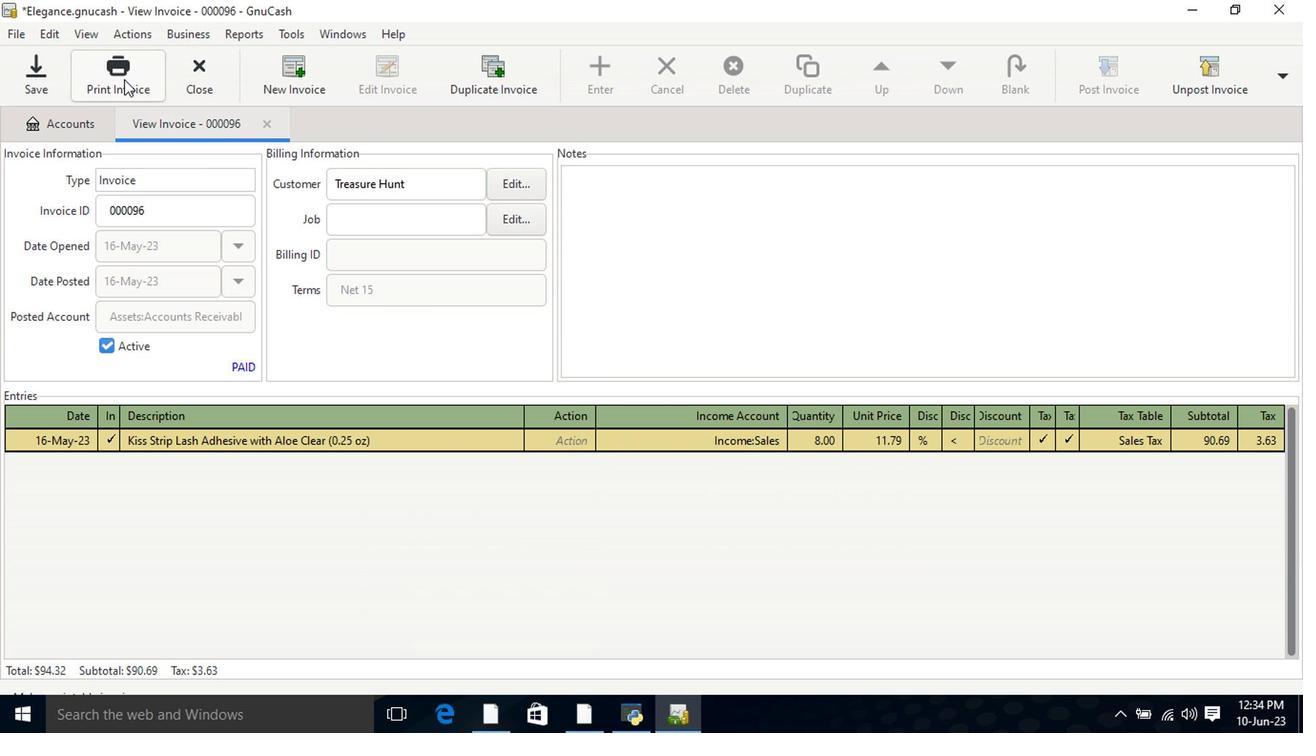 
Action: Mouse moved to (751, 171)
Screenshot: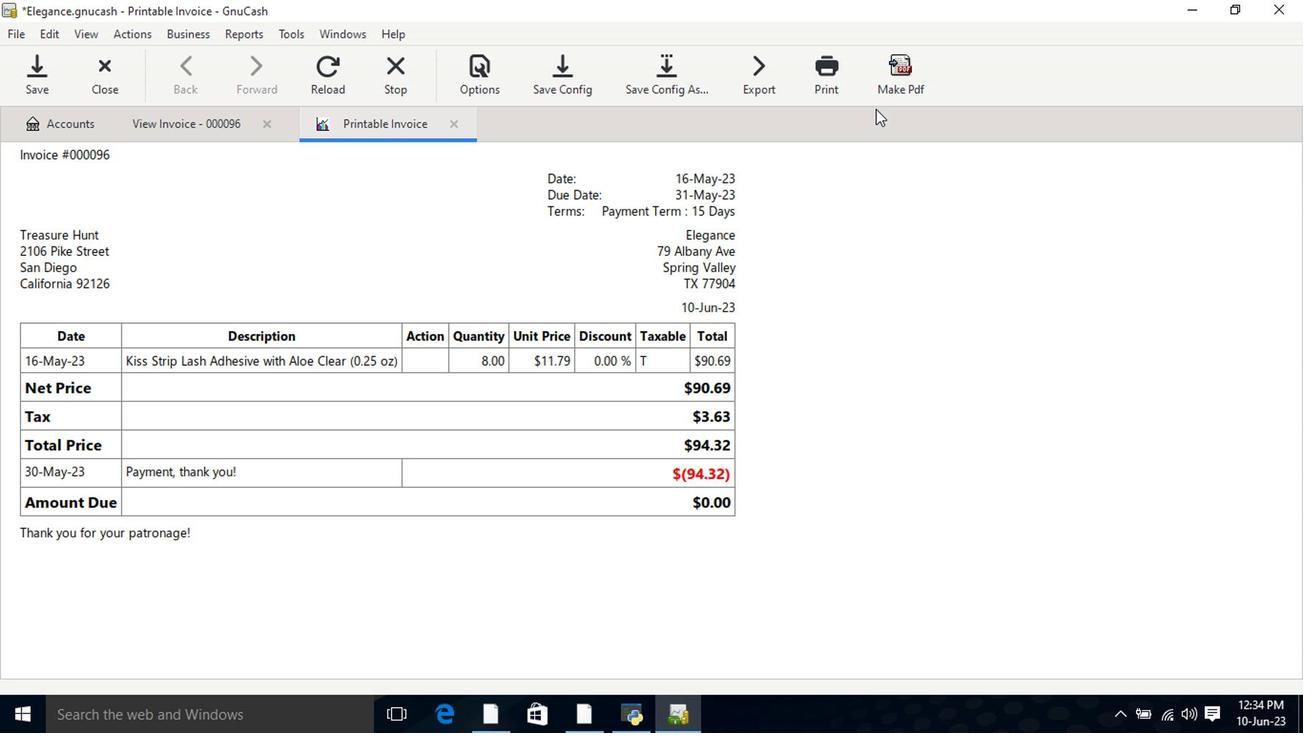 
Action: Mouse pressed left at (751, 171)
Screenshot: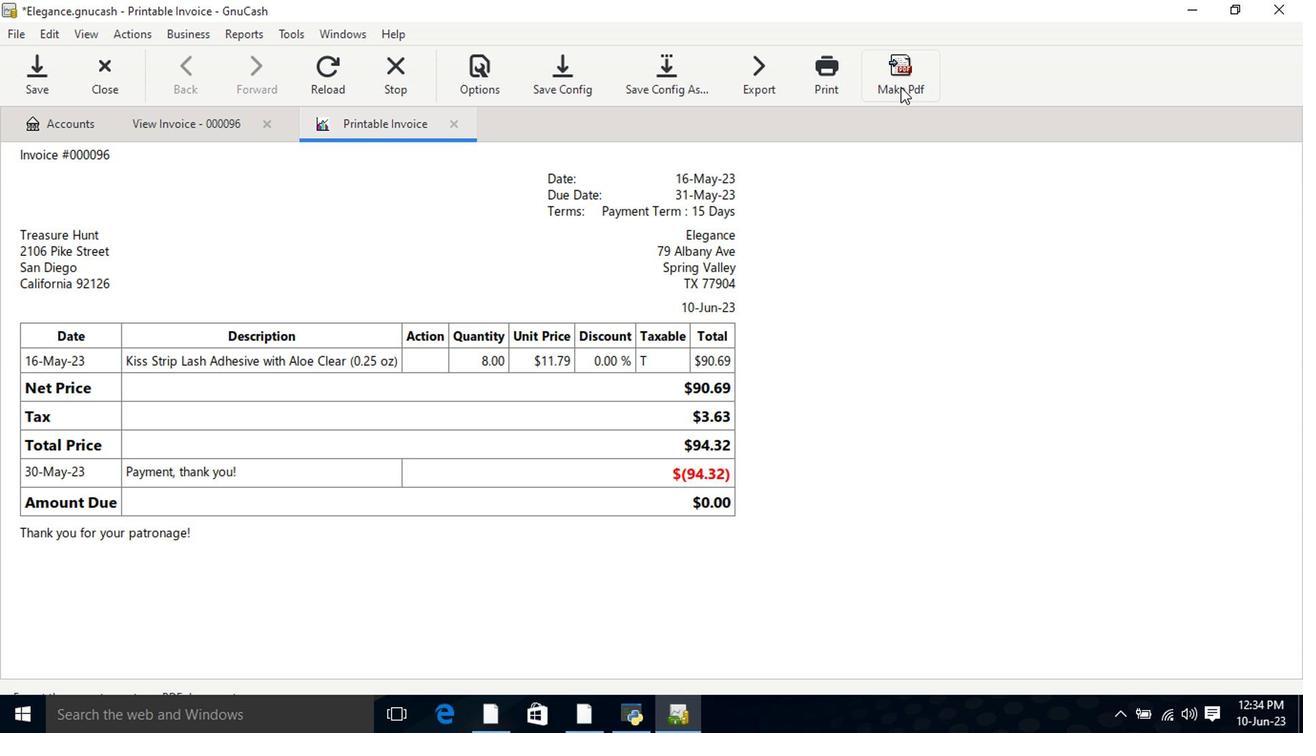 
Action: Mouse moved to (757, 585)
Screenshot: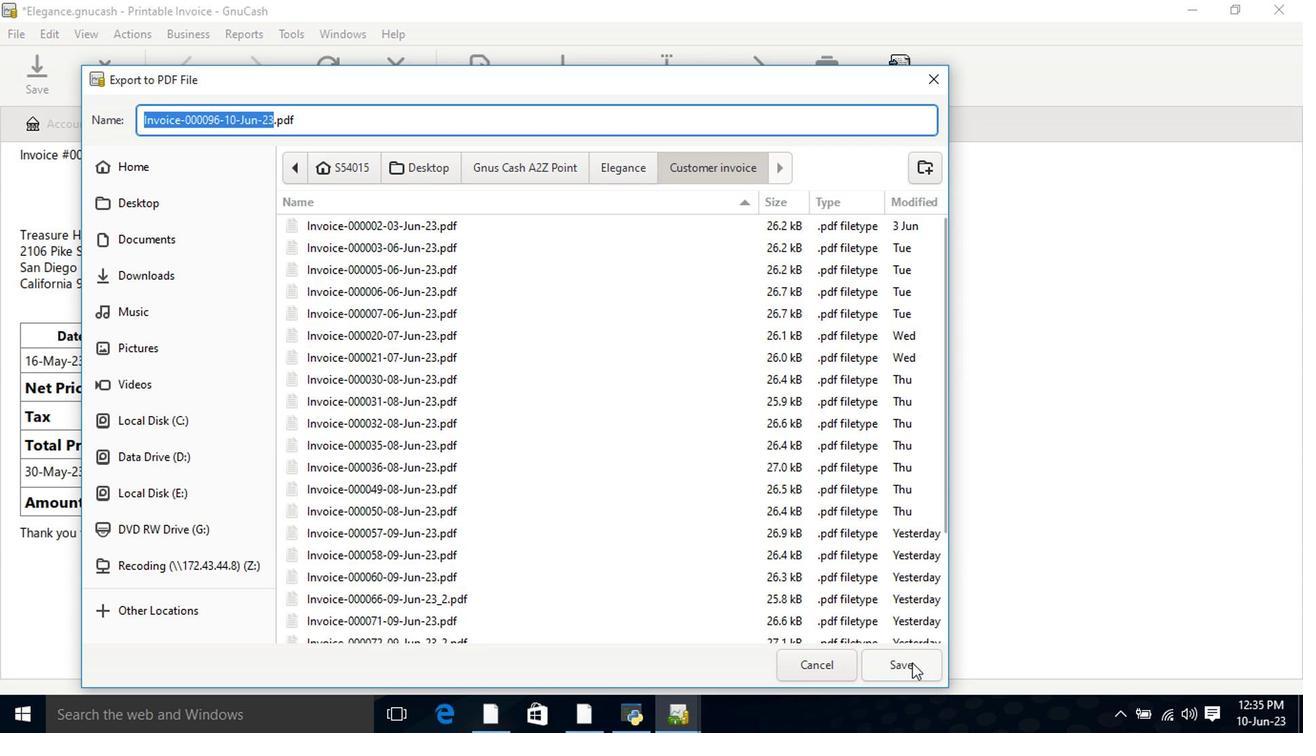 
Action: Mouse pressed left at (757, 585)
Screenshot: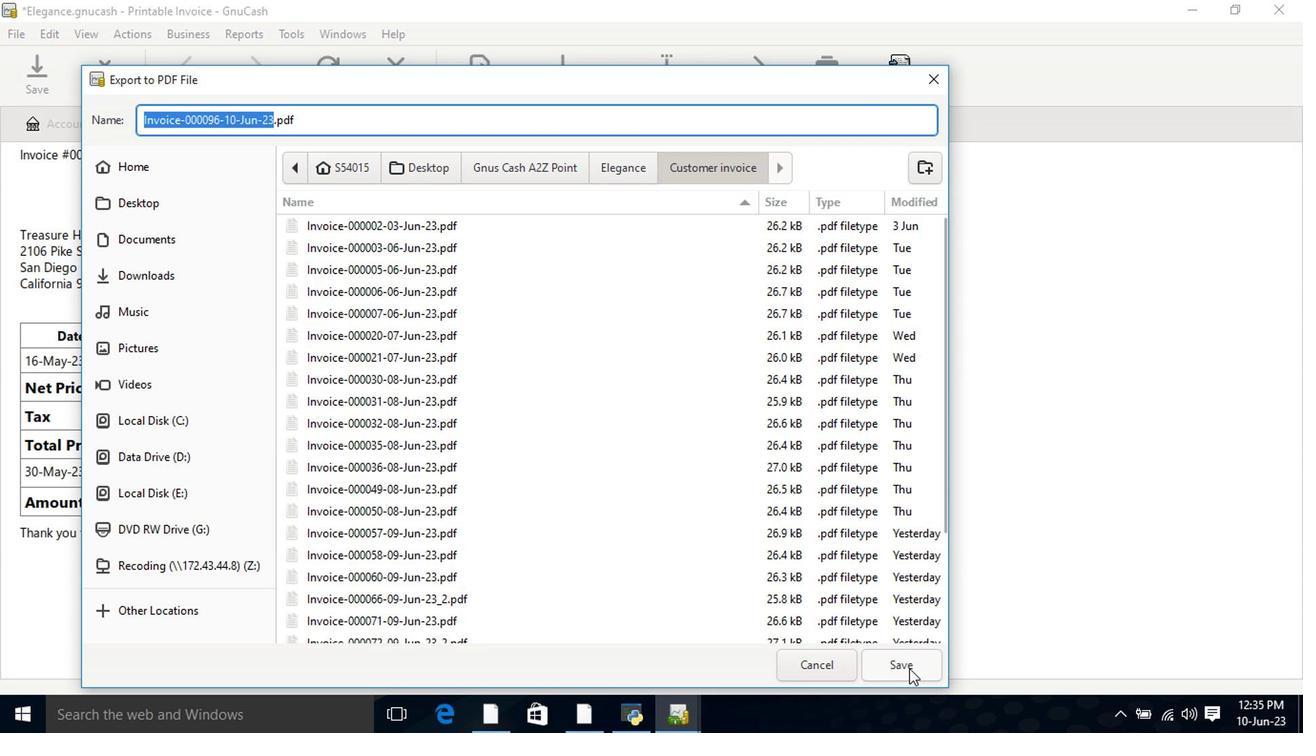 
Action: Mouse moved to (715, 467)
Screenshot: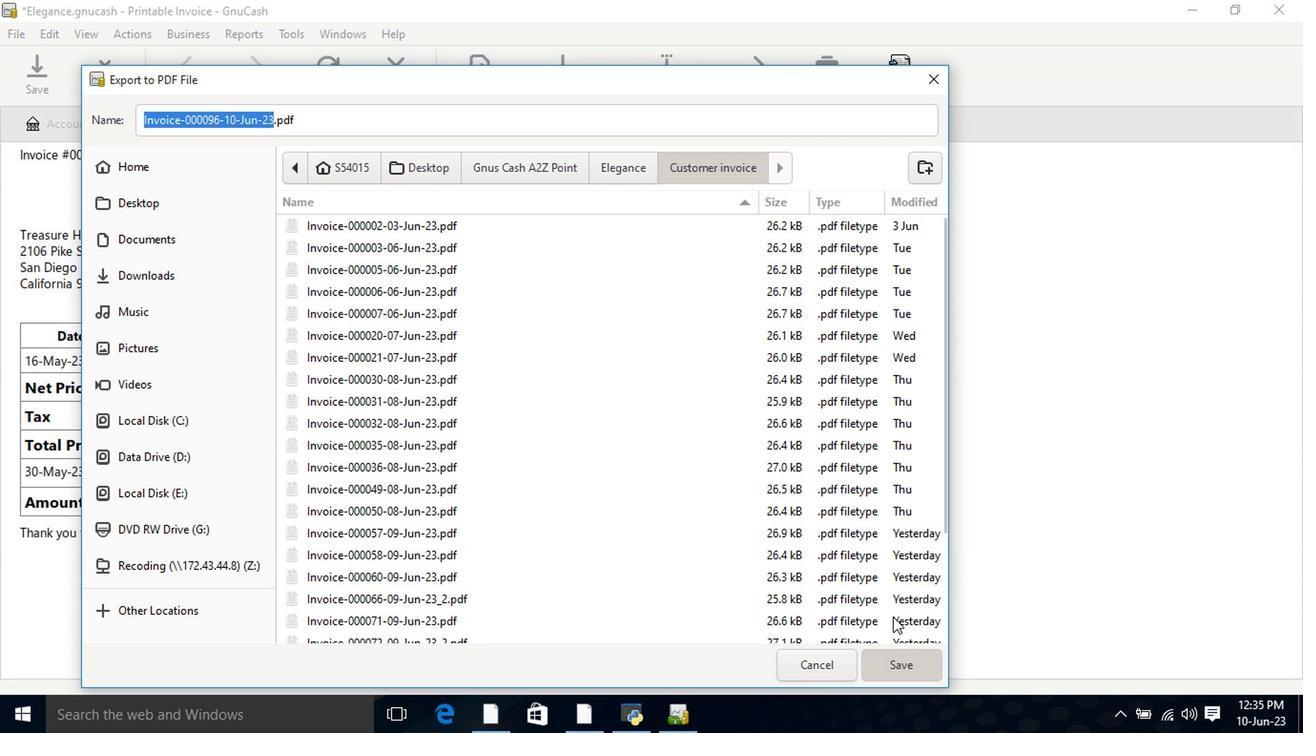 
